 Task: Send an email with the signature Gerald Davis with the subject Update on a vacation and the message We need your assistance with coordinating the logistics for the trade show. from softage.8@softage.net to softage.5@softage.net and softage.6@softage.net
Action: Mouse moved to (1210, 67)
Screenshot: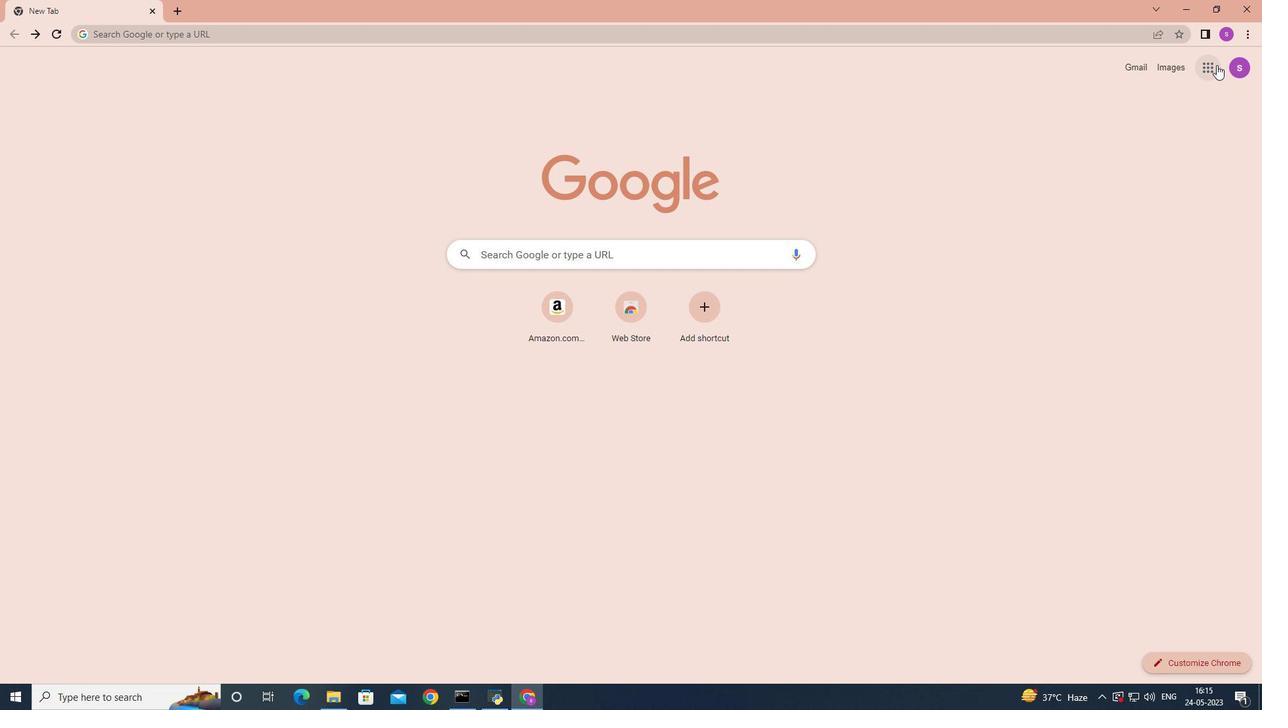 
Action: Mouse pressed left at (1210, 67)
Screenshot: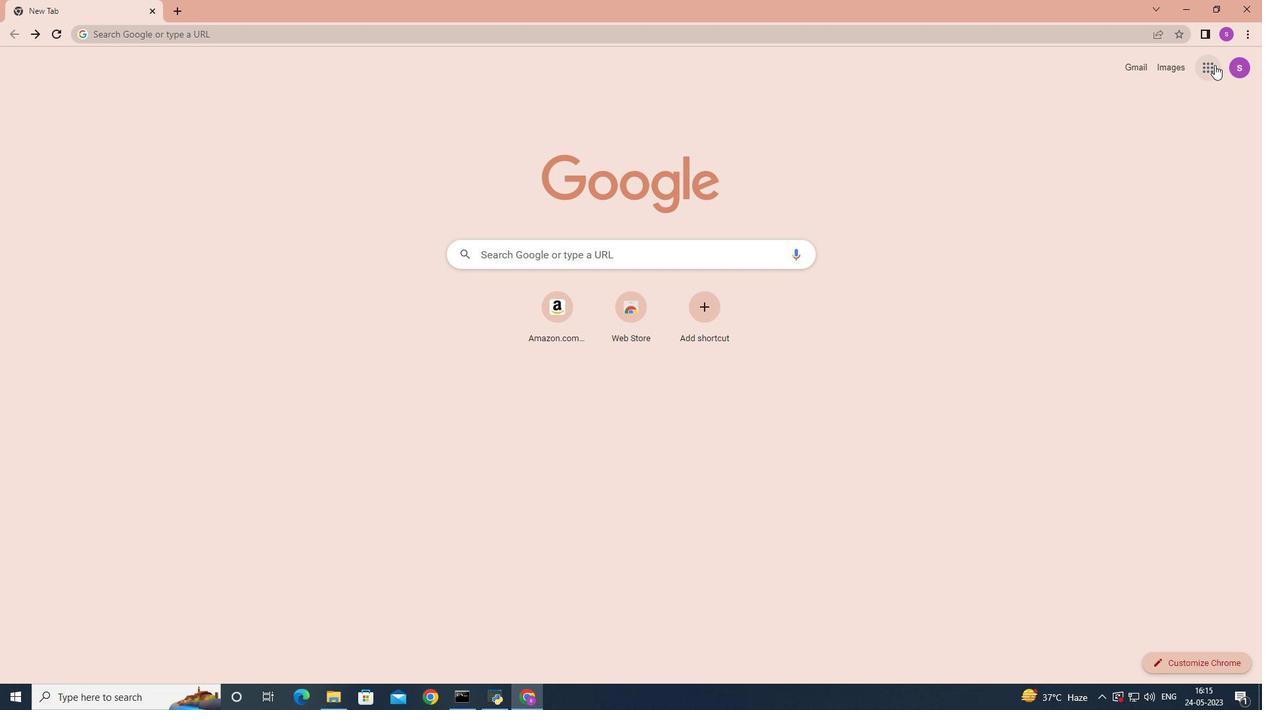 
Action: Mouse moved to (1143, 125)
Screenshot: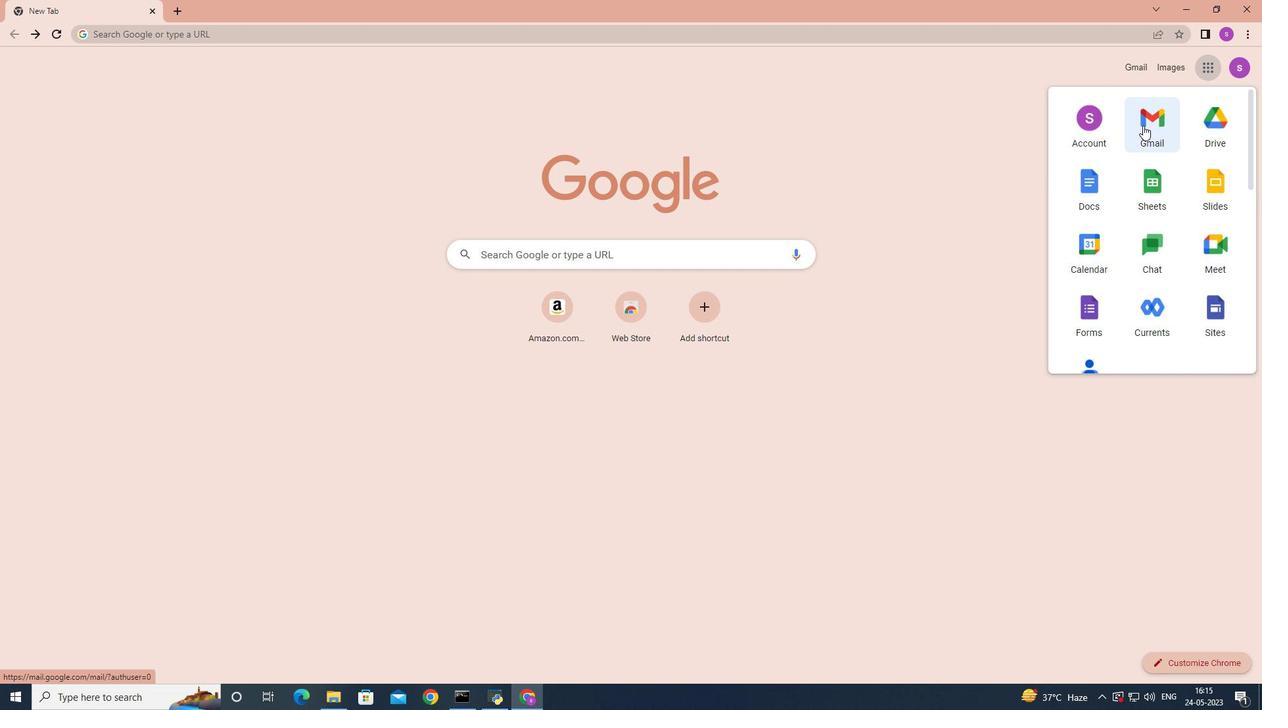 
Action: Mouse pressed left at (1143, 125)
Screenshot: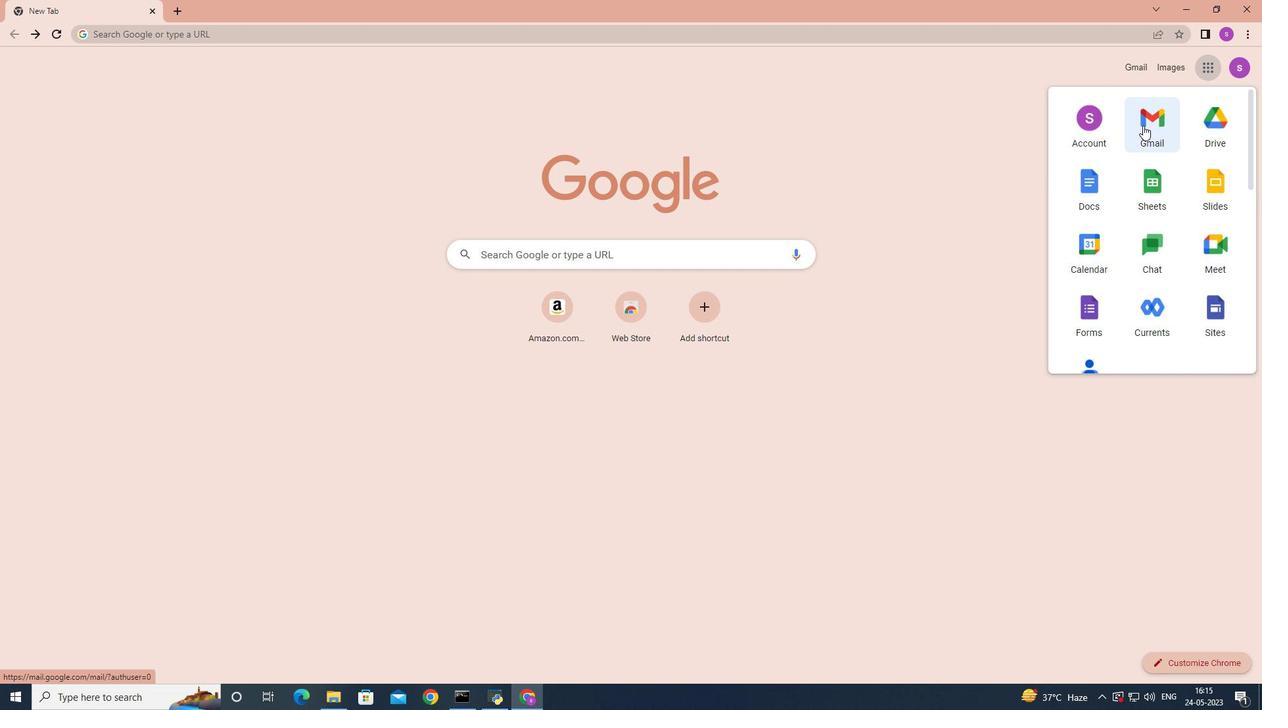 
Action: Mouse moved to (1118, 68)
Screenshot: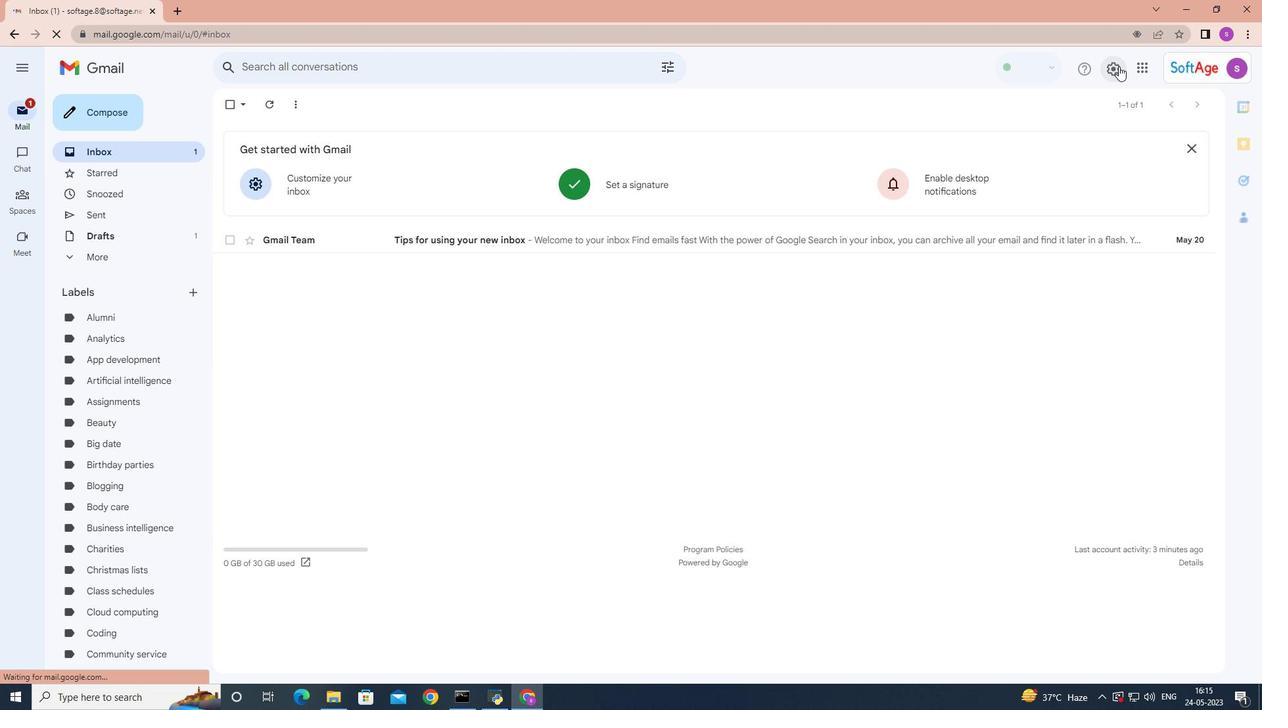 
Action: Mouse pressed left at (1118, 68)
Screenshot: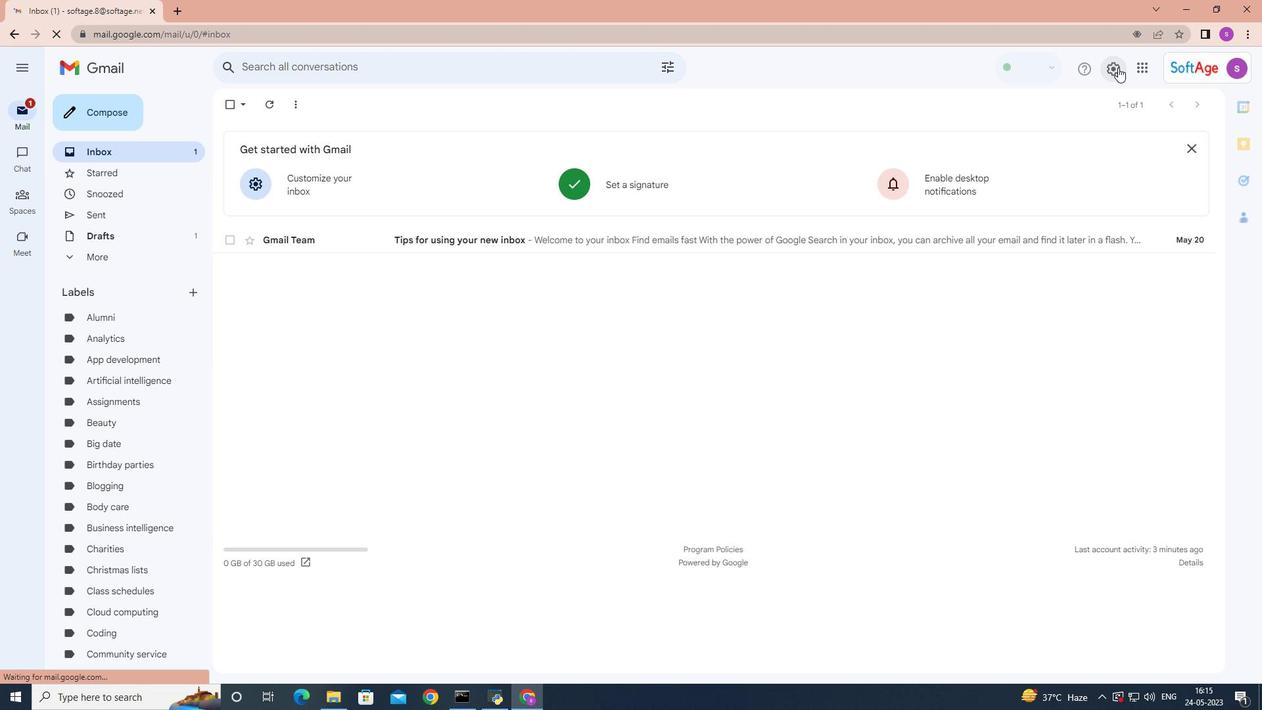 
Action: Mouse moved to (1133, 130)
Screenshot: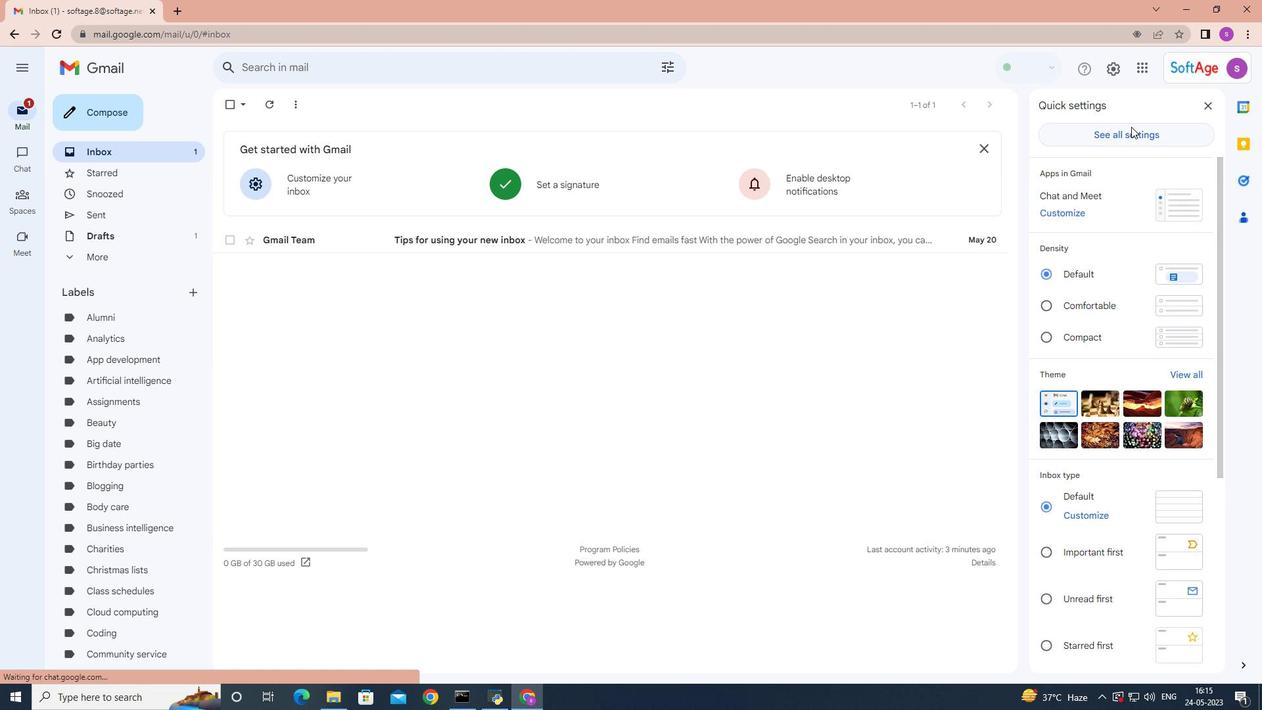 
Action: Mouse pressed left at (1133, 130)
Screenshot: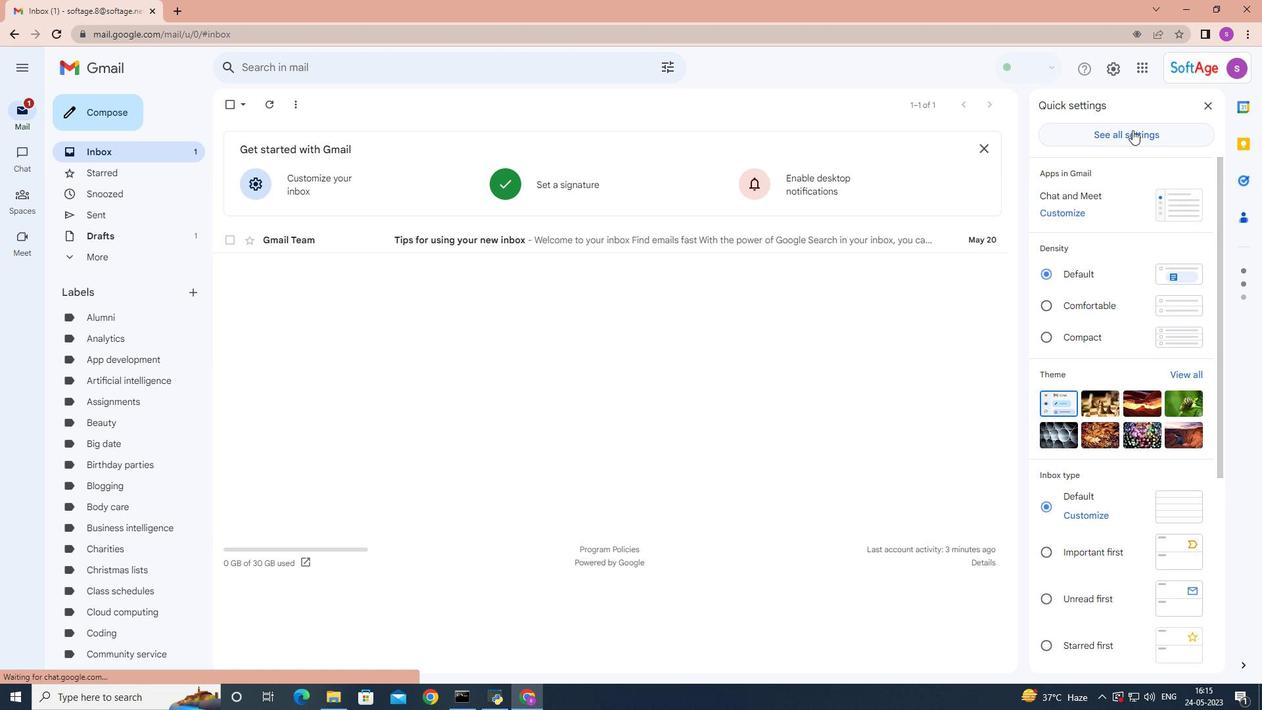 
Action: Mouse moved to (897, 153)
Screenshot: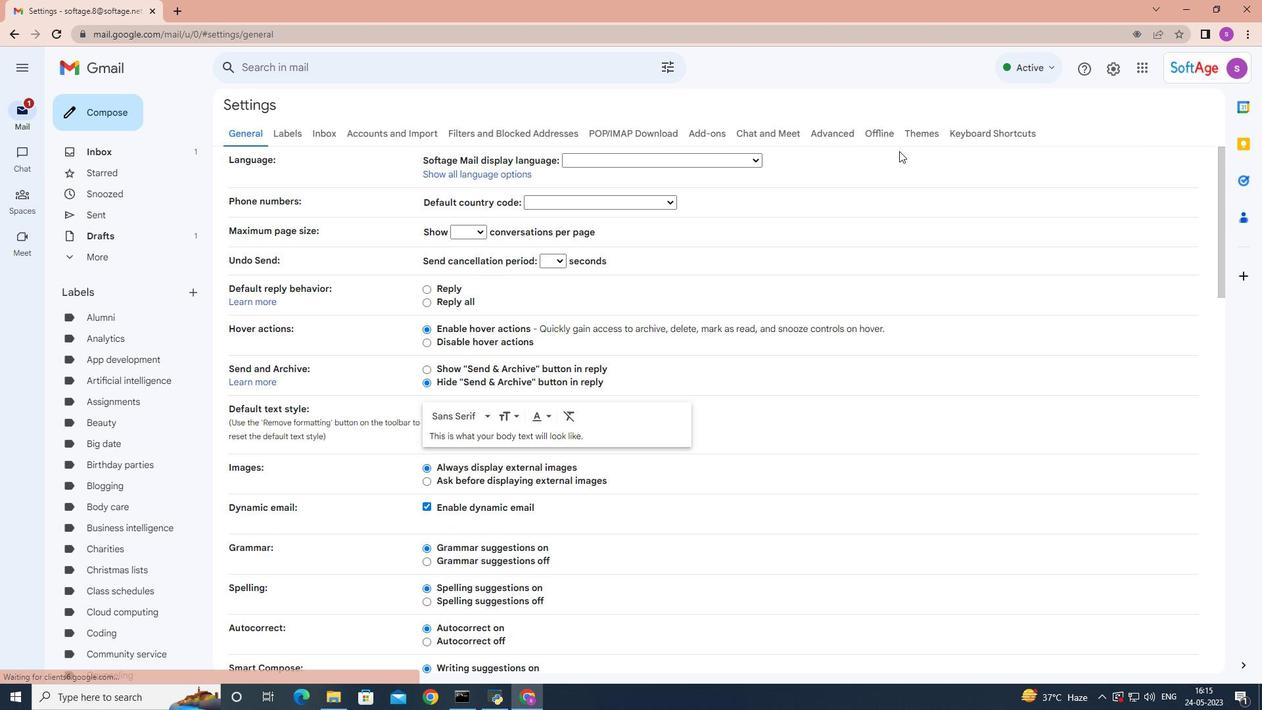 
Action: Mouse scrolled (897, 152) with delta (0, 0)
Screenshot: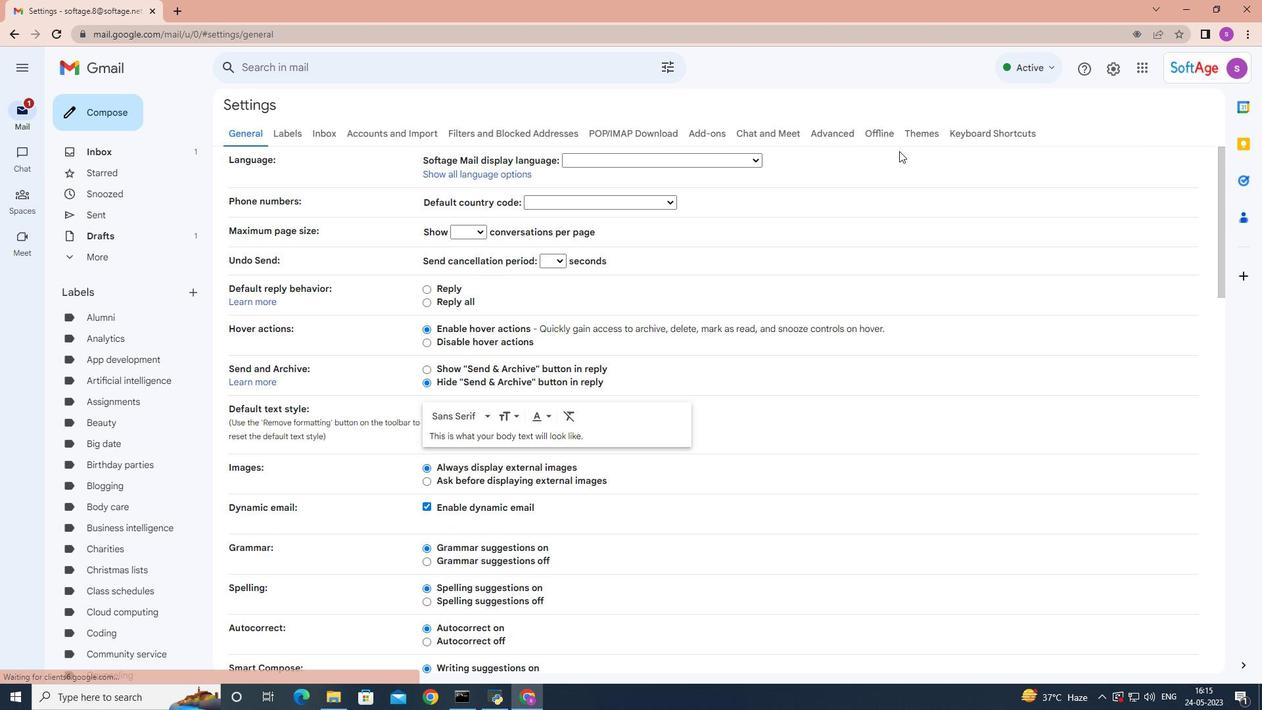 
Action: Mouse moved to (895, 155)
Screenshot: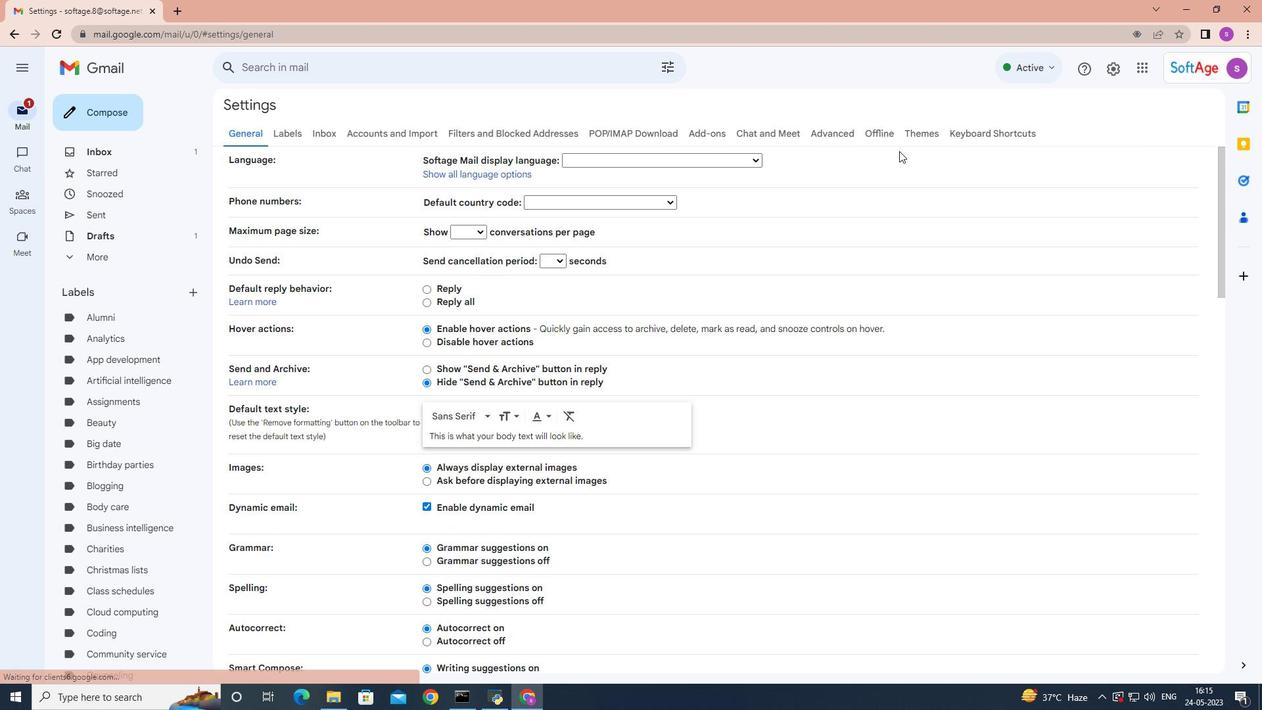 
Action: Mouse scrolled (895, 155) with delta (0, 0)
Screenshot: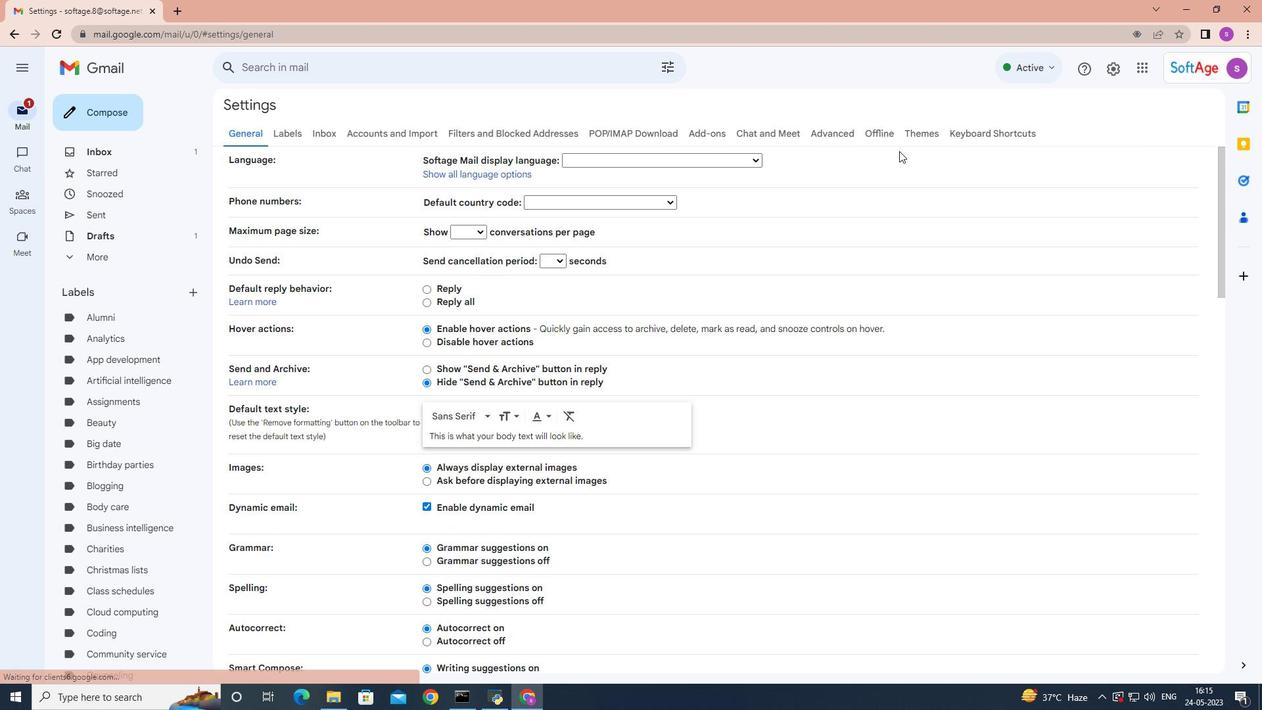 
Action: Mouse moved to (895, 156)
Screenshot: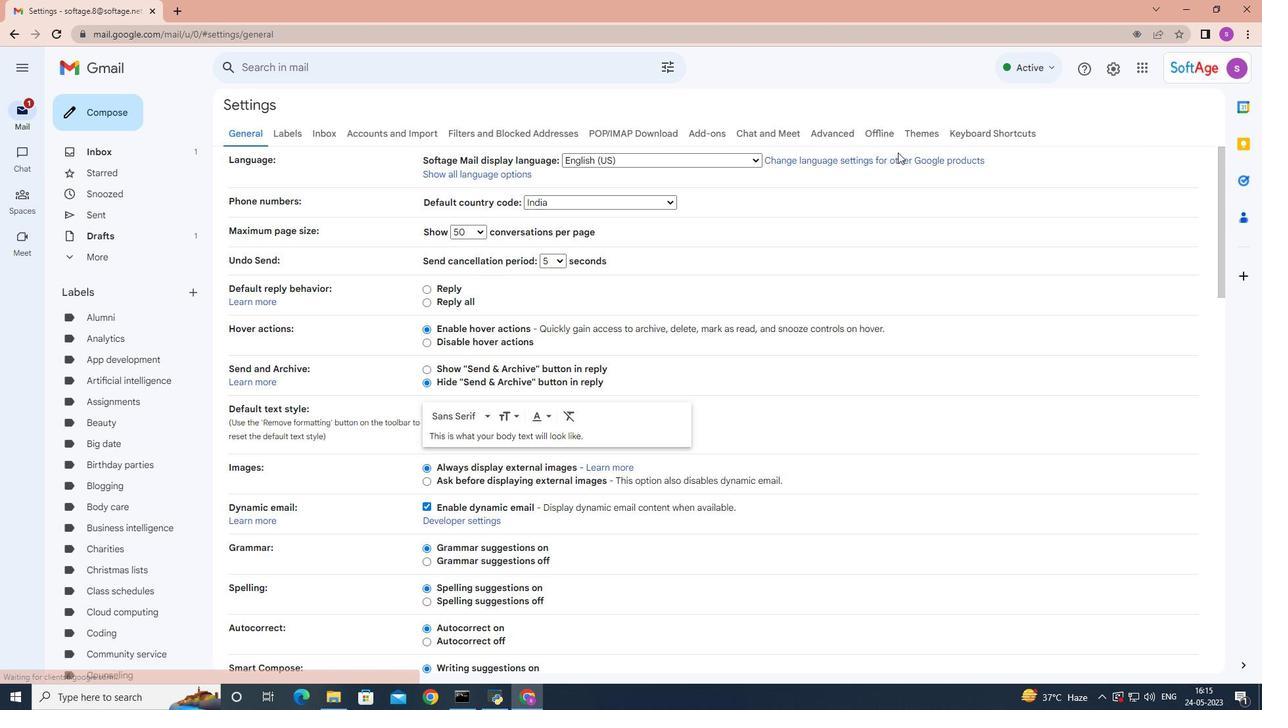 
Action: Mouse scrolled (895, 155) with delta (0, 0)
Screenshot: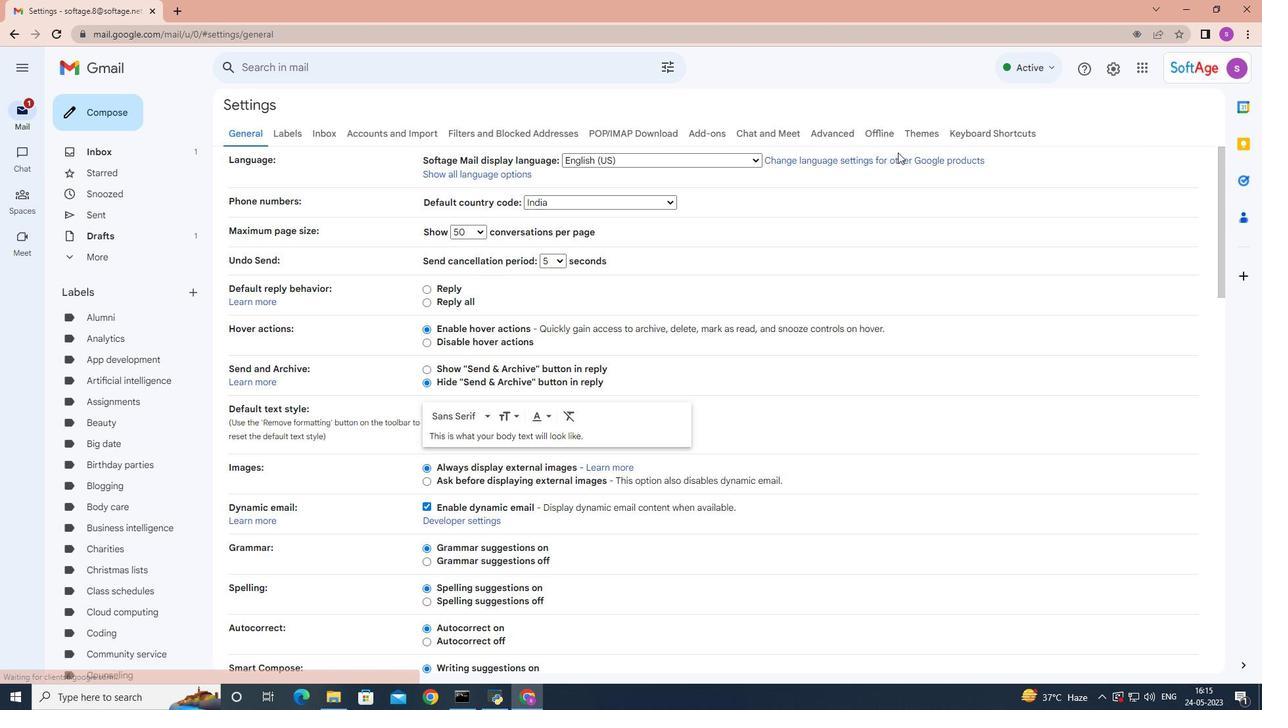 
Action: Mouse moved to (895, 156)
Screenshot: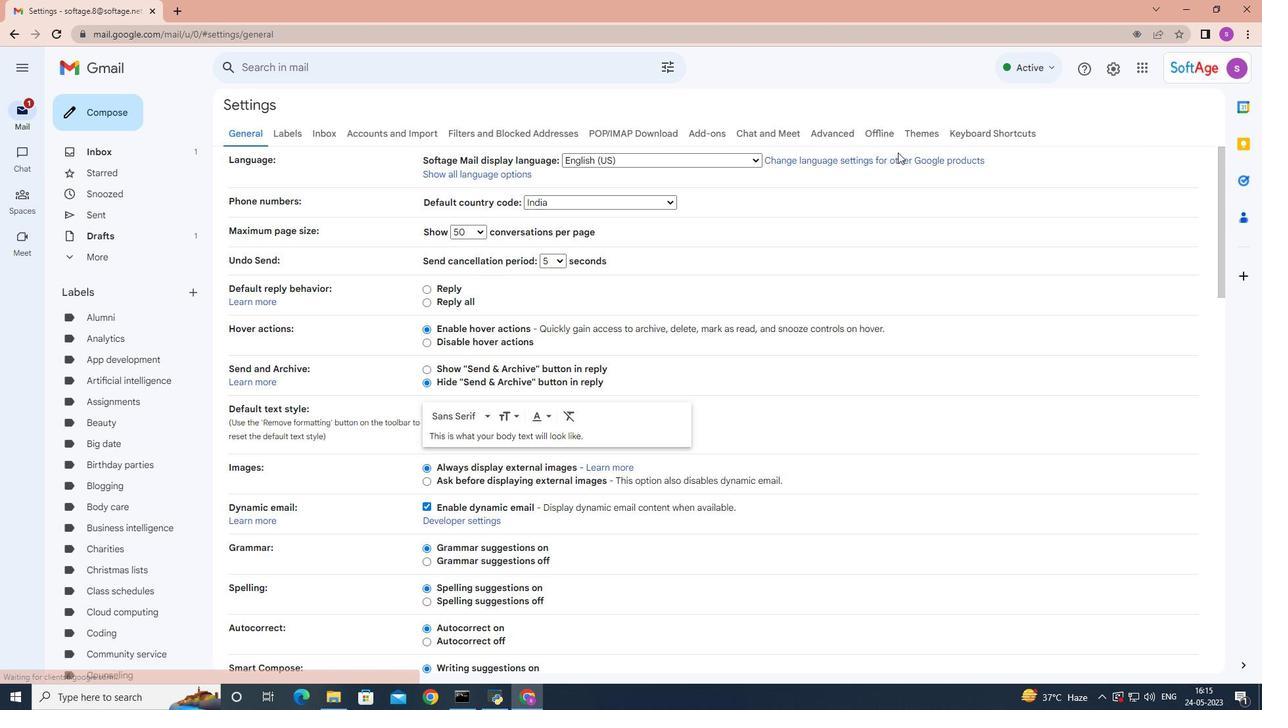 
Action: Mouse scrolled (895, 155) with delta (0, 0)
Screenshot: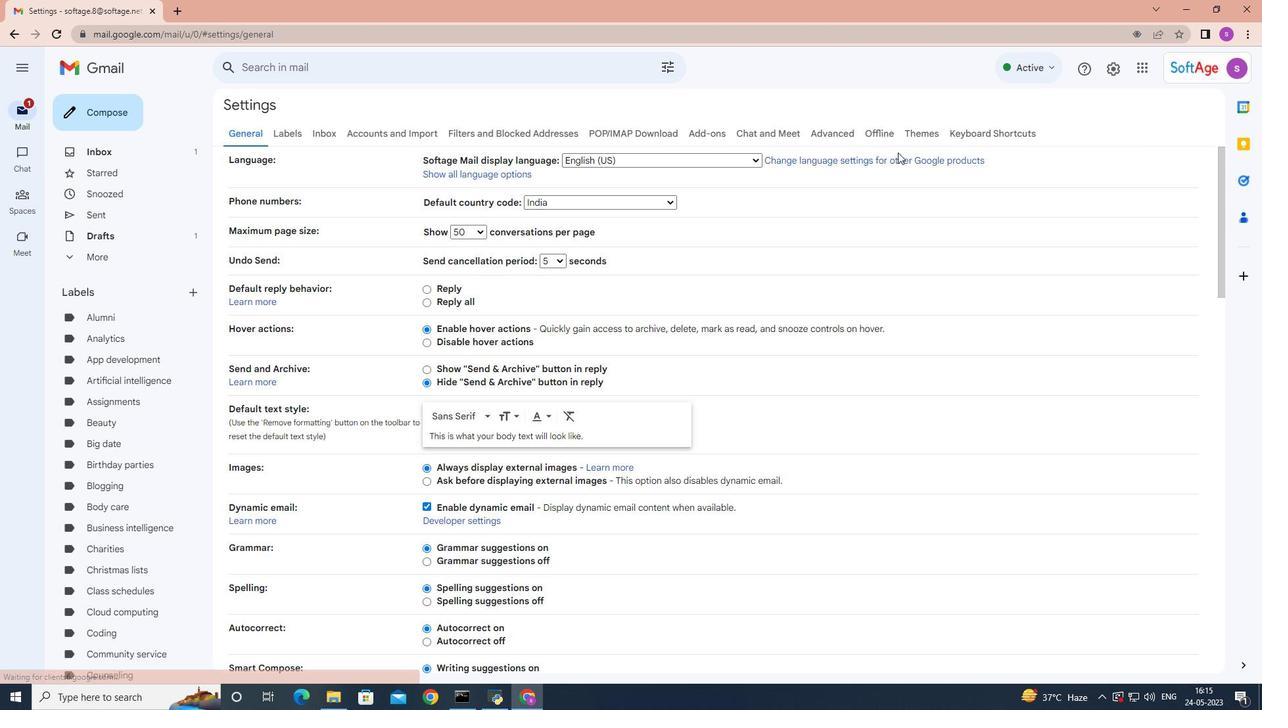 
Action: Mouse moved to (894, 156)
Screenshot: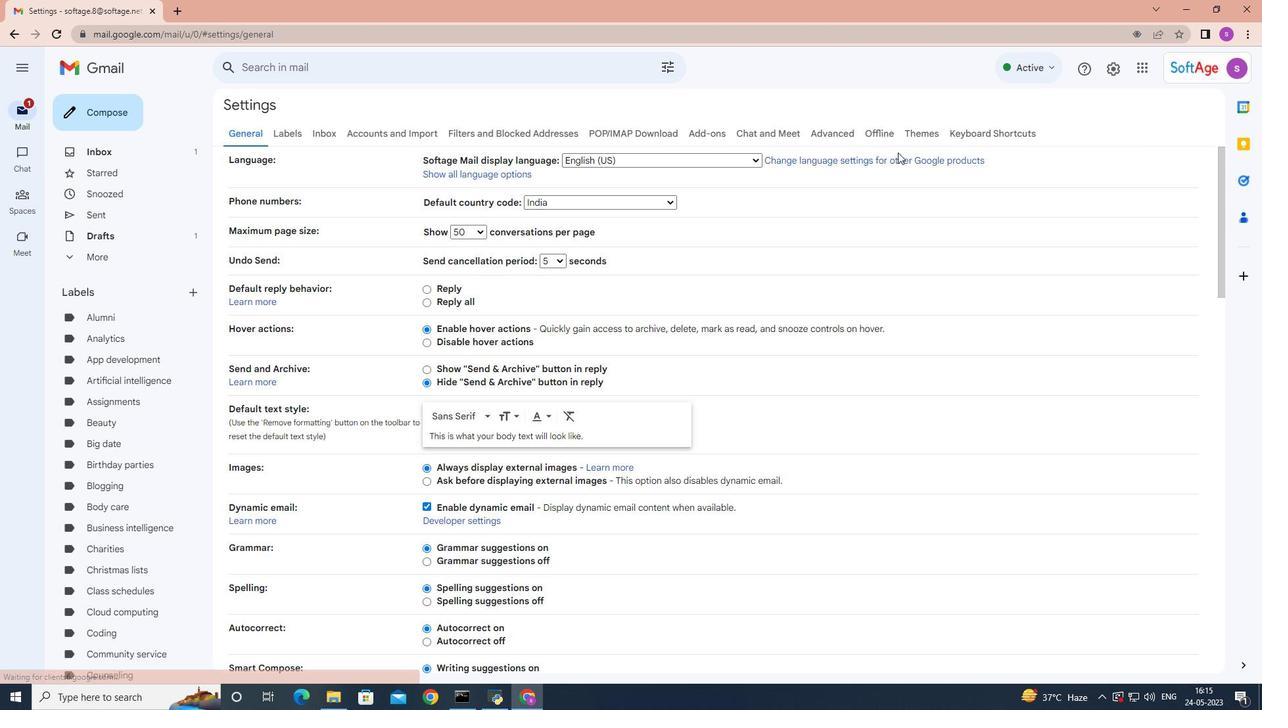
Action: Mouse scrolled (894, 155) with delta (0, 0)
Screenshot: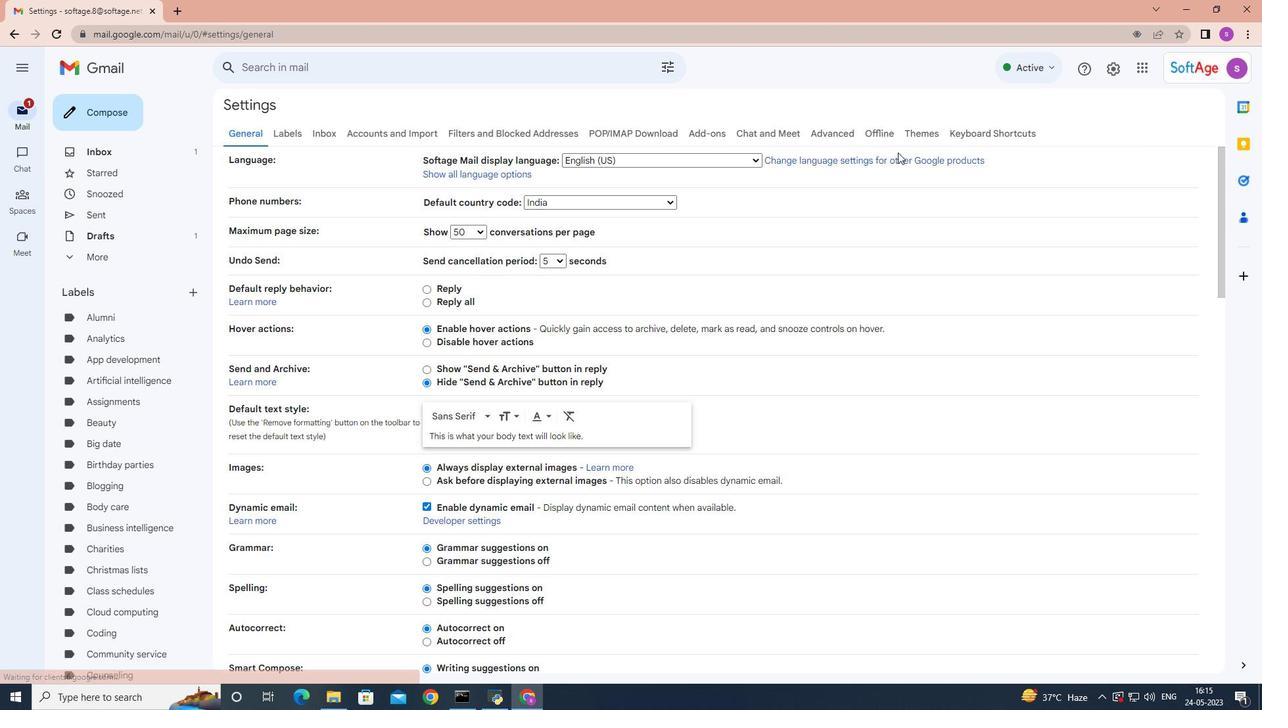 
Action: Mouse scrolled (894, 155) with delta (0, 0)
Screenshot: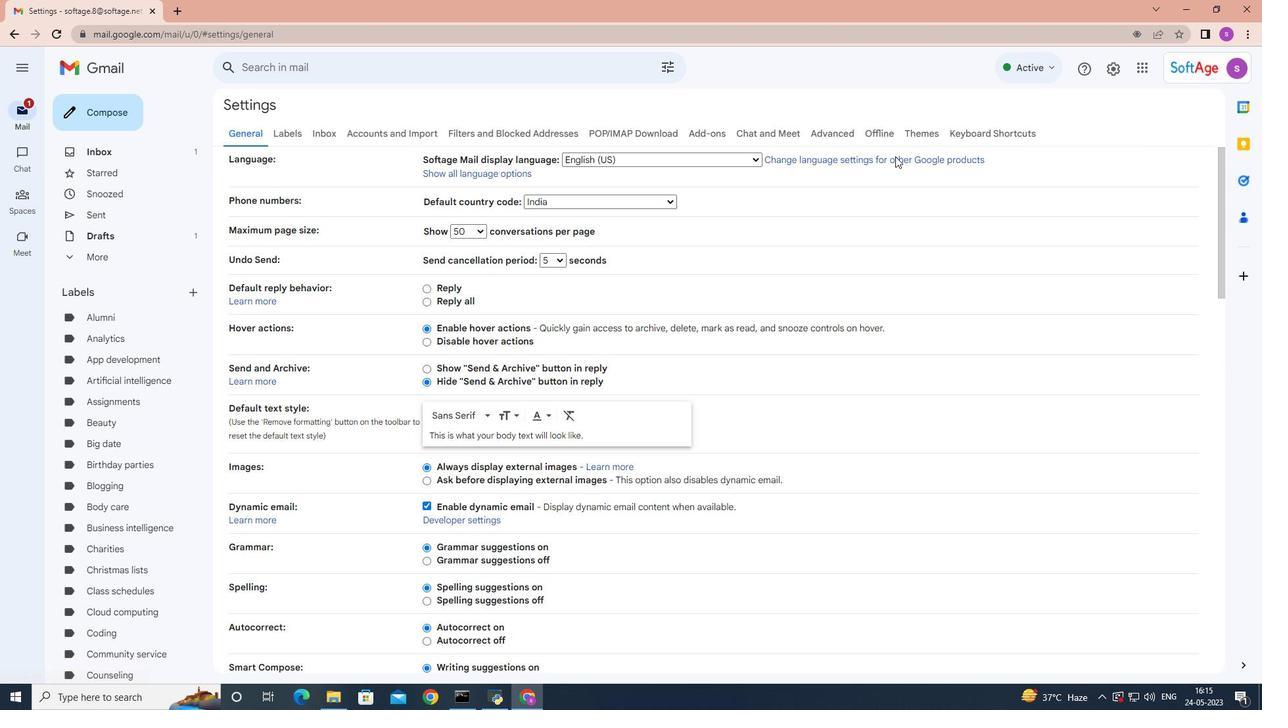 
Action: Mouse moved to (810, 218)
Screenshot: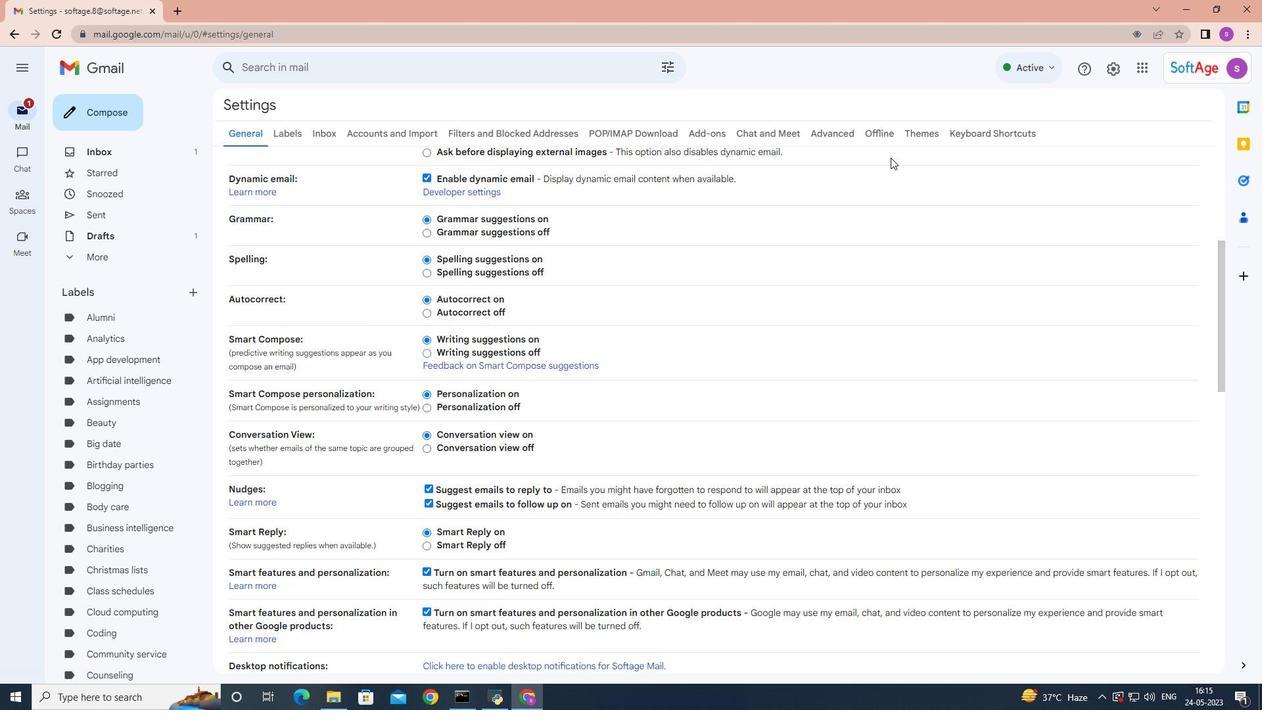 
Action: Mouse scrolled (810, 217) with delta (0, 0)
Screenshot: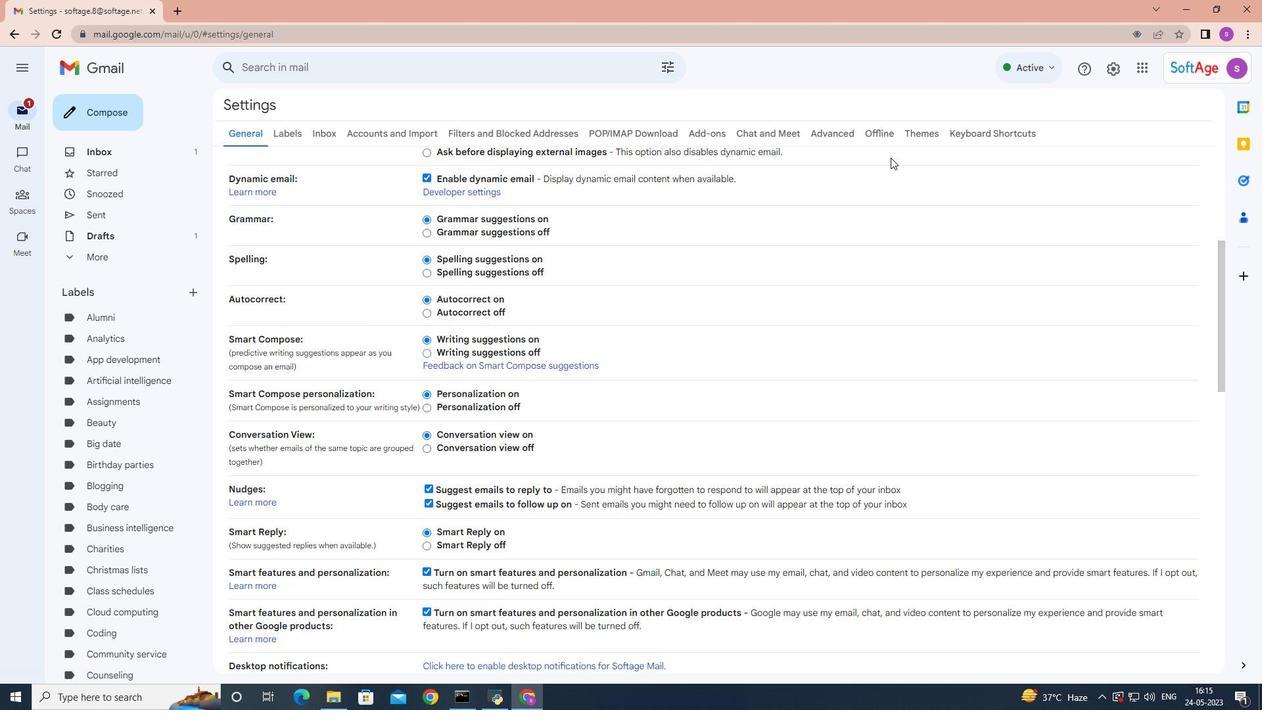
Action: Mouse moved to (798, 231)
Screenshot: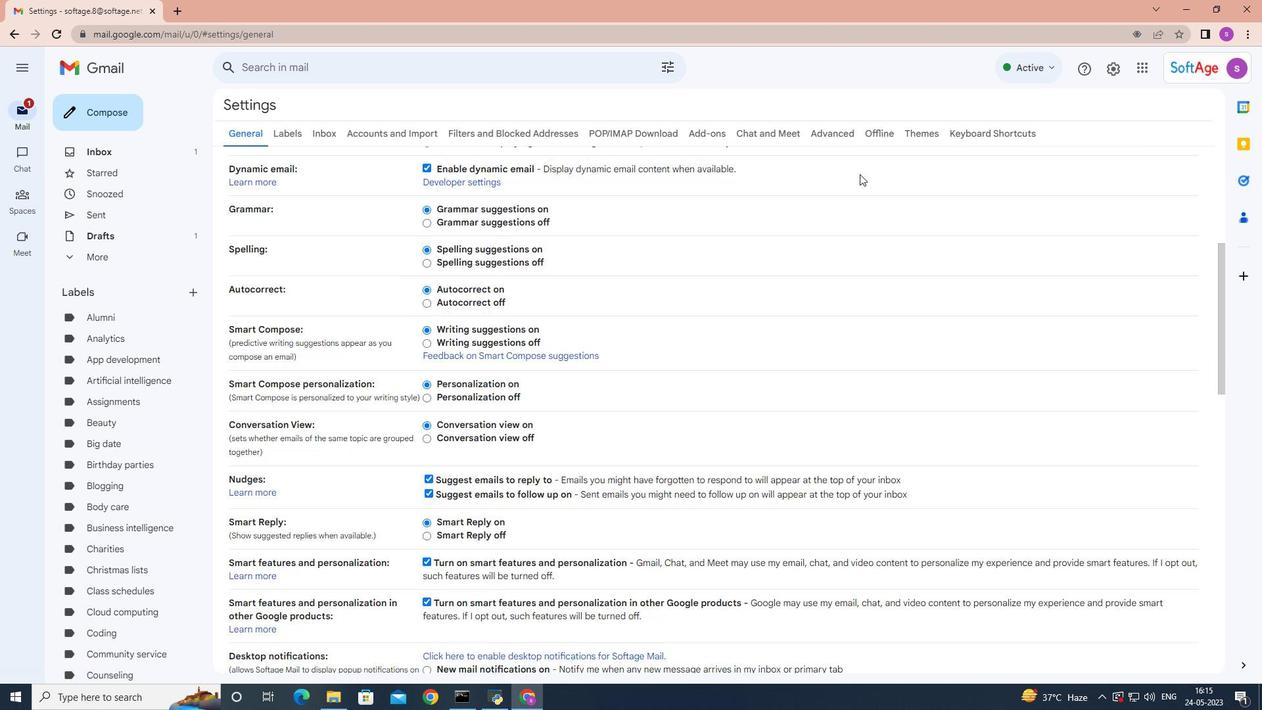 
Action: Mouse scrolled (798, 230) with delta (0, 0)
Screenshot: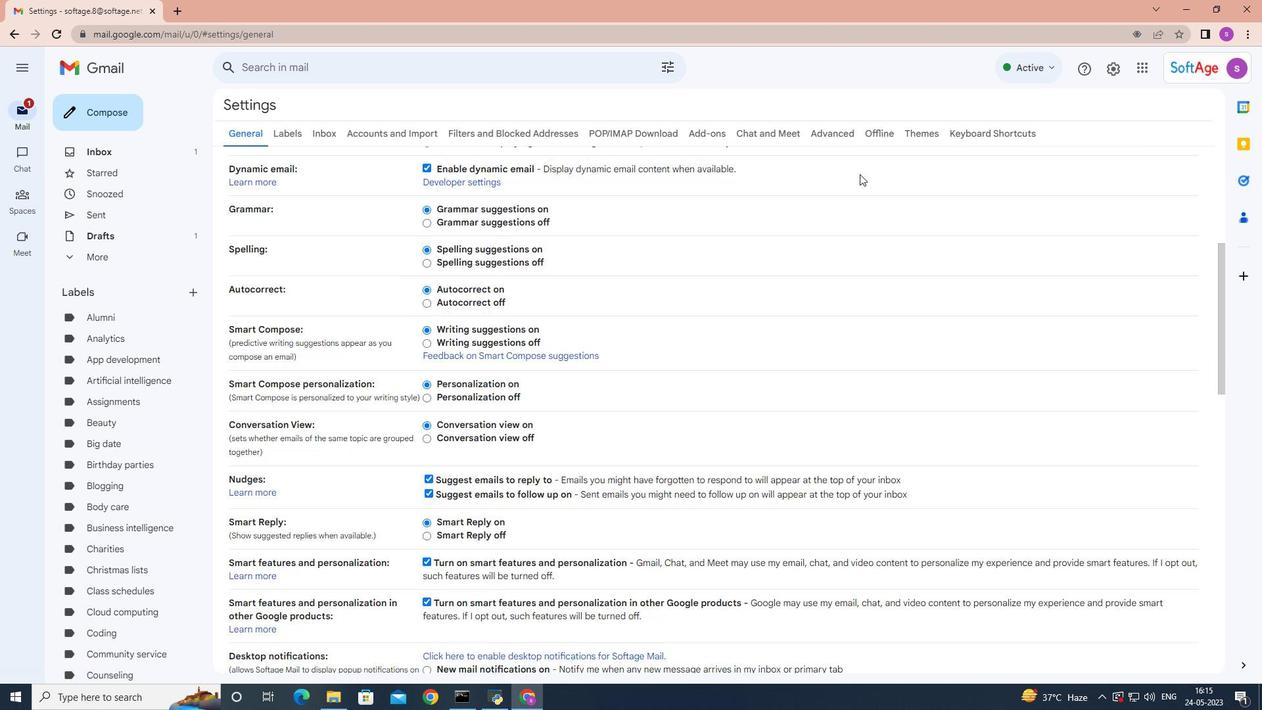 
Action: Mouse moved to (791, 238)
Screenshot: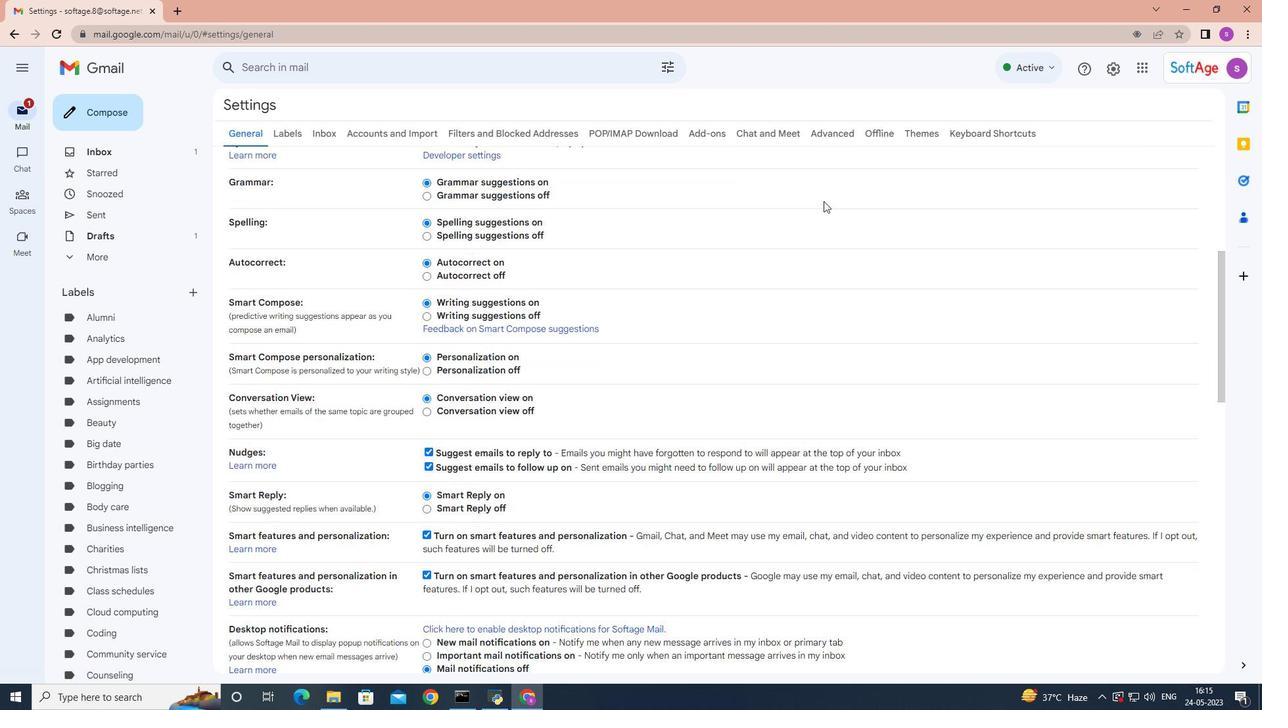 
Action: Mouse scrolled (791, 237) with delta (0, 0)
Screenshot: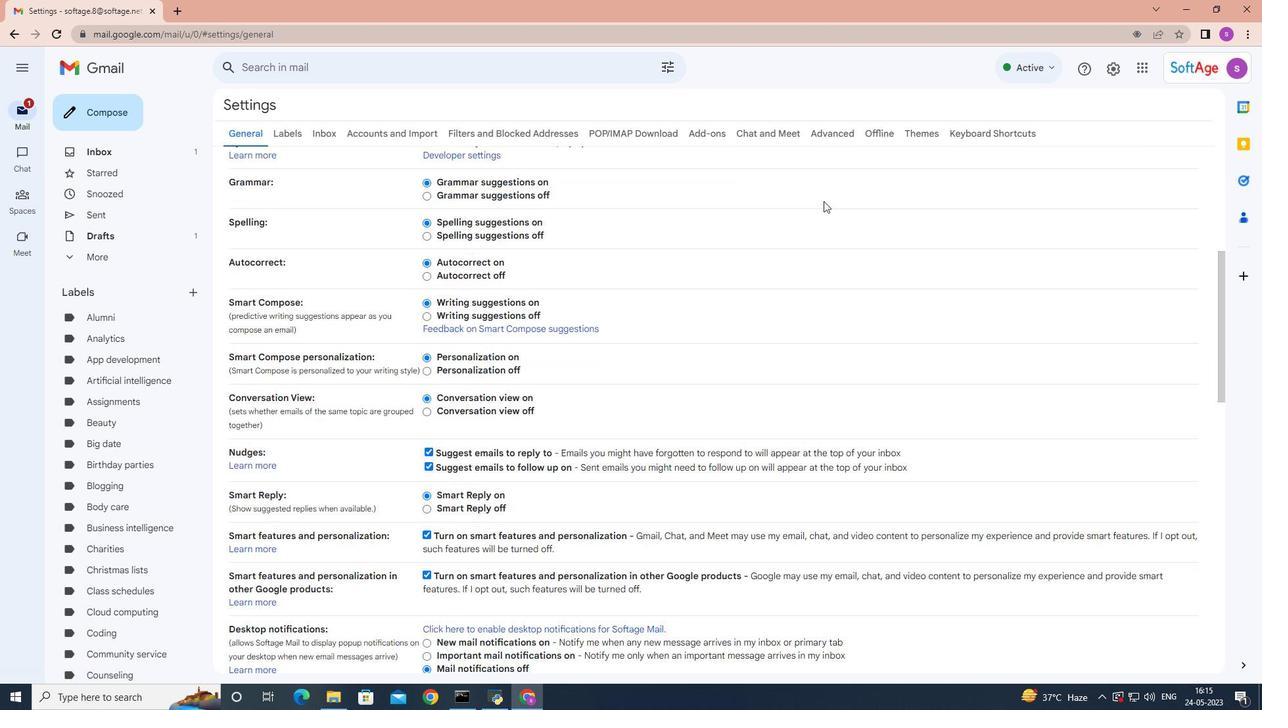 
Action: Mouse moved to (788, 242)
Screenshot: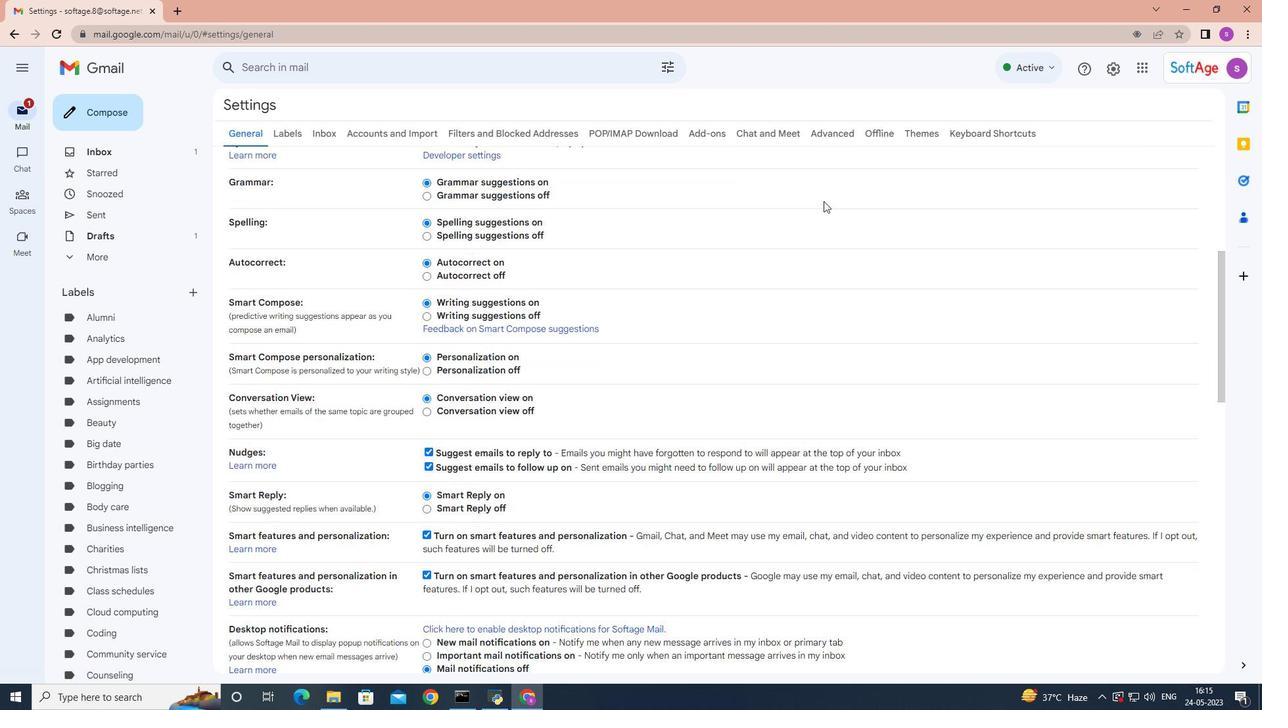 
Action: Mouse scrolled (788, 242) with delta (0, 0)
Screenshot: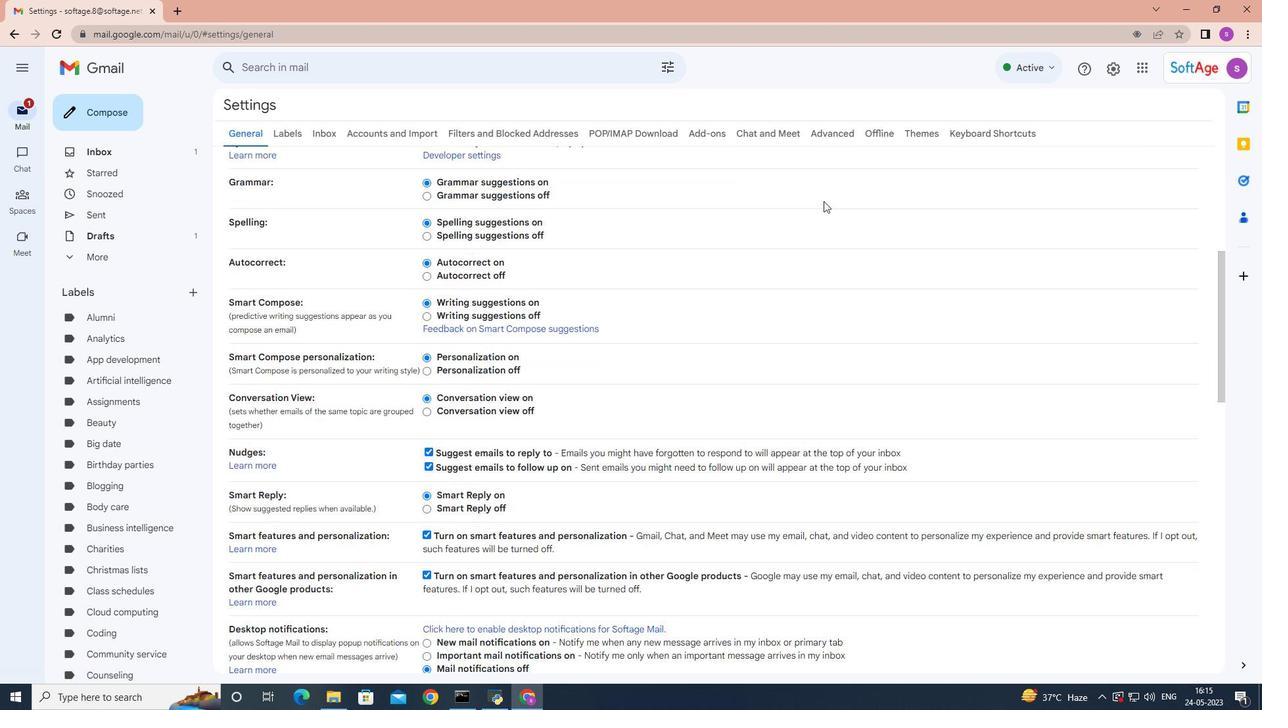 
Action: Mouse moved to (785, 245)
Screenshot: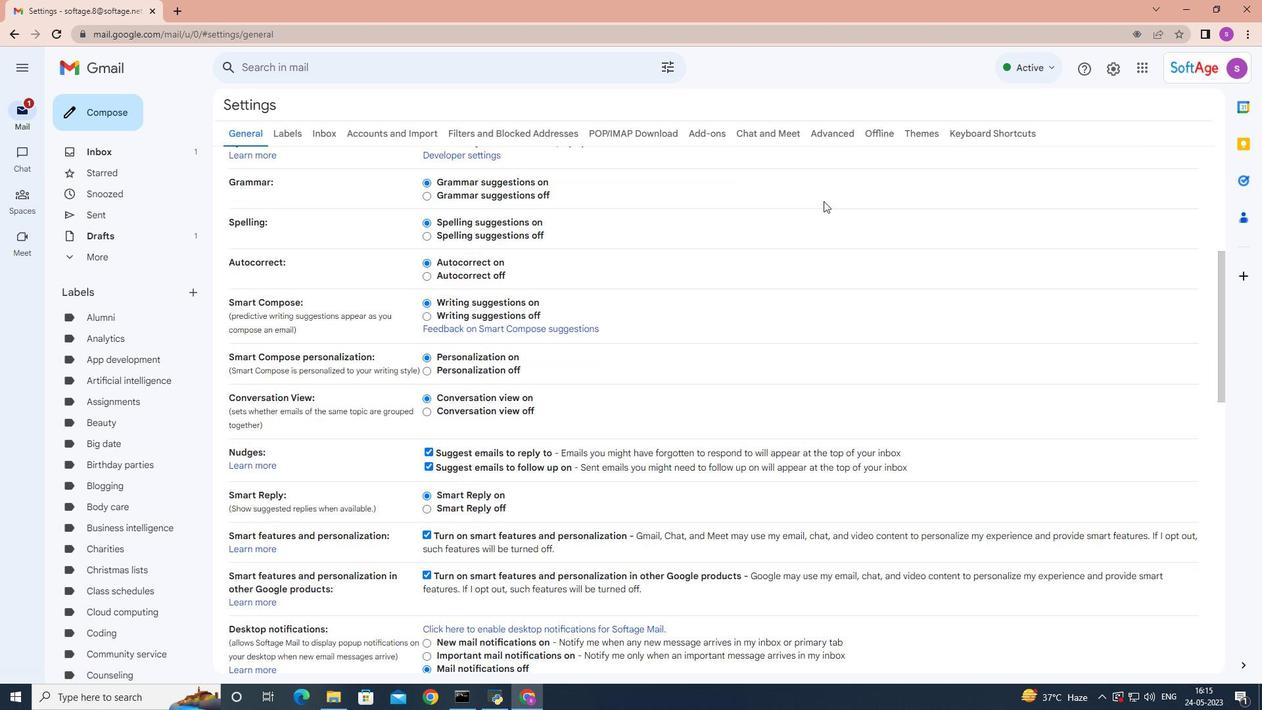 
Action: Mouse scrolled (785, 244) with delta (0, 0)
Screenshot: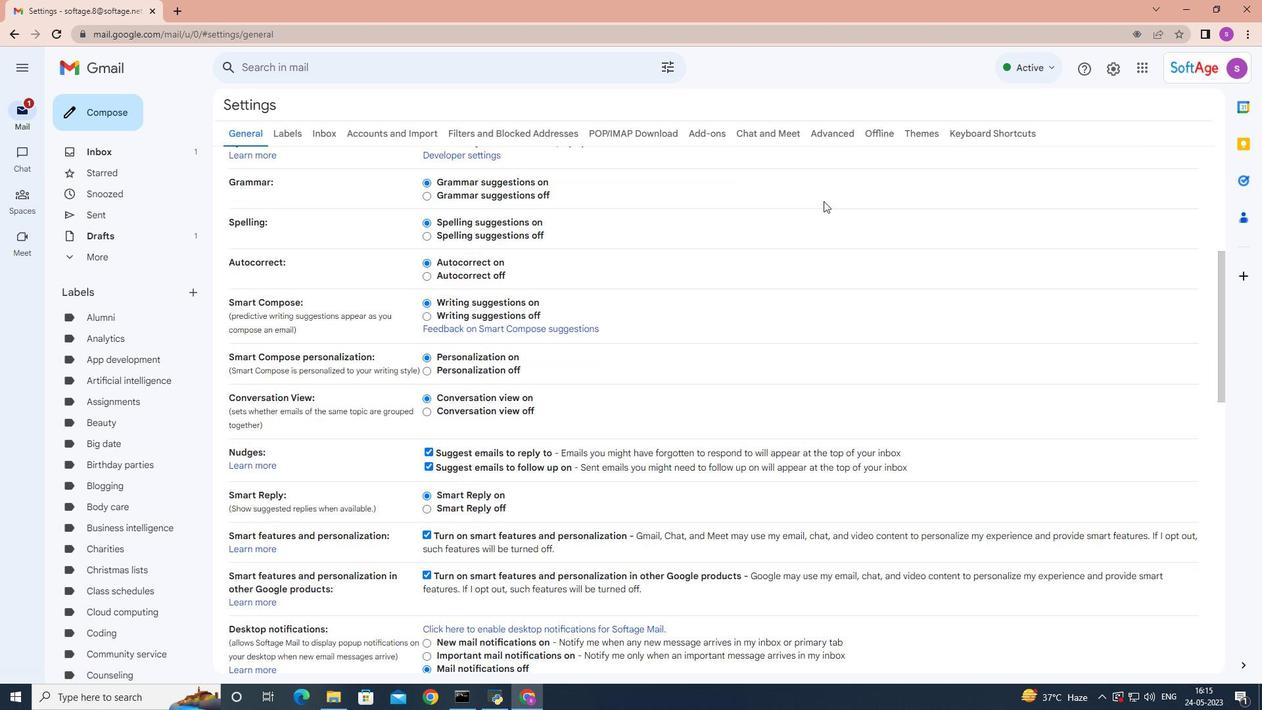 
Action: Mouse moved to (784, 246)
Screenshot: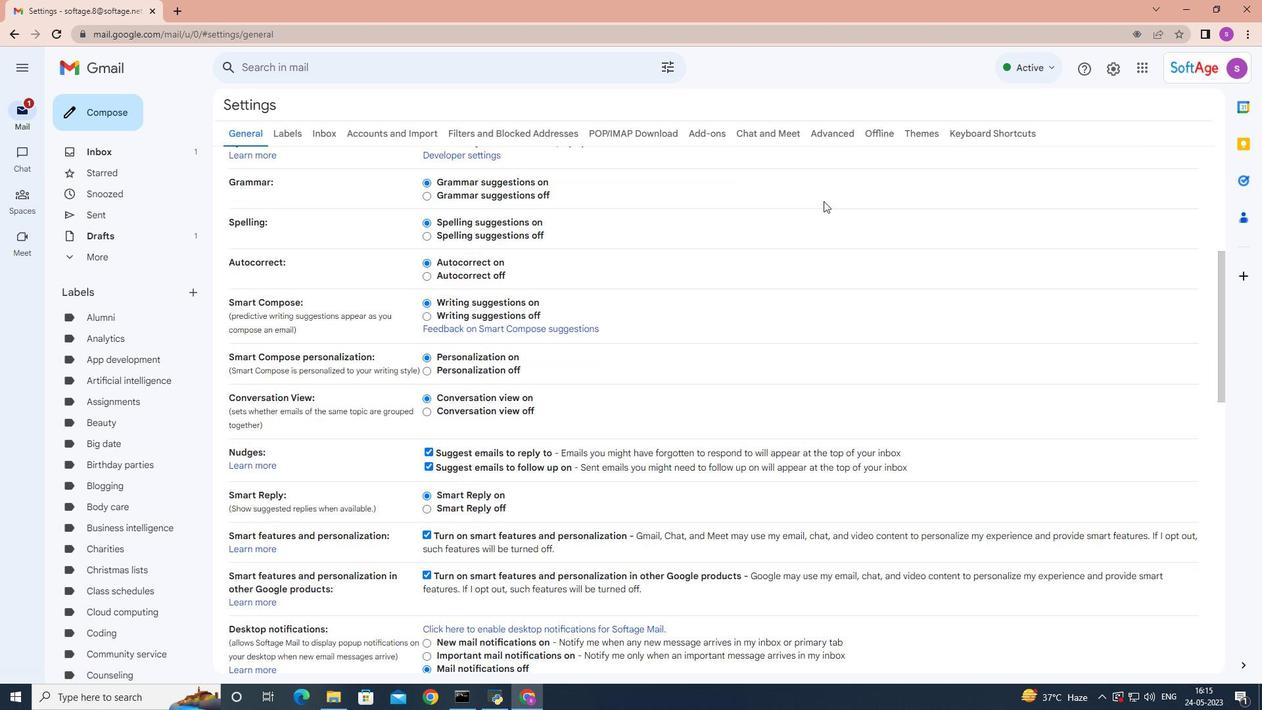 
Action: Mouse scrolled (784, 245) with delta (0, 0)
Screenshot: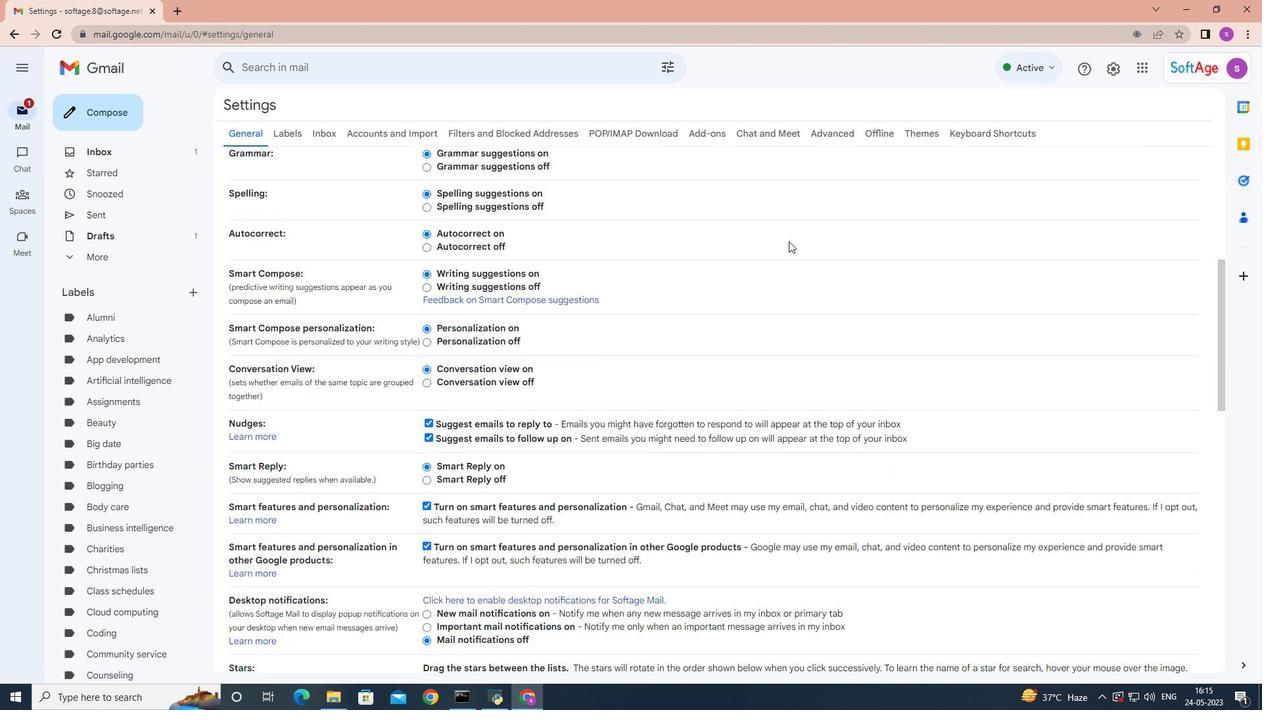 
Action: Mouse moved to (694, 263)
Screenshot: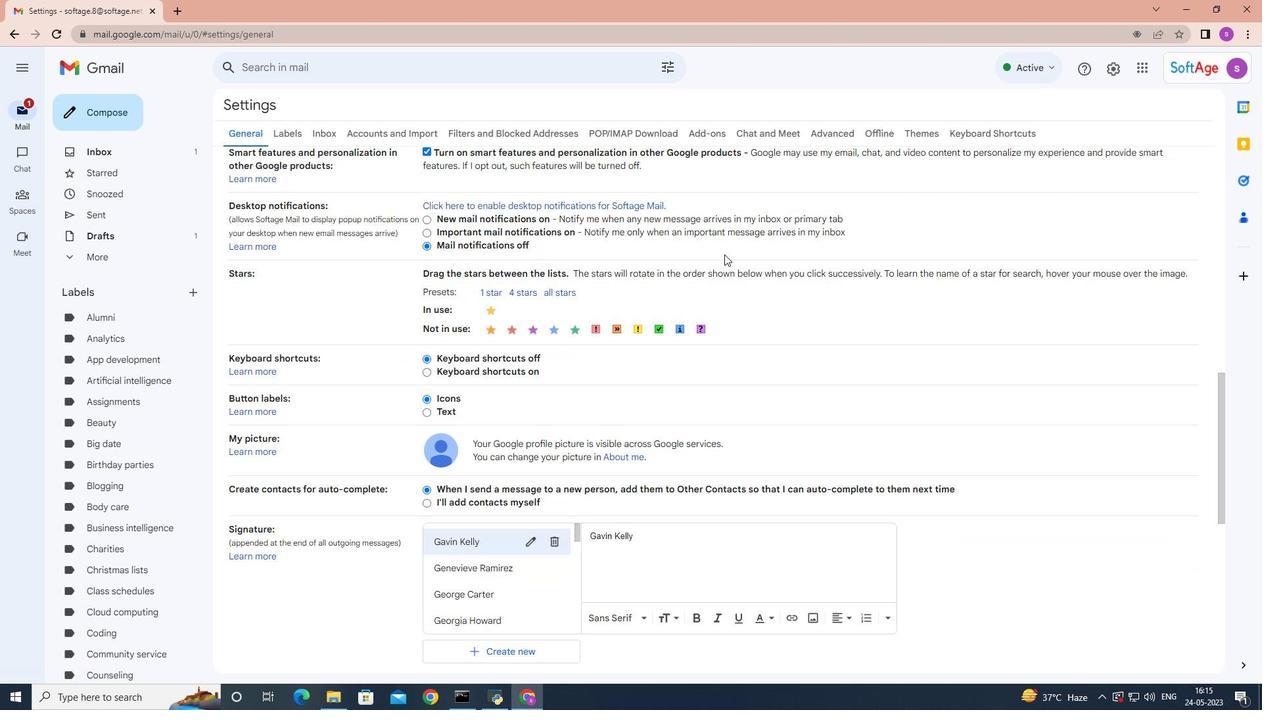 
Action: Mouse scrolled (694, 262) with delta (0, 0)
Screenshot: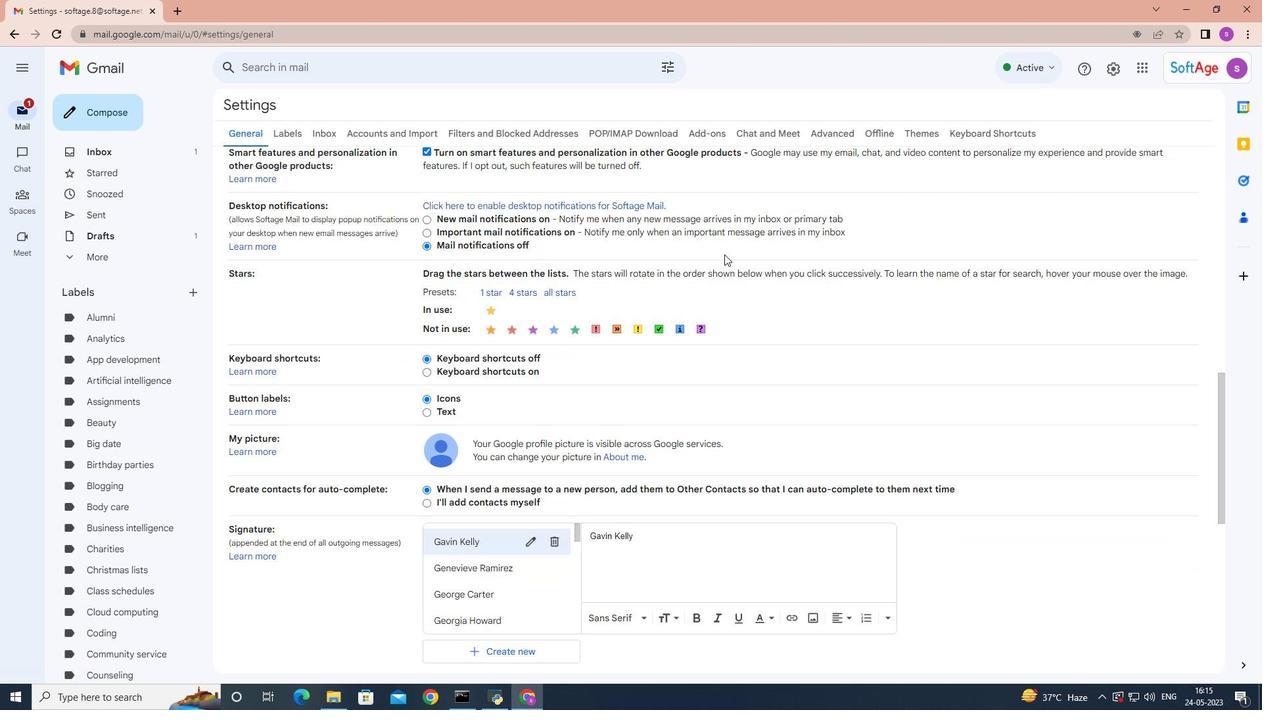 
Action: Mouse scrolled (694, 262) with delta (0, 0)
Screenshot: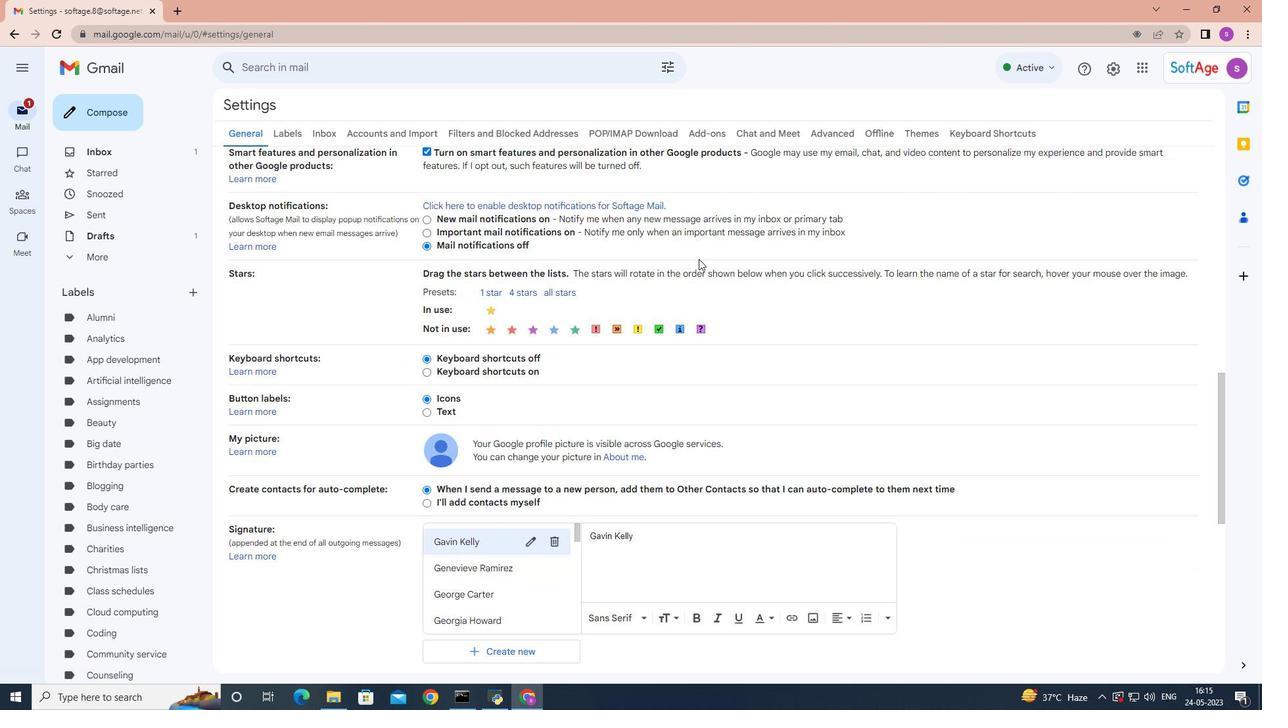 
Action: Mouse scrolled (694, 262) with delta (0, 0)
Screenshot: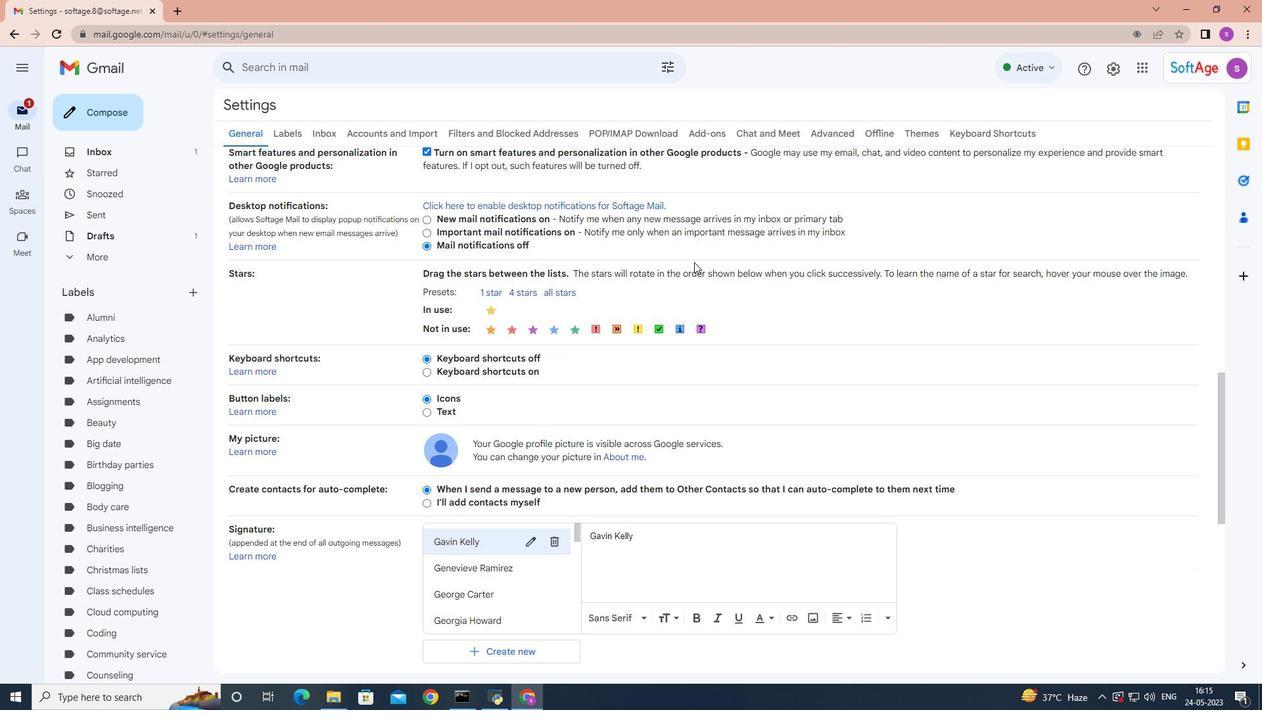 
Action: Mouse scrolled (694, 262) with delta (0, 0)
Screenshot: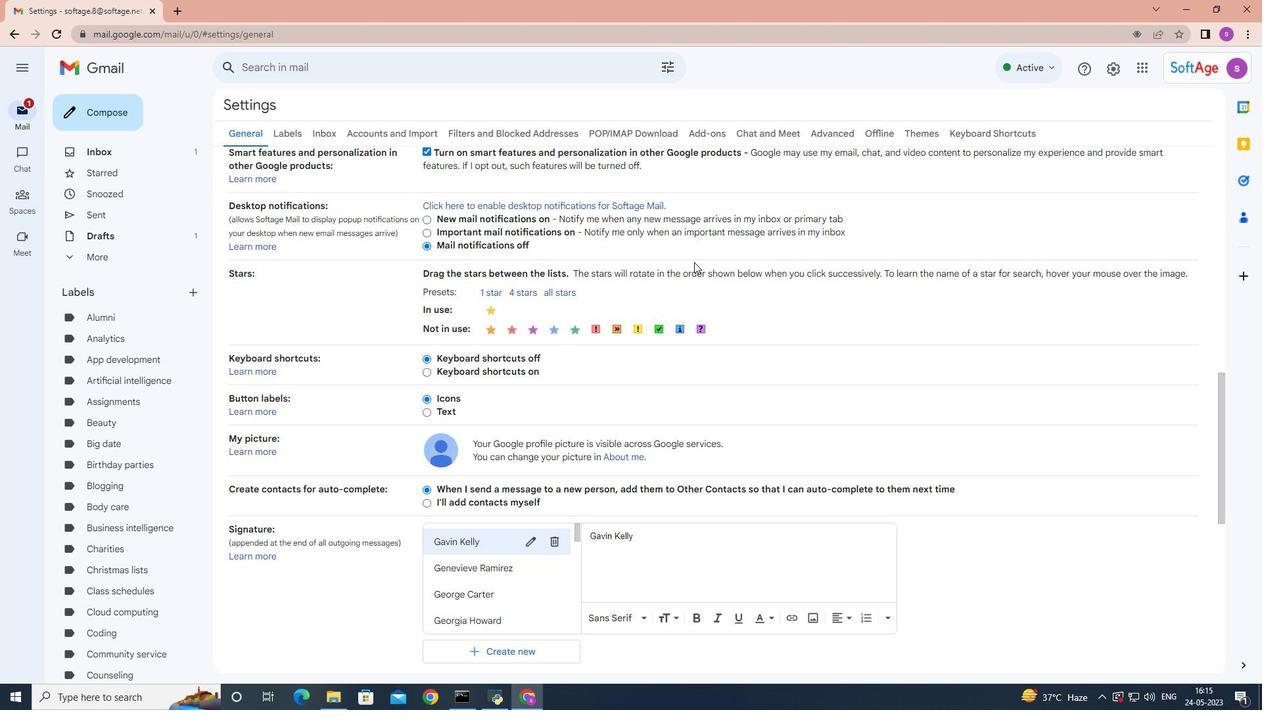 
Action: Mouse scrolled (694, 262) with delta (0, 0)
Screenshot: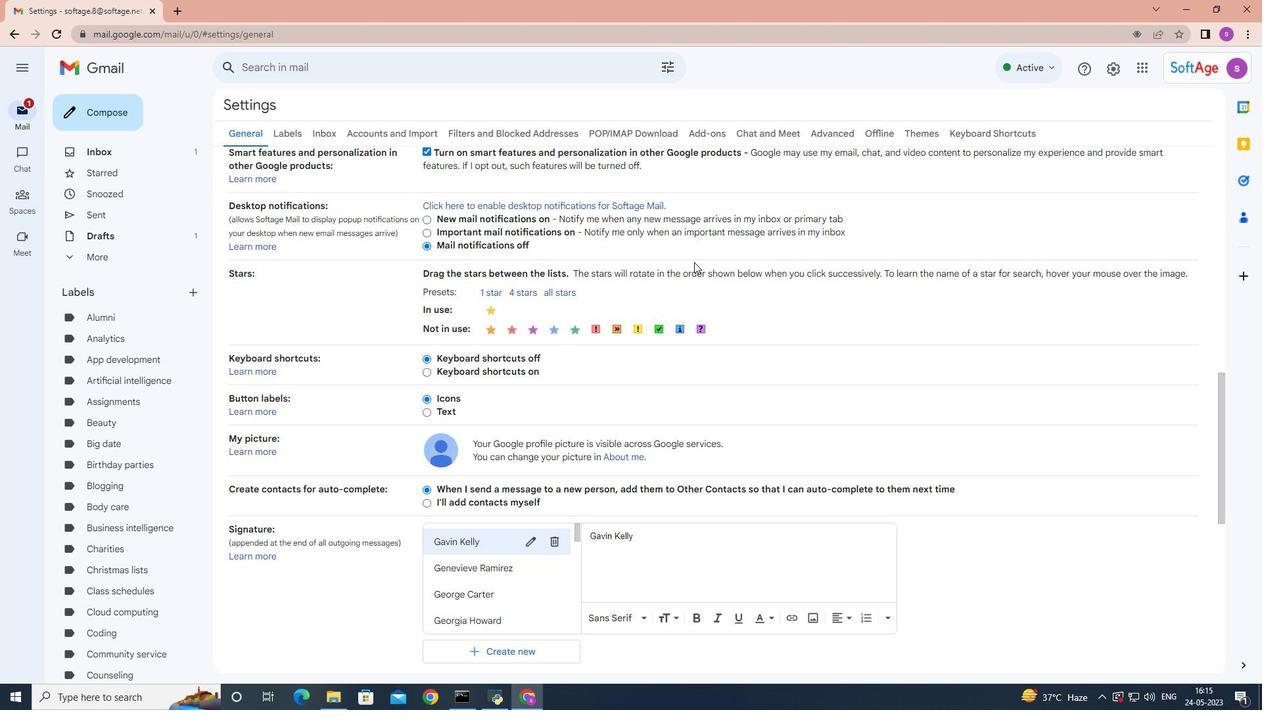 
Action: Mouse moved to (551, 317)
Screenshot: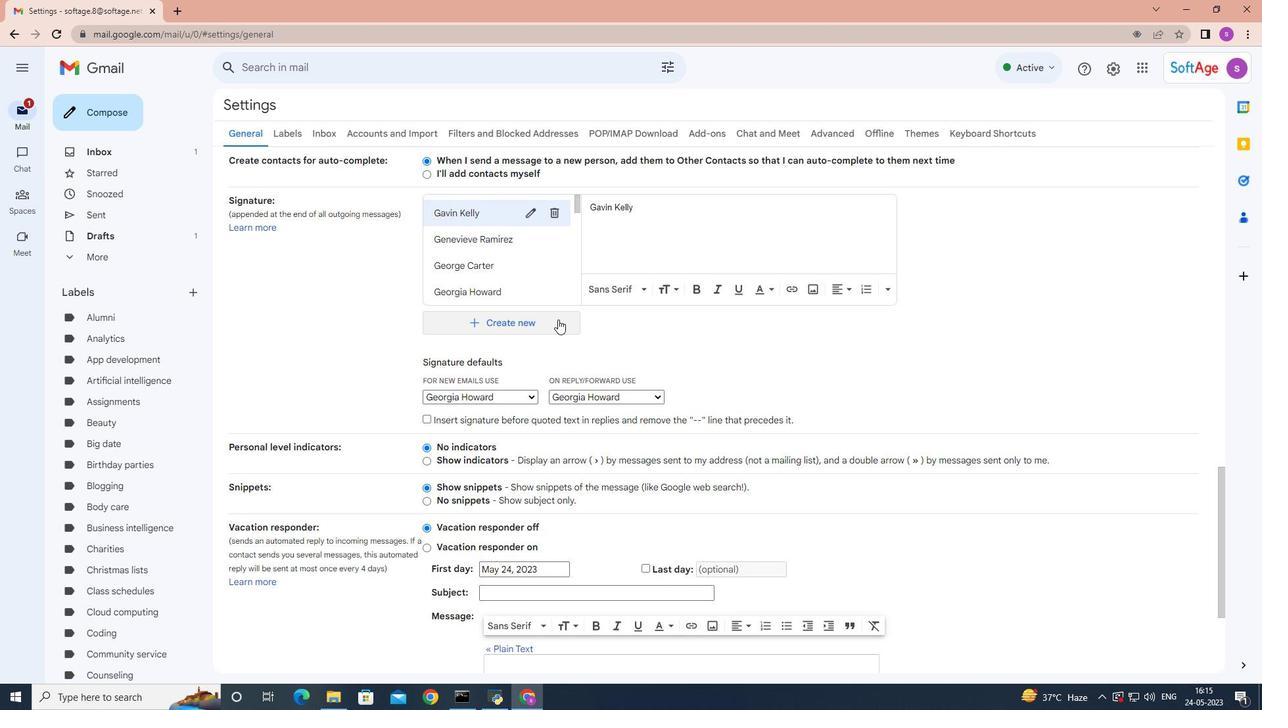 
Action: Mouse pressed left at (551, 317)
Screenshot: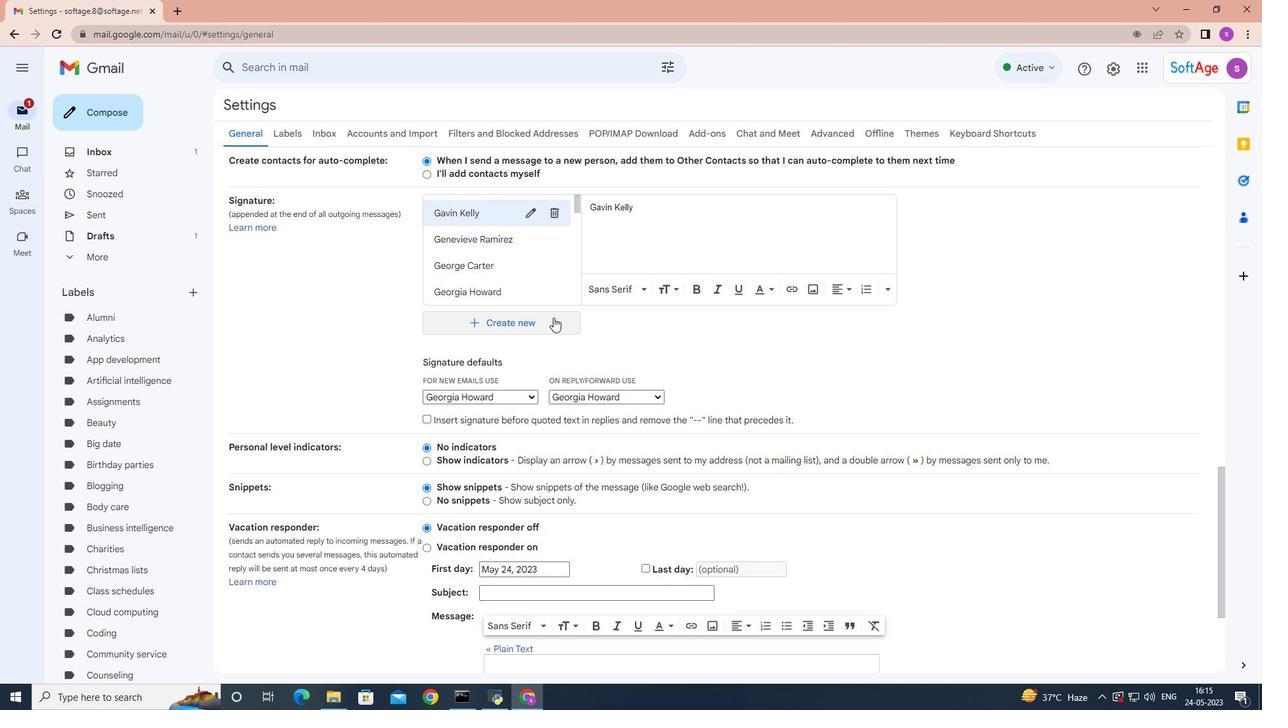 
Action: Mouse moved to (678, 387)
Screenshot: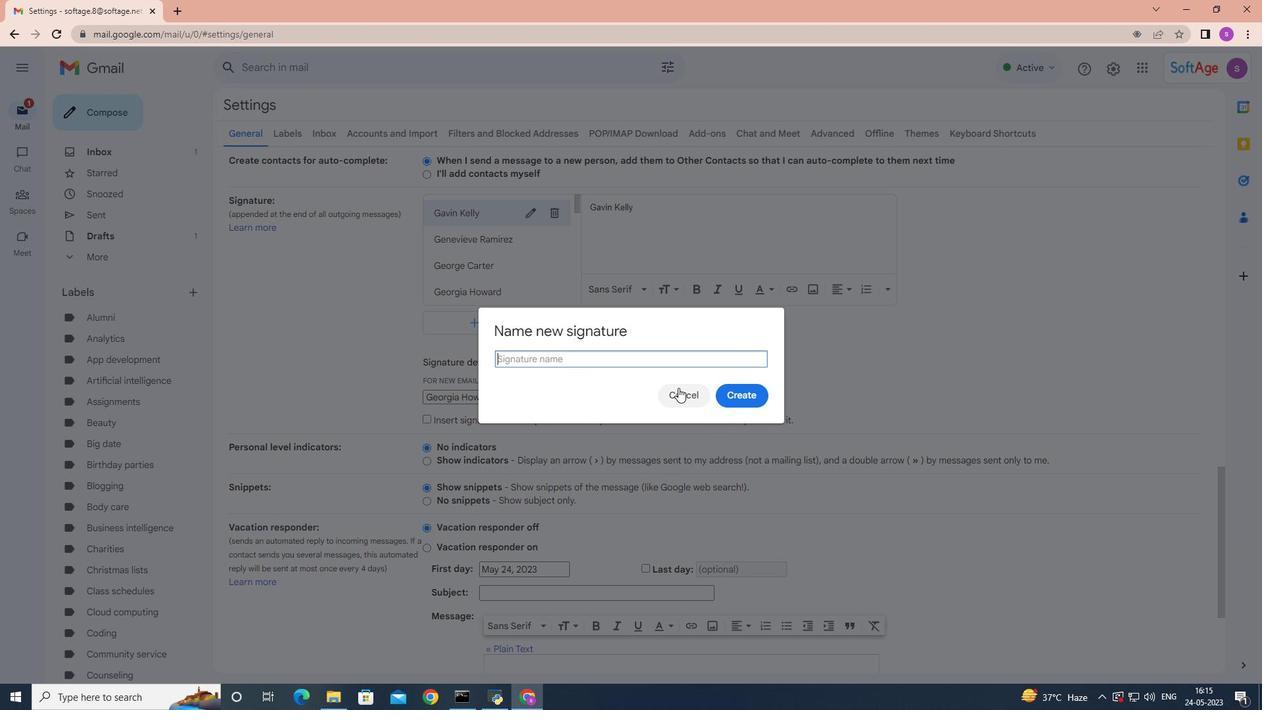 
Action: Mouse pressed left at (678, 387)
Screenshot: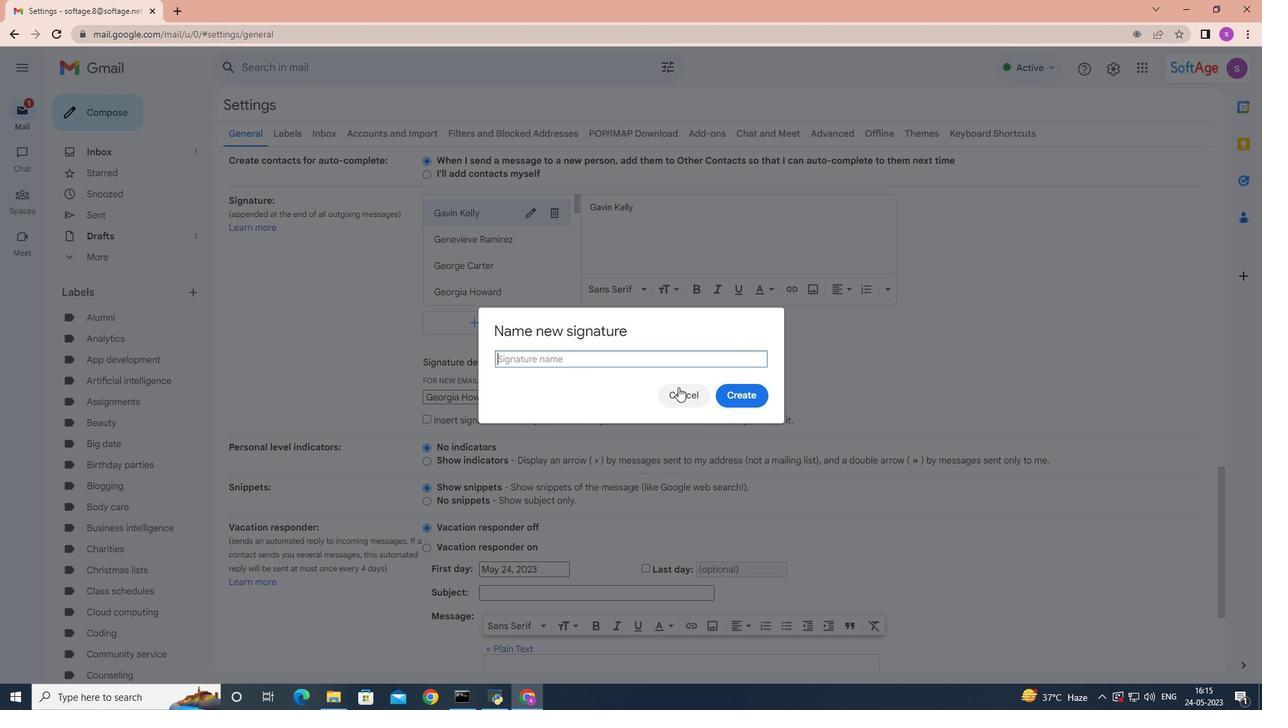 
Action: Mouse moved to (514, 272)
Screenshot: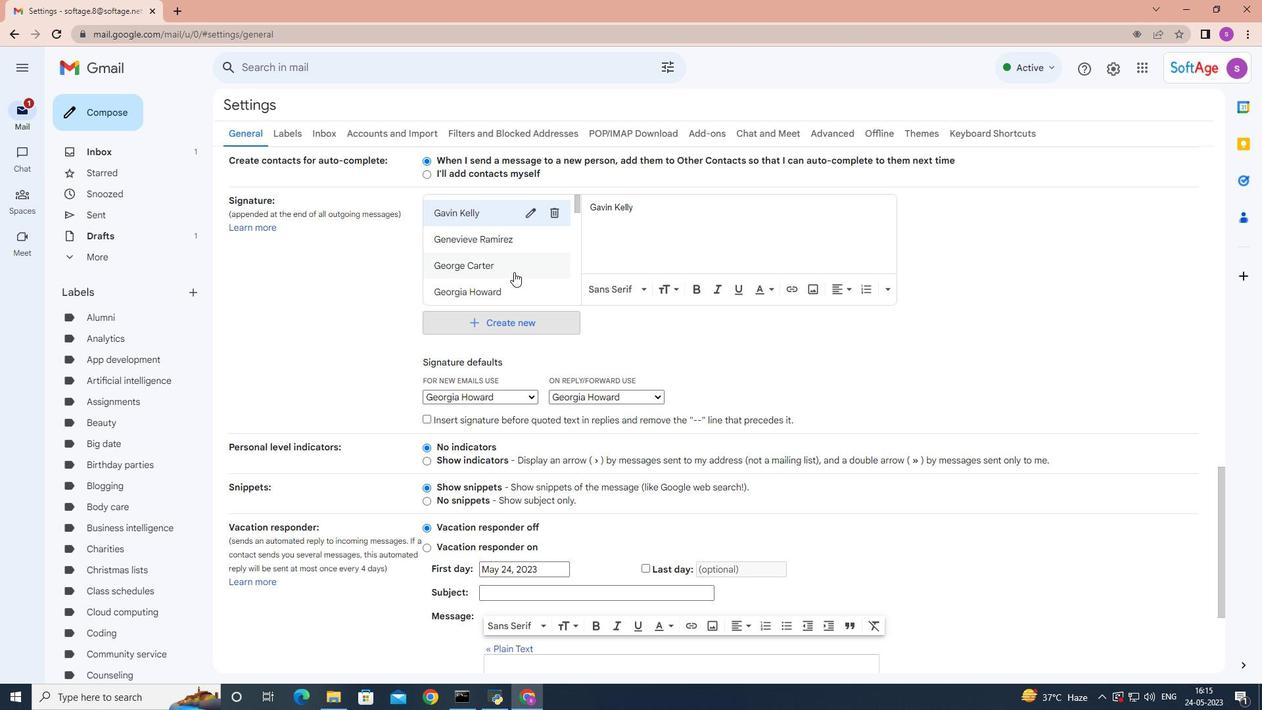 
Action: Mouse scrolled (514, 271) with delta (0, 0)
Screenshot: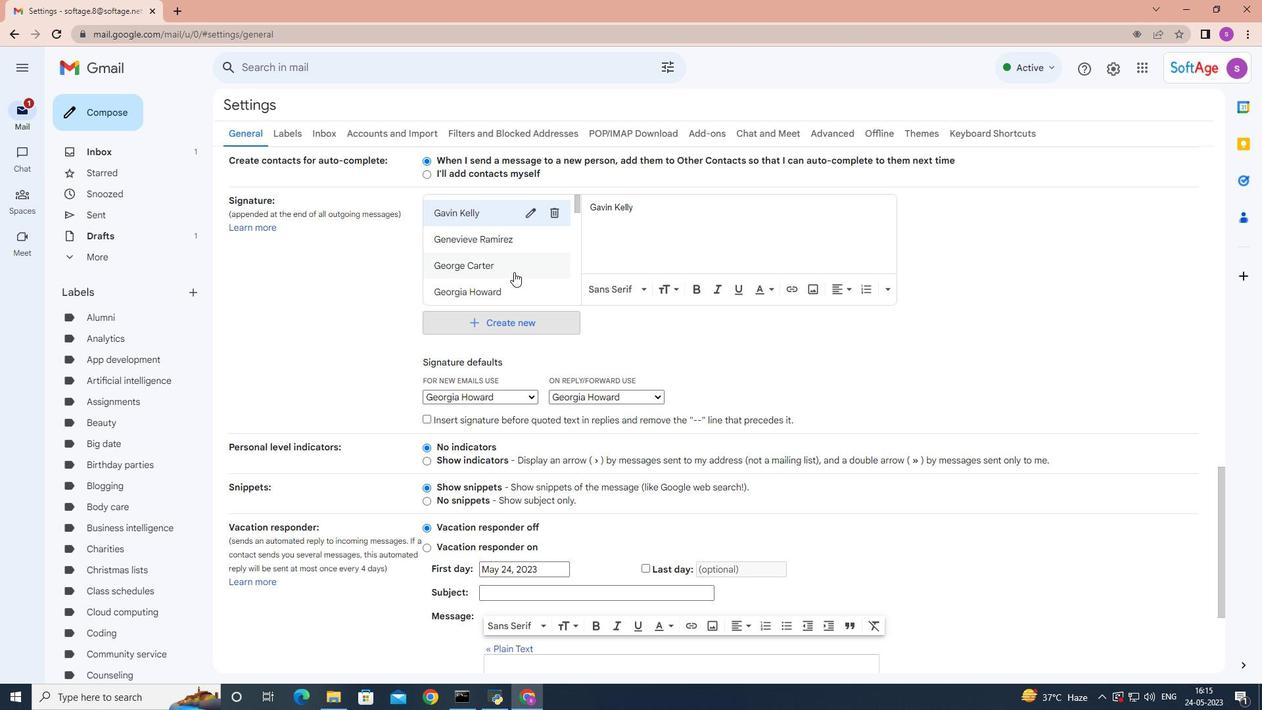 
Action: Mouse moved to (504, 254)
Screenshot: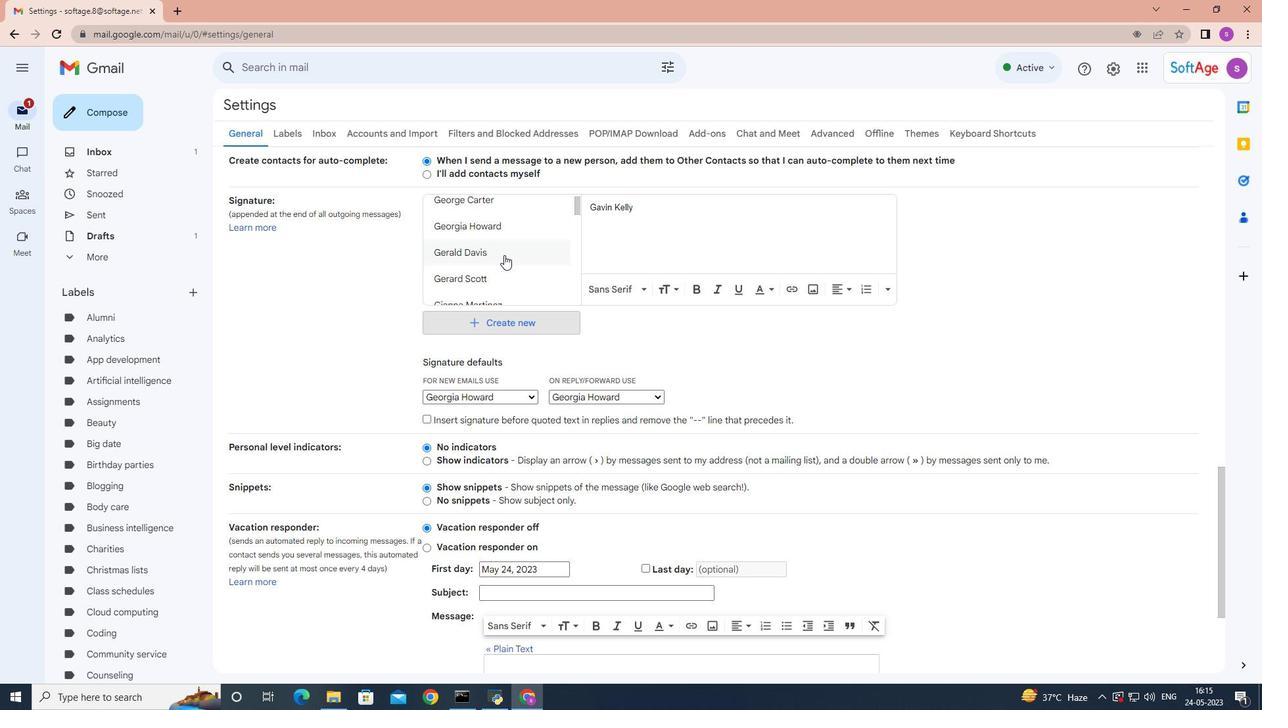 
Action: Mouse pressed left at (504, 254)
Screenshot: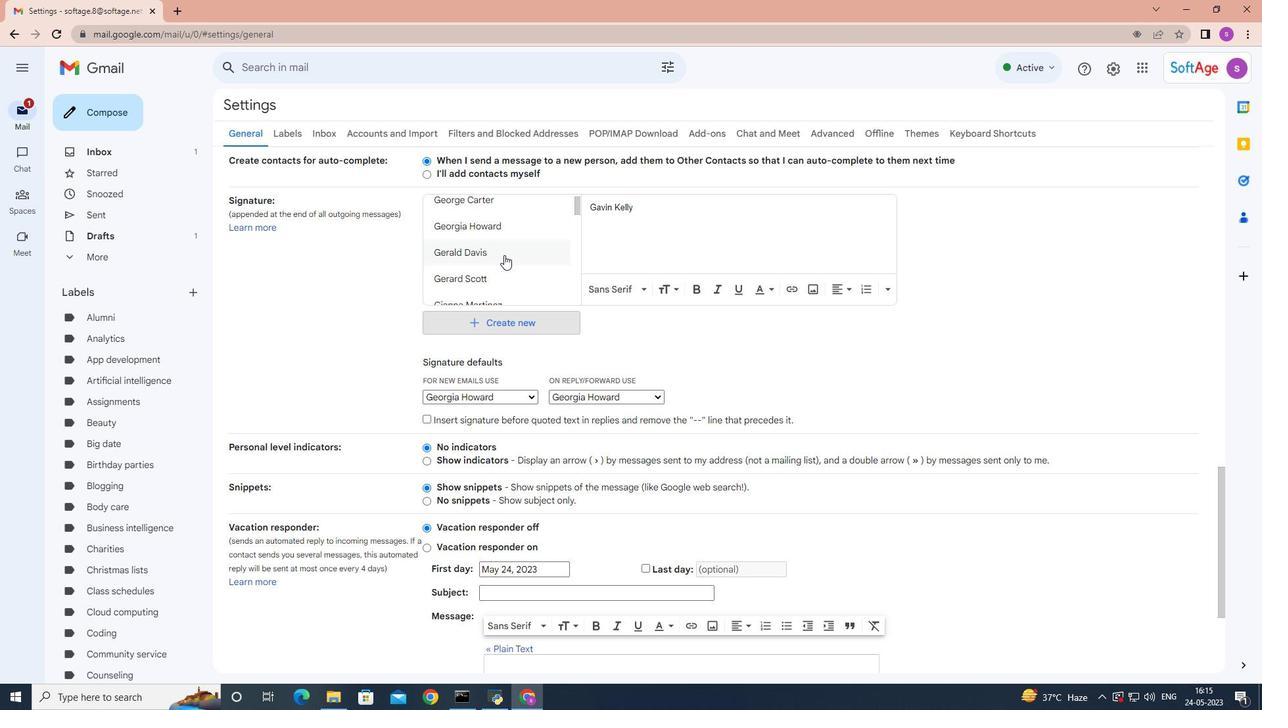 
Action: Mouse moved to (559, 251)
Screenshot: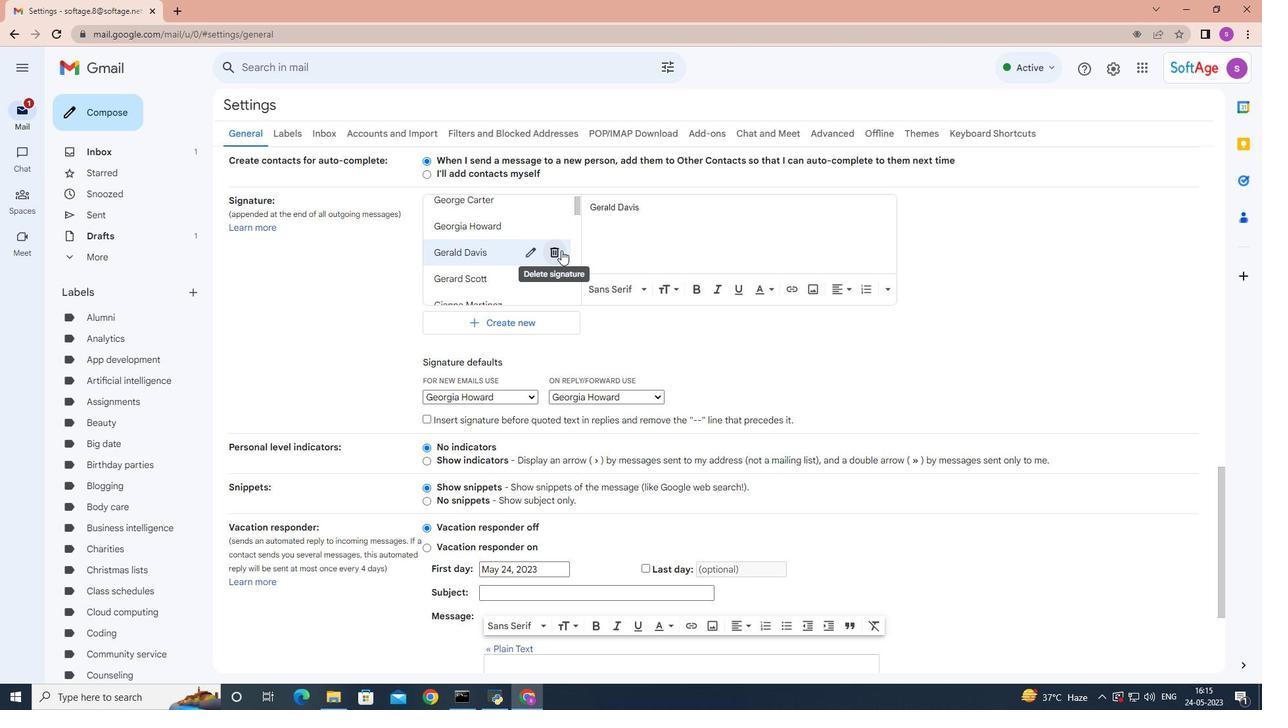 
Action: Mouse pressed left at (559, 251)
Screenshot: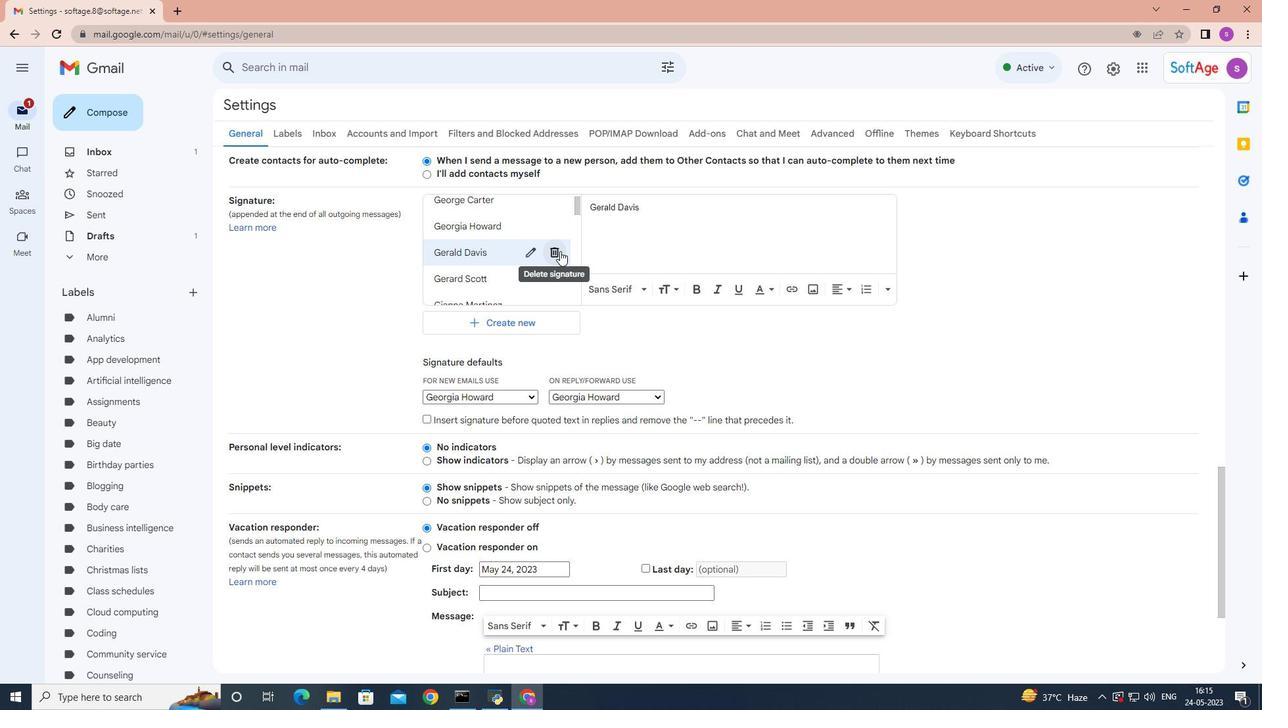 
Action: Mouse moved to (751, 388)
Screenshot: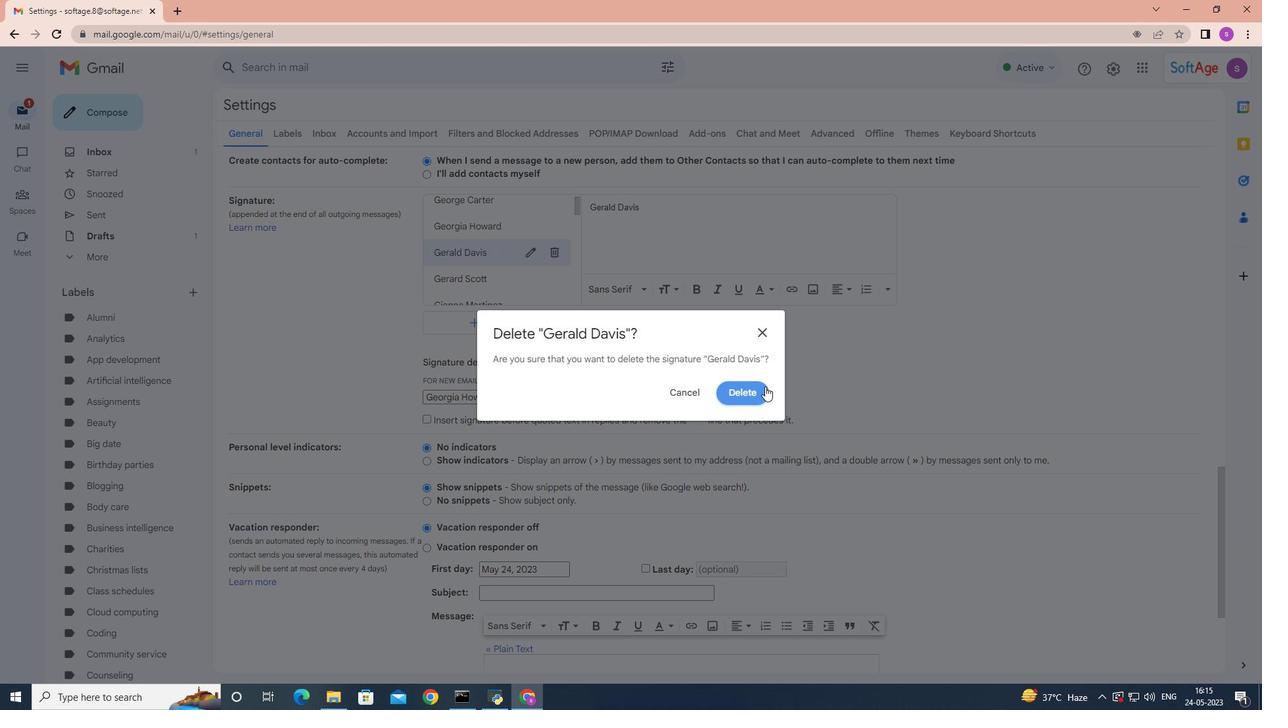 
Action: Mouse pressed left at (751, 388)
Screenshot: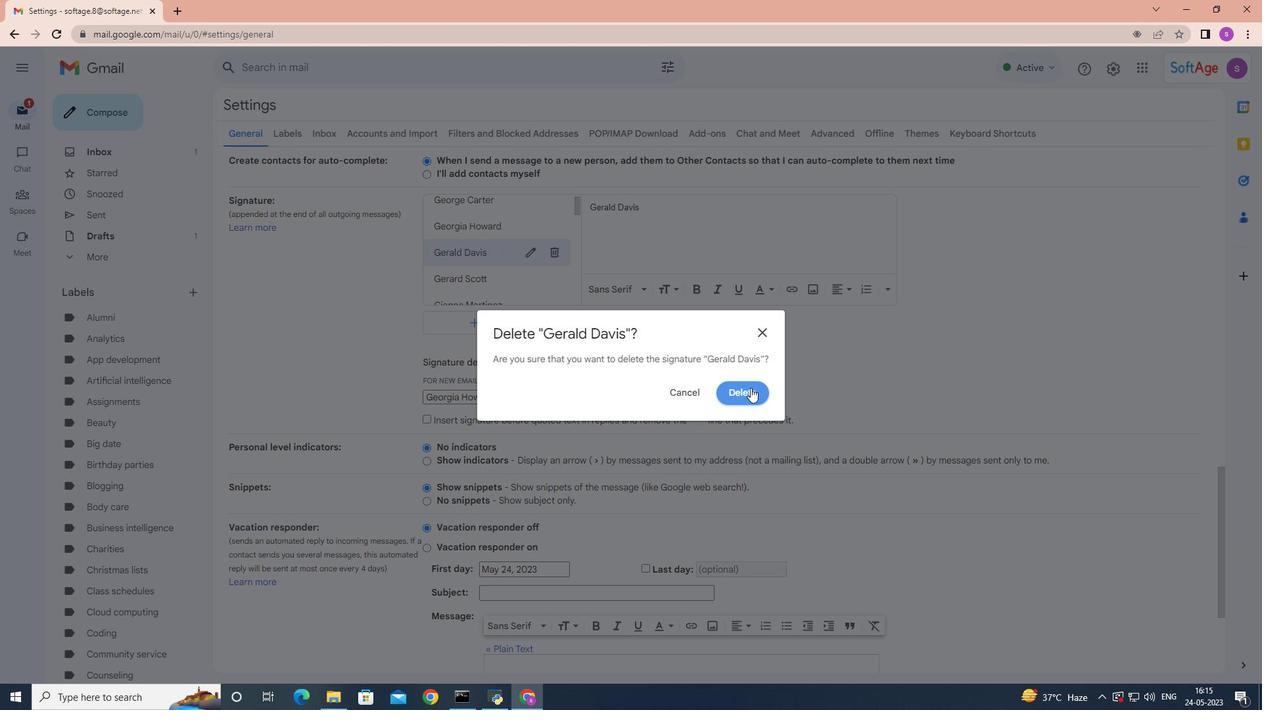 
Action: Mouse moved to (512, 322)
Screenshot: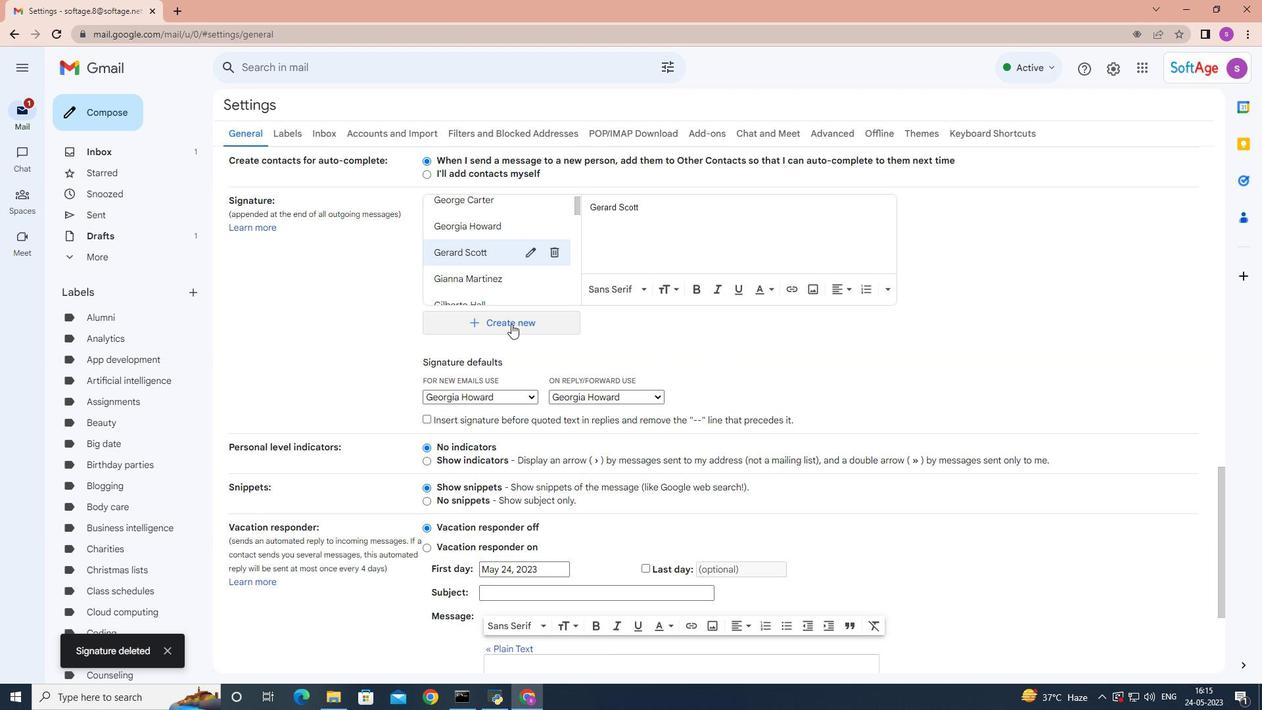 
Action: Mouse pressed left at (512, 322)
Screenshot: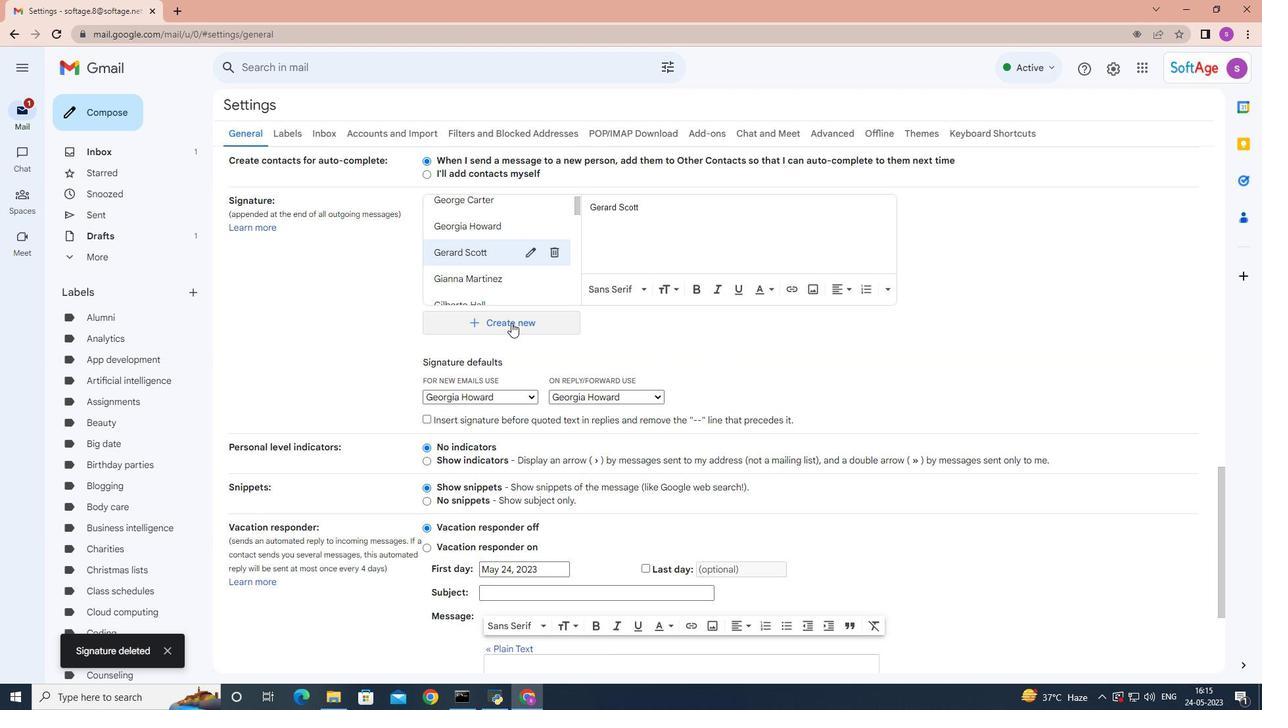 
Action: Mouse moved to (515, 347)
Screenshot: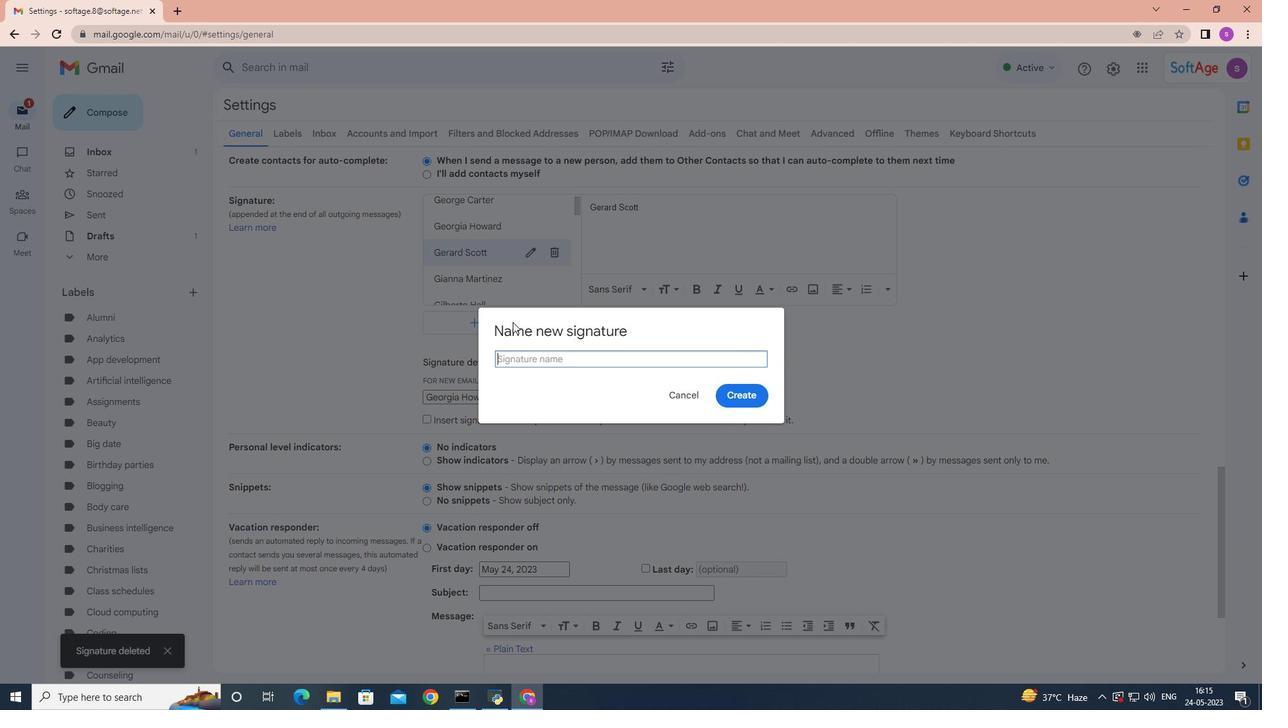 
Action: Key pressed <Key.shift>Gerald<Key.space><Key.shift>Davis
Screenshot: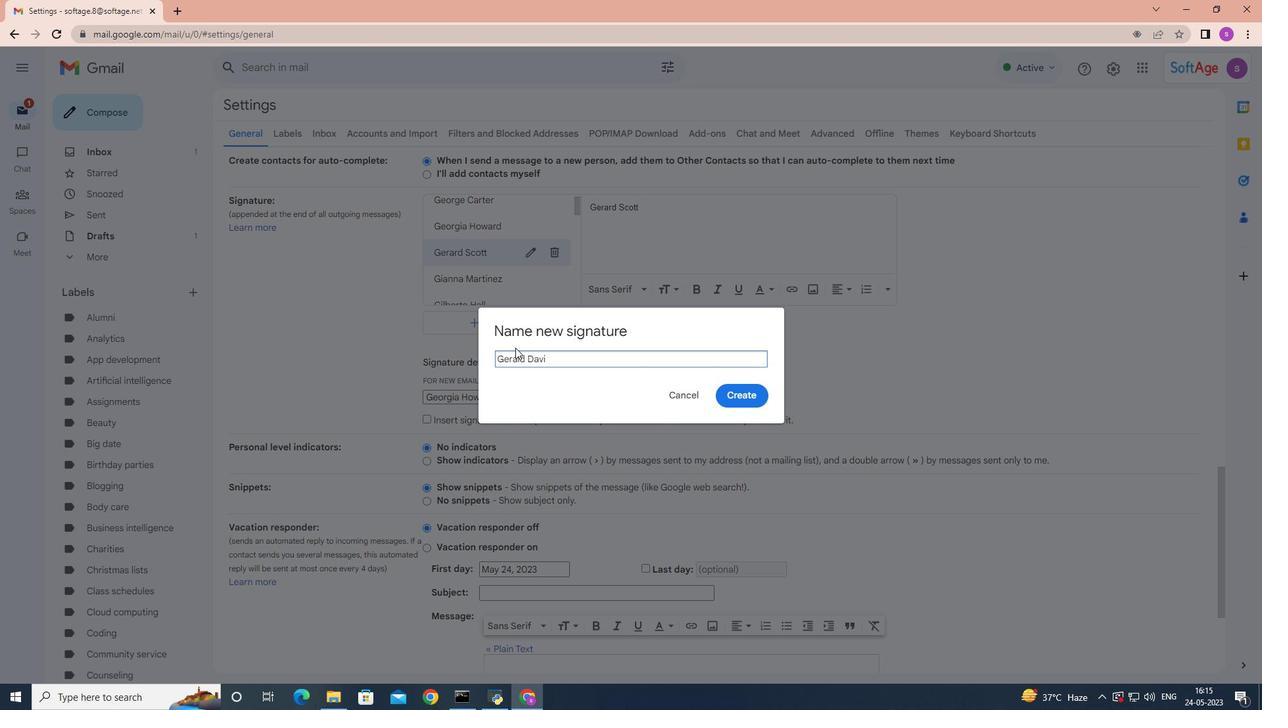 
Action: Mouse moved to (746, 395)
Screenshot: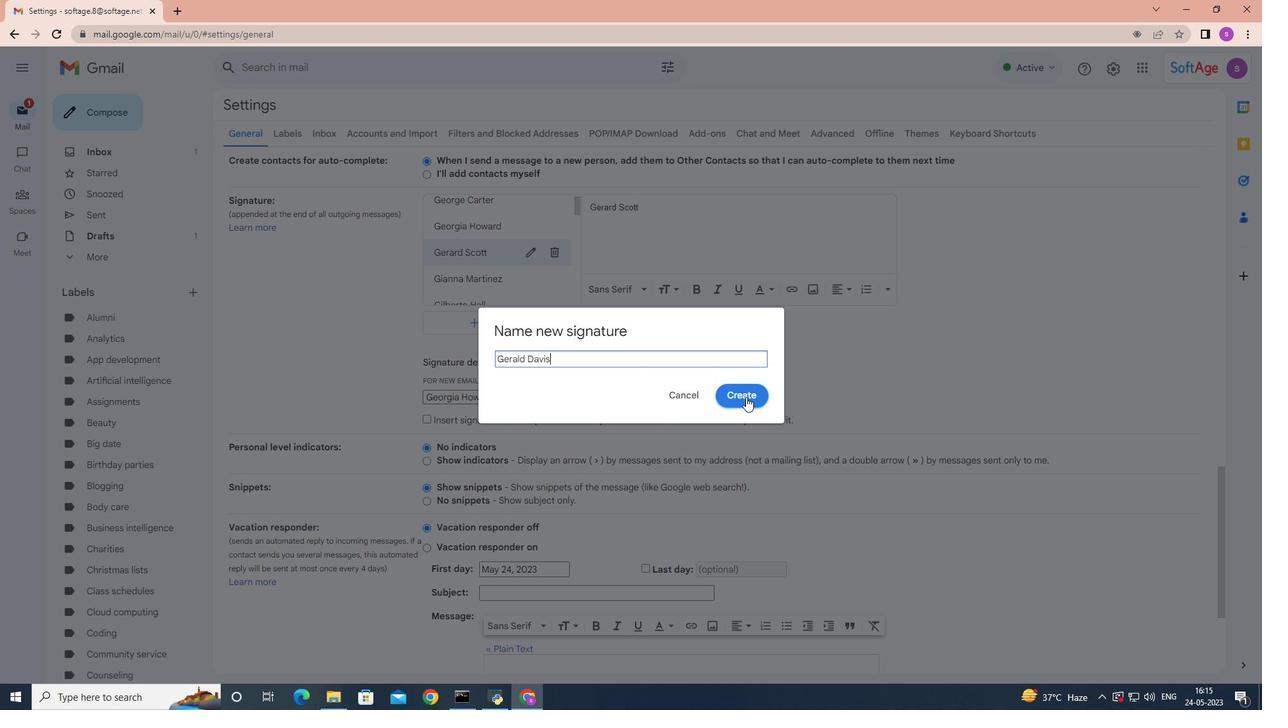 
Action: Mouse pressed left at (746, 395)
Screenshot: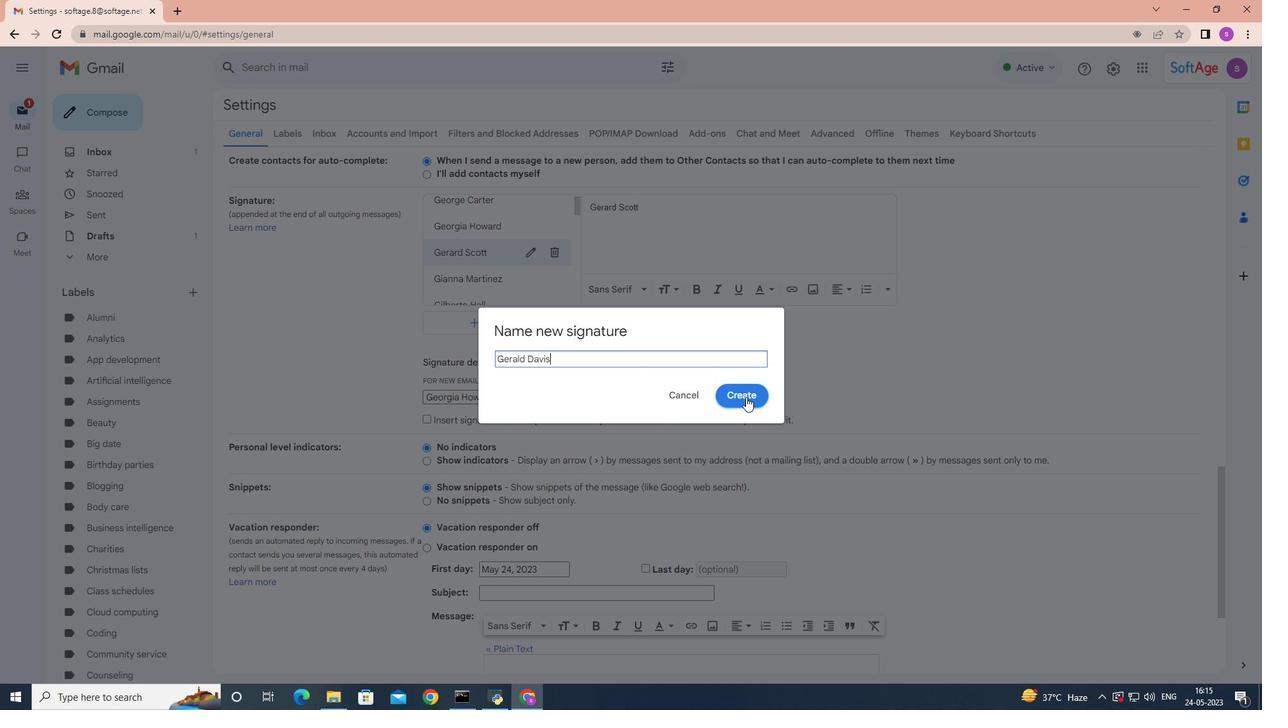 
Action: Mouse moved to (645, 234)
Screenshot: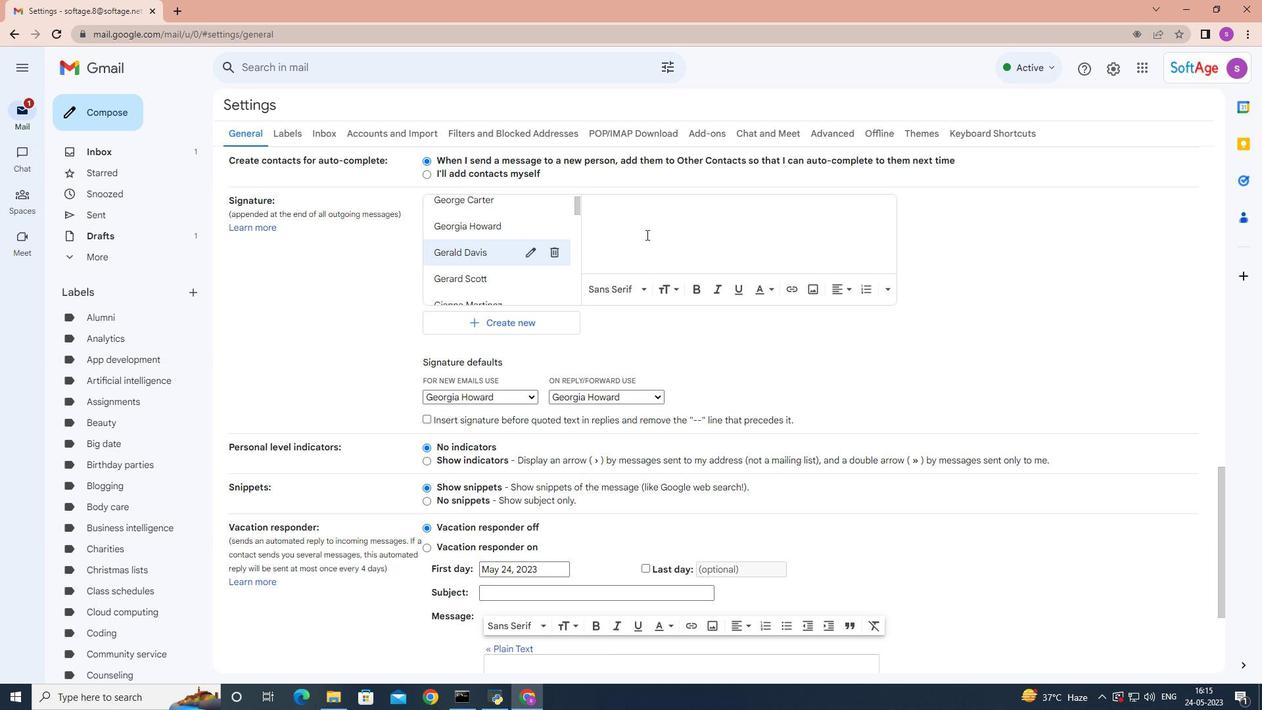 
Action: Key pressed <Key.shift><Key.shift><Key.shift>GRALD<Key.space><Key.shift><Key.shift><Key.shift>Davis
Screenshot: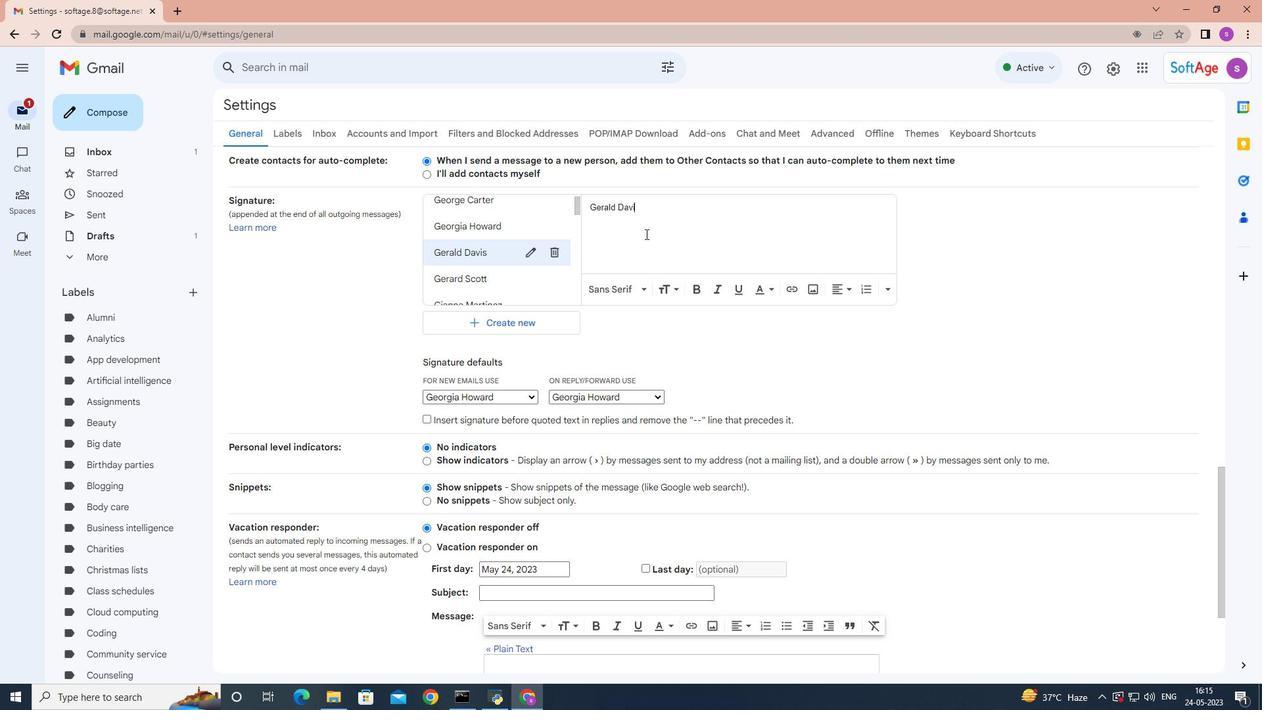 
Action: Mouse moved to (522, 394)
Screenshot: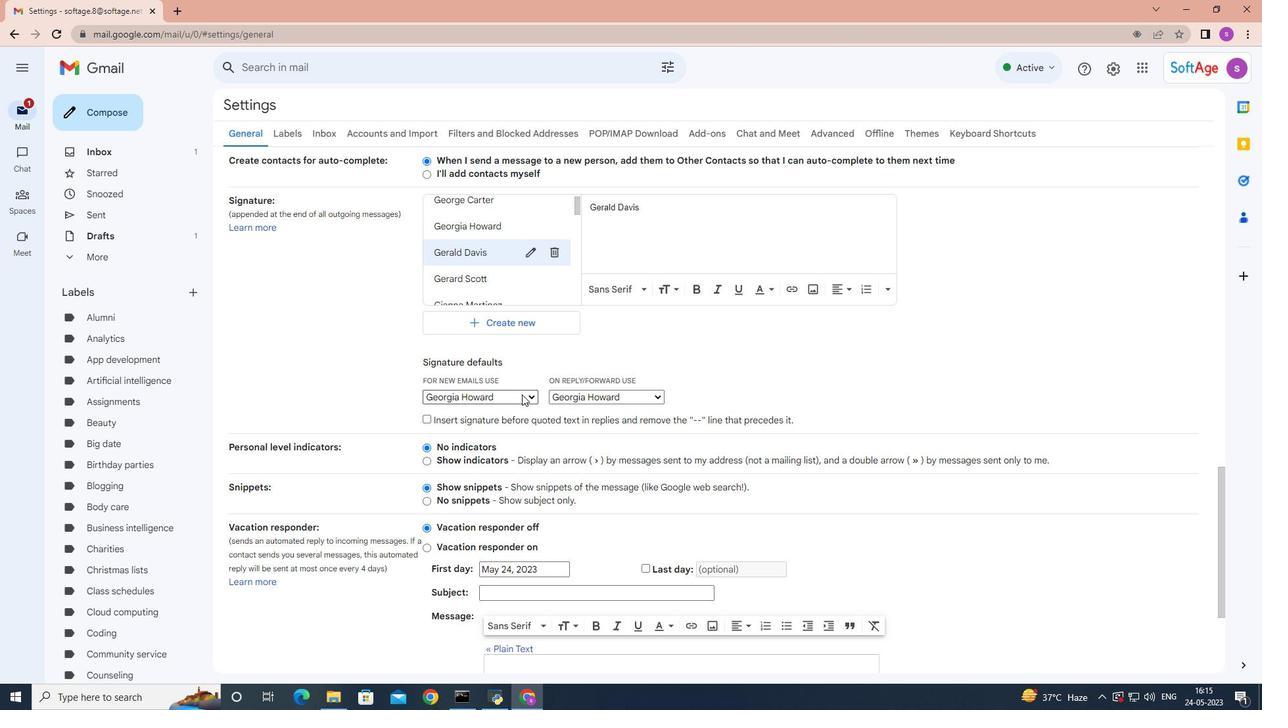 
Action: Mouse pressed left at (522, 394)
Screenshot: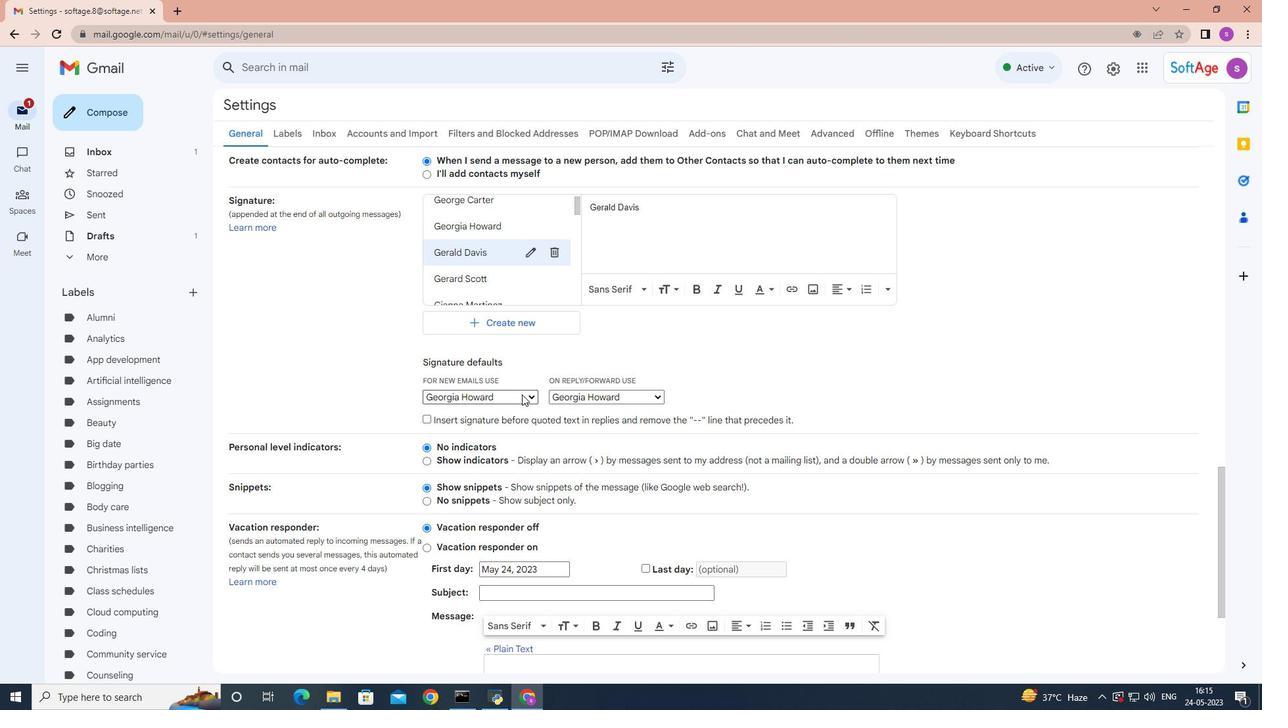 
Action: Mouse moved to (490, 474)
Screenshot: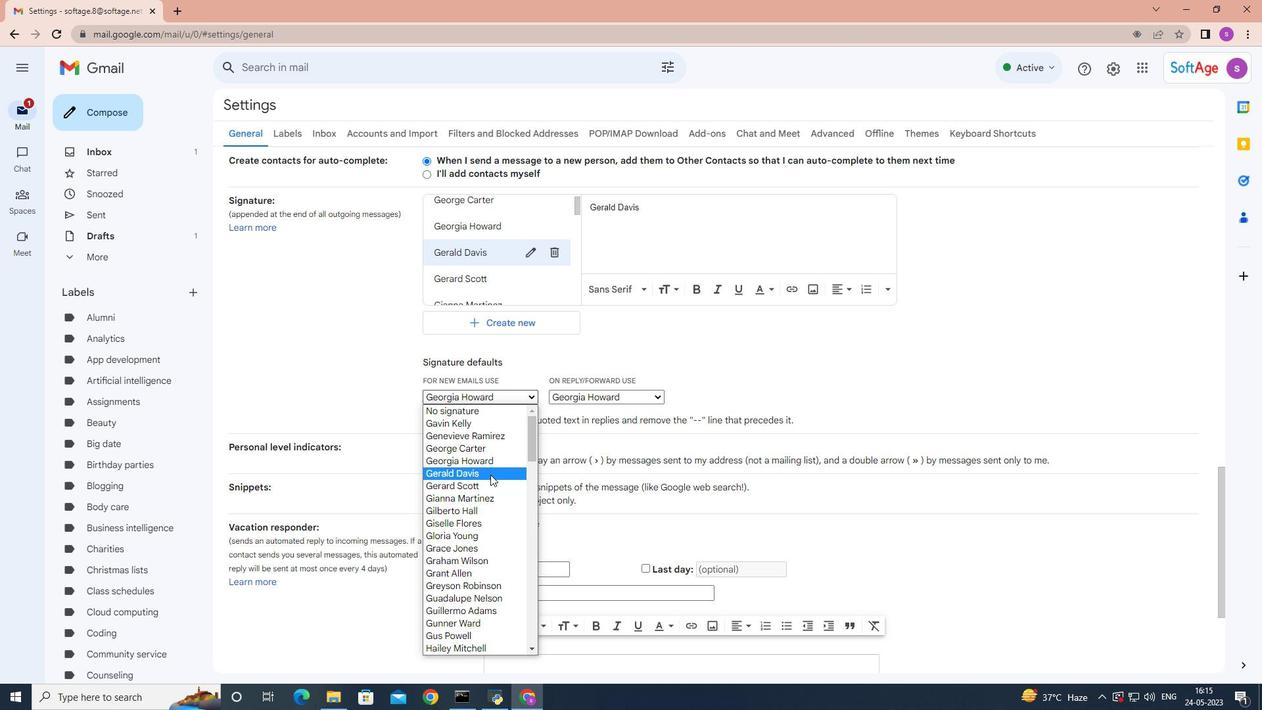 
Action: Mouse pressed left at (490, 474)
Screenshot: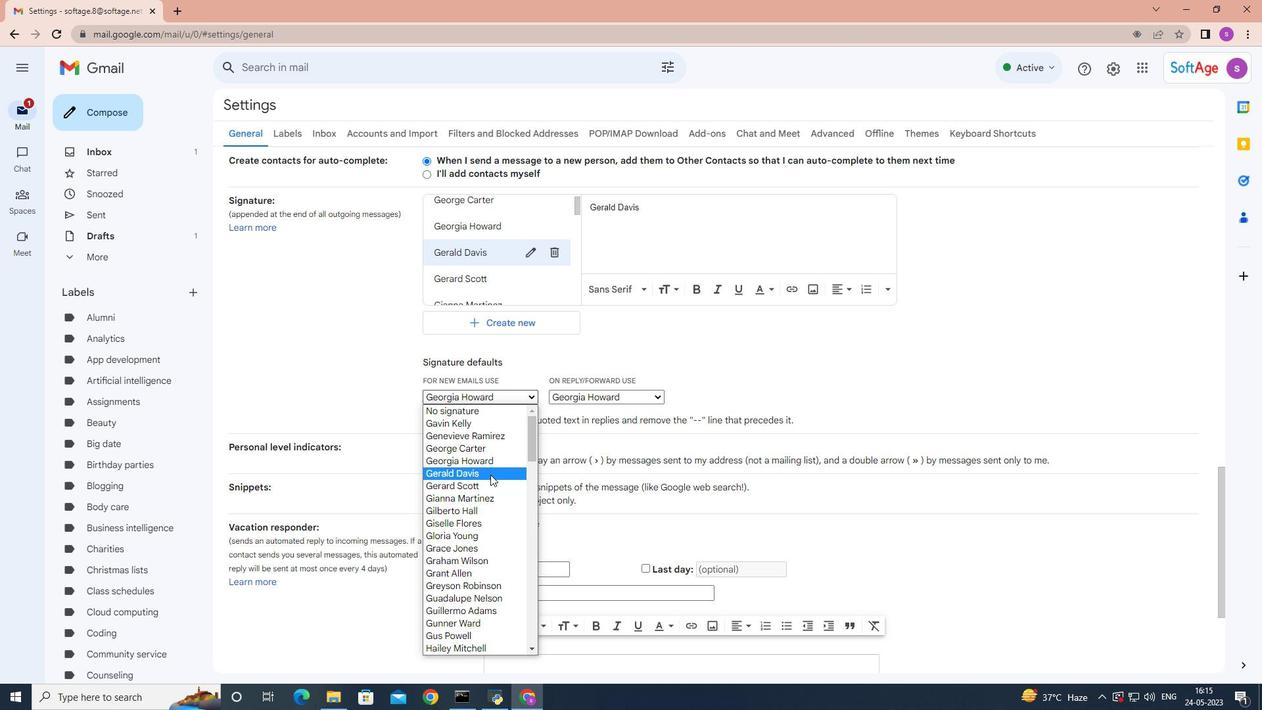 
Action: Mouse moved to (653, 397)
Screenshot: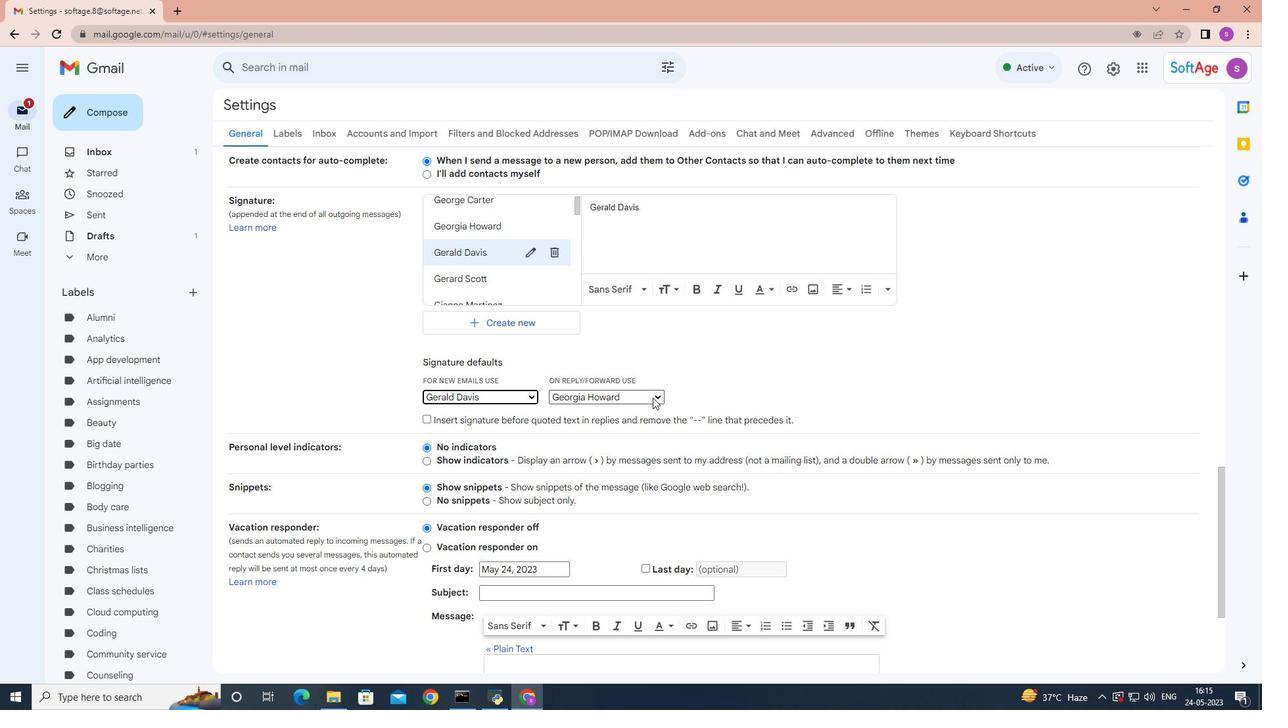 
Action: Mouse pressed left at (653, 397)
Screenshot: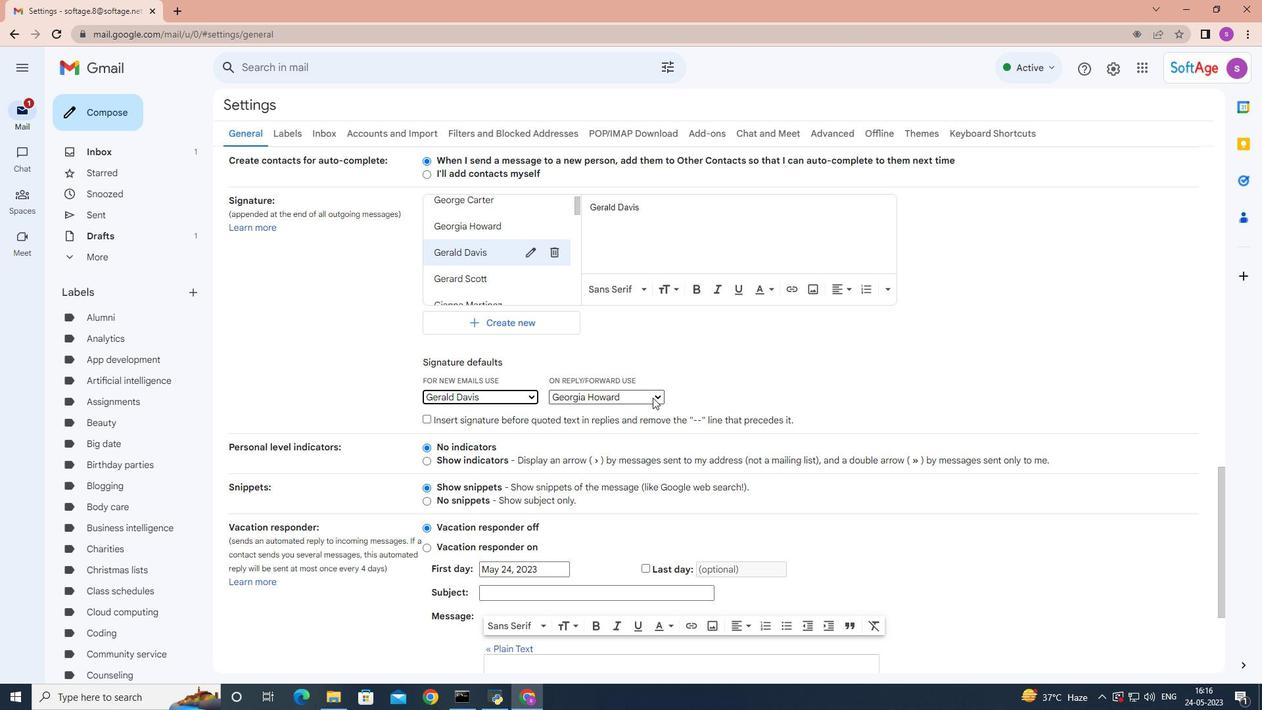 
Action: Mouse moved to (626, 468)
Screenshot: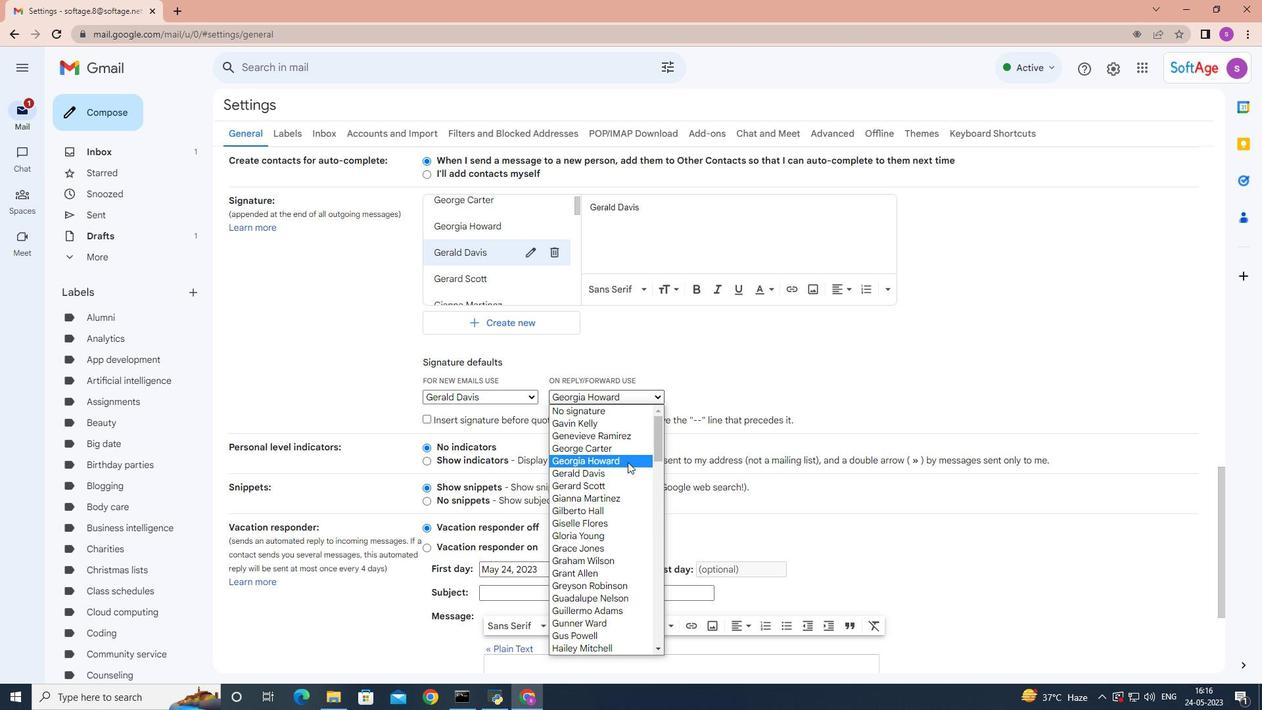 
Action: Mouse pressed left at (626, 468)
Screenshot: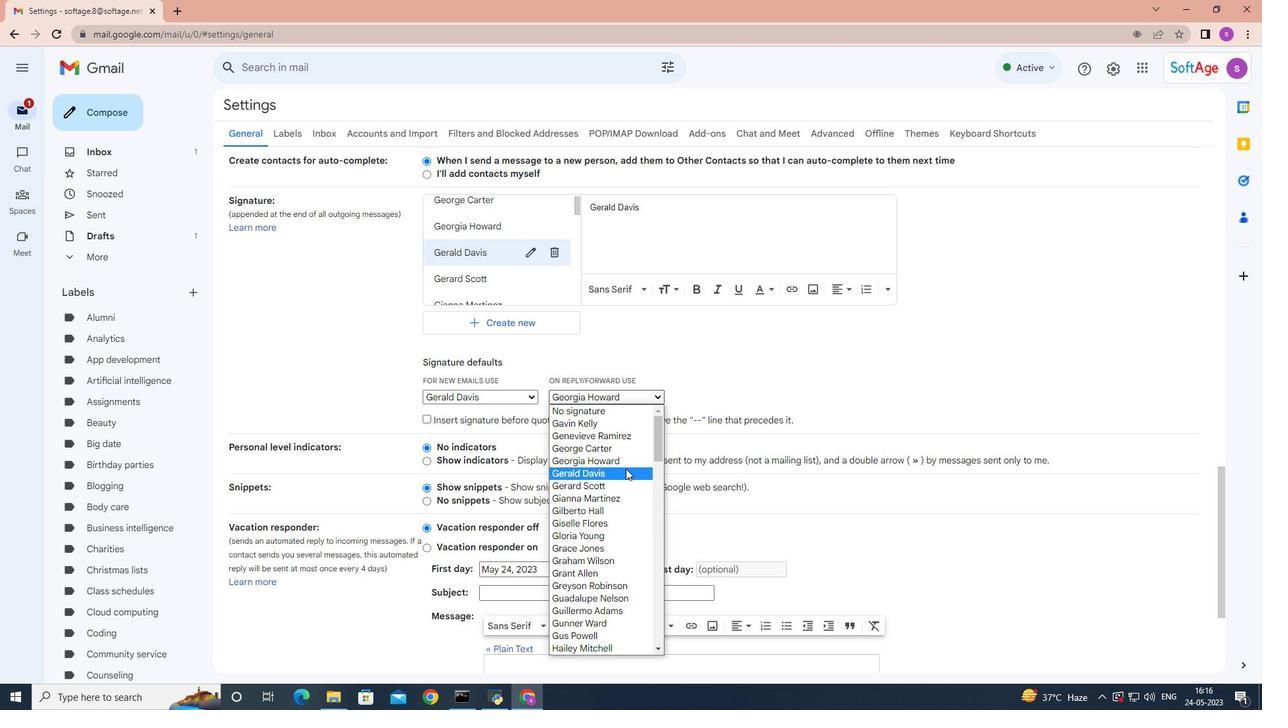 
Action: Mouse moved to (719, 361)
Screenshot: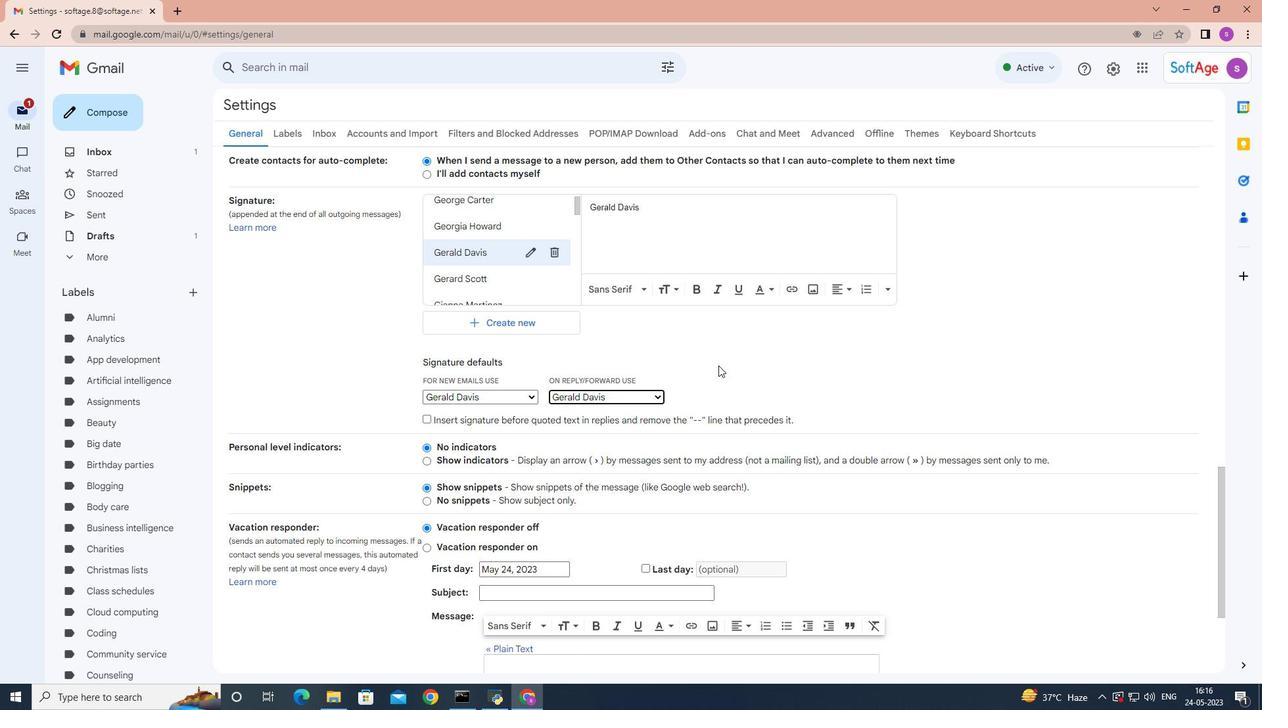 
Action: Mouse scrolled (719, 361) with delta (0, 0)
Screenshot: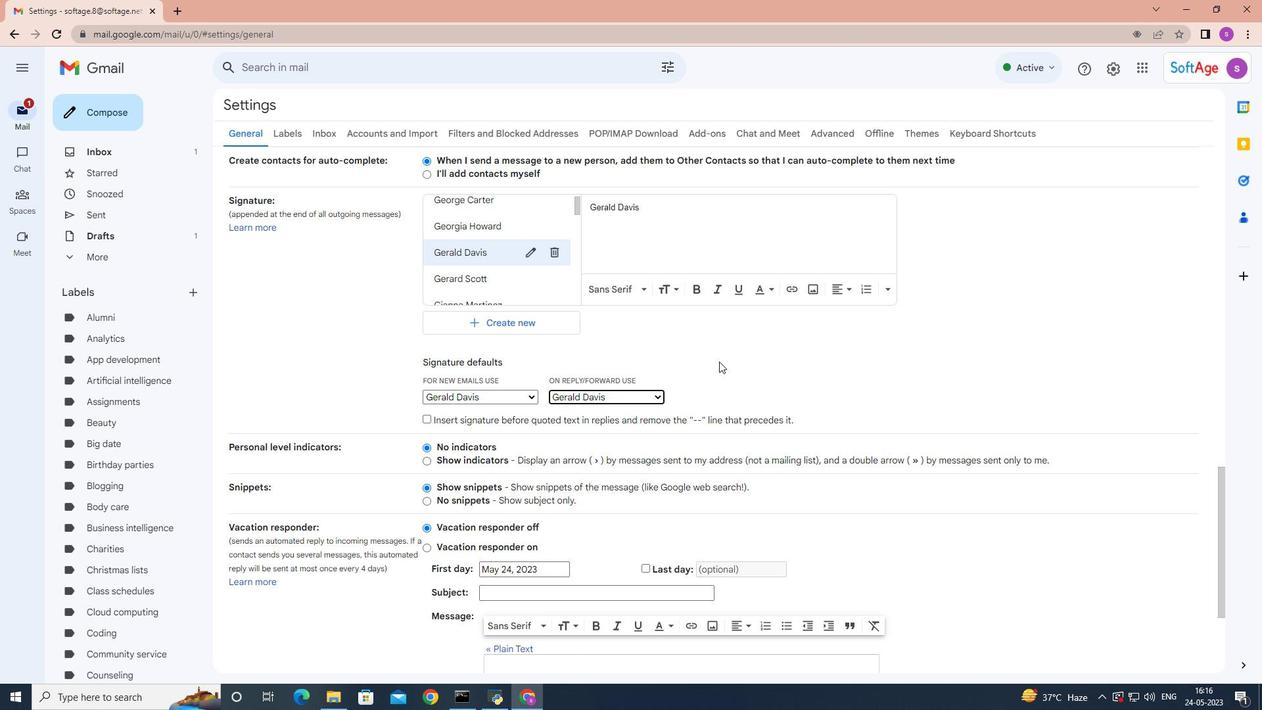 
Action: Mouse scrolled (719, 361) with delta (0, 0)
Screenshot: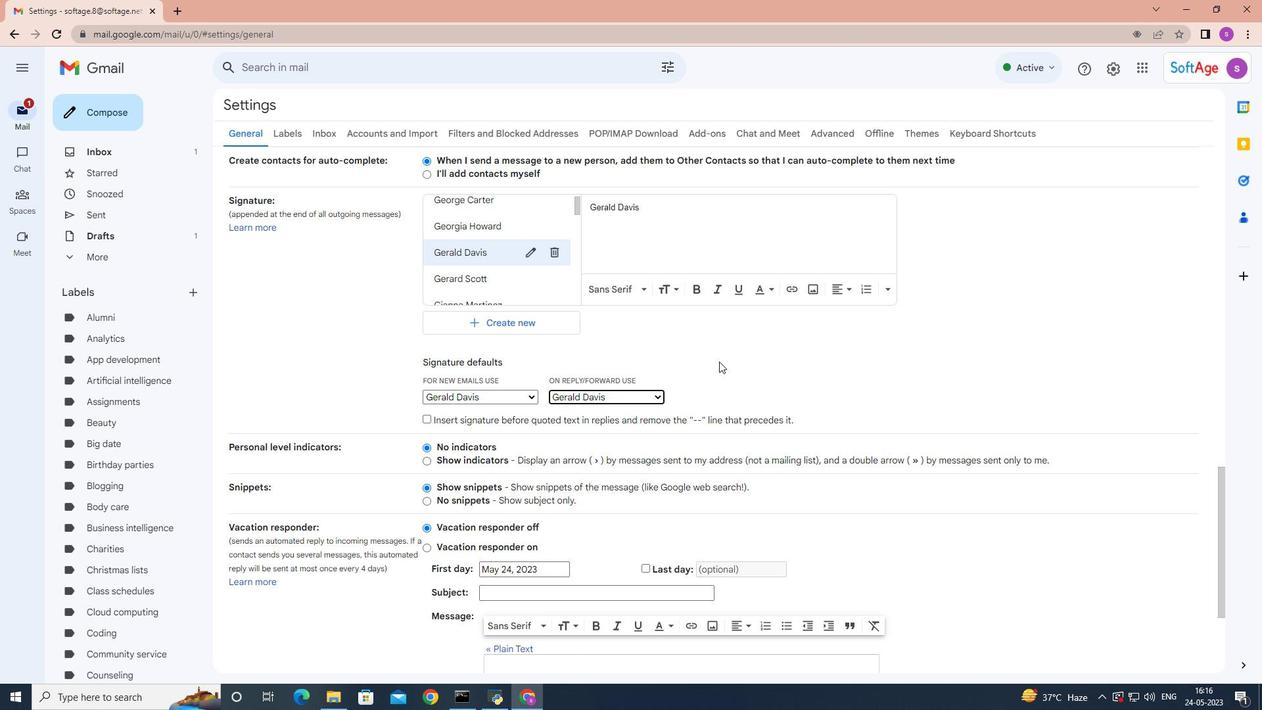 
Action: Mouse scrolled (719, 361) with delta (0, 0)
Screenshot: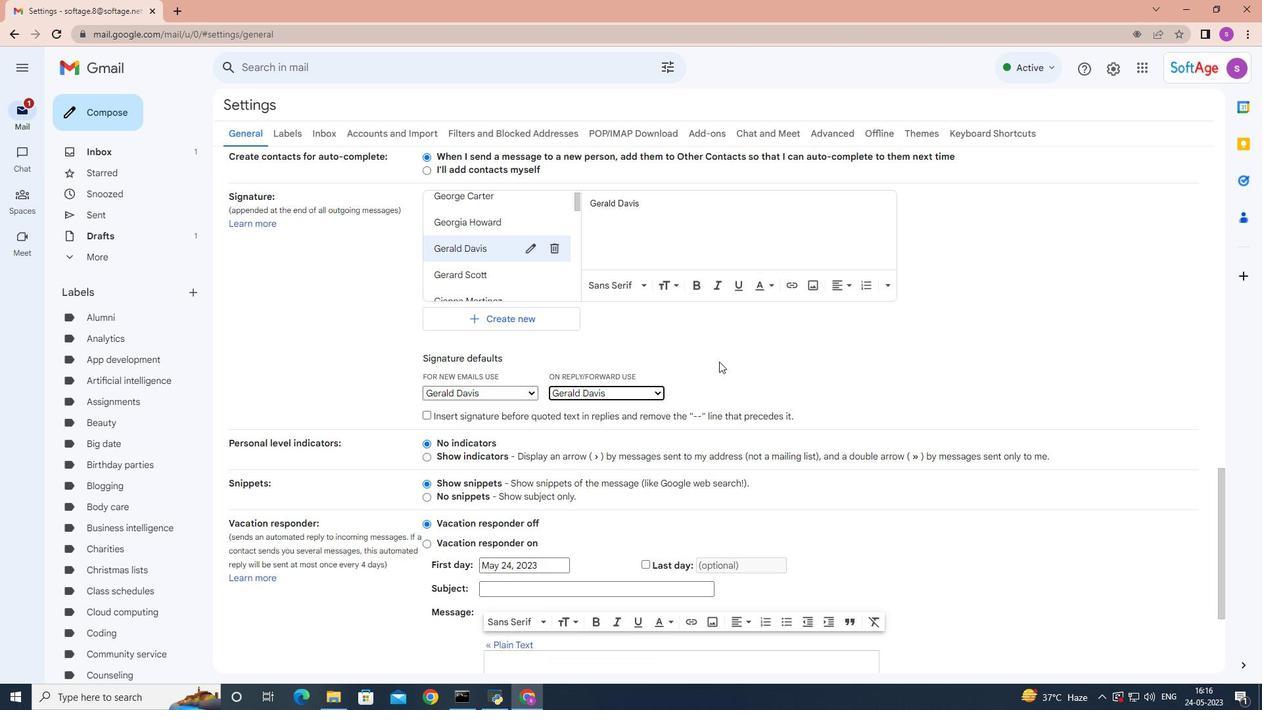 
Action: Mouse moved to (691, 604)
Screenshot: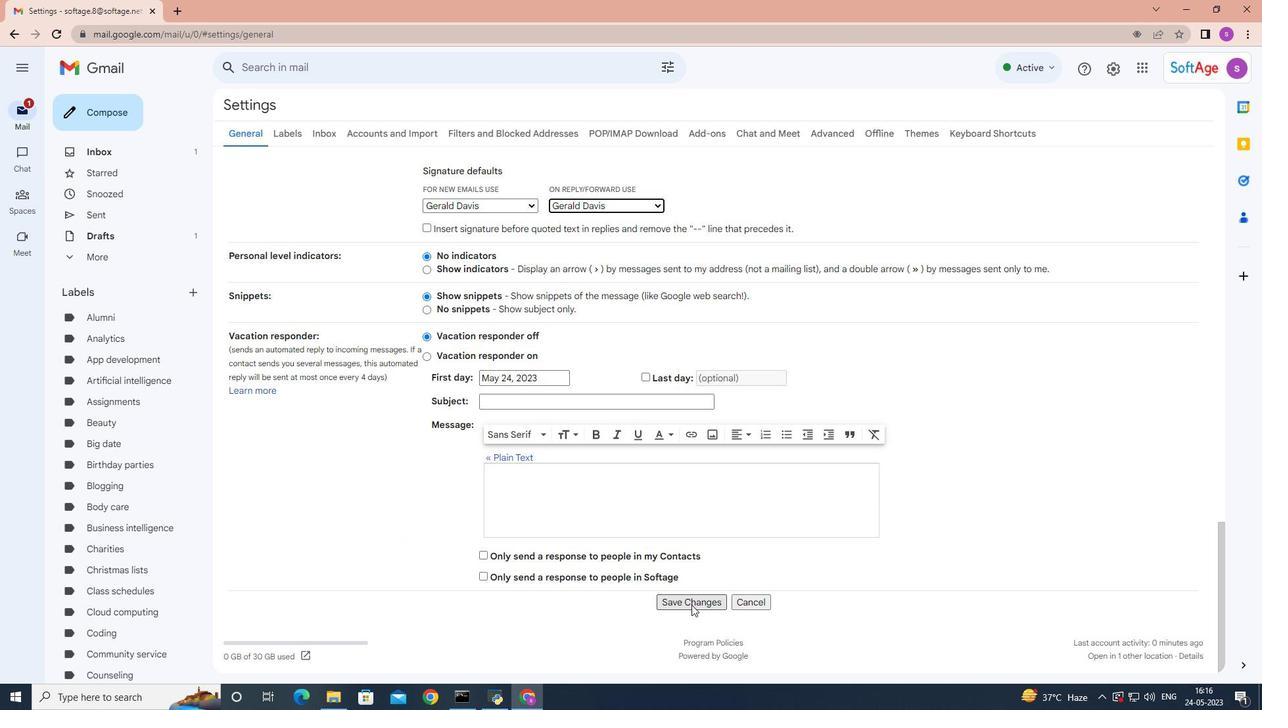 
Action: Mouse pressed left at (691, 604)
Screenshot: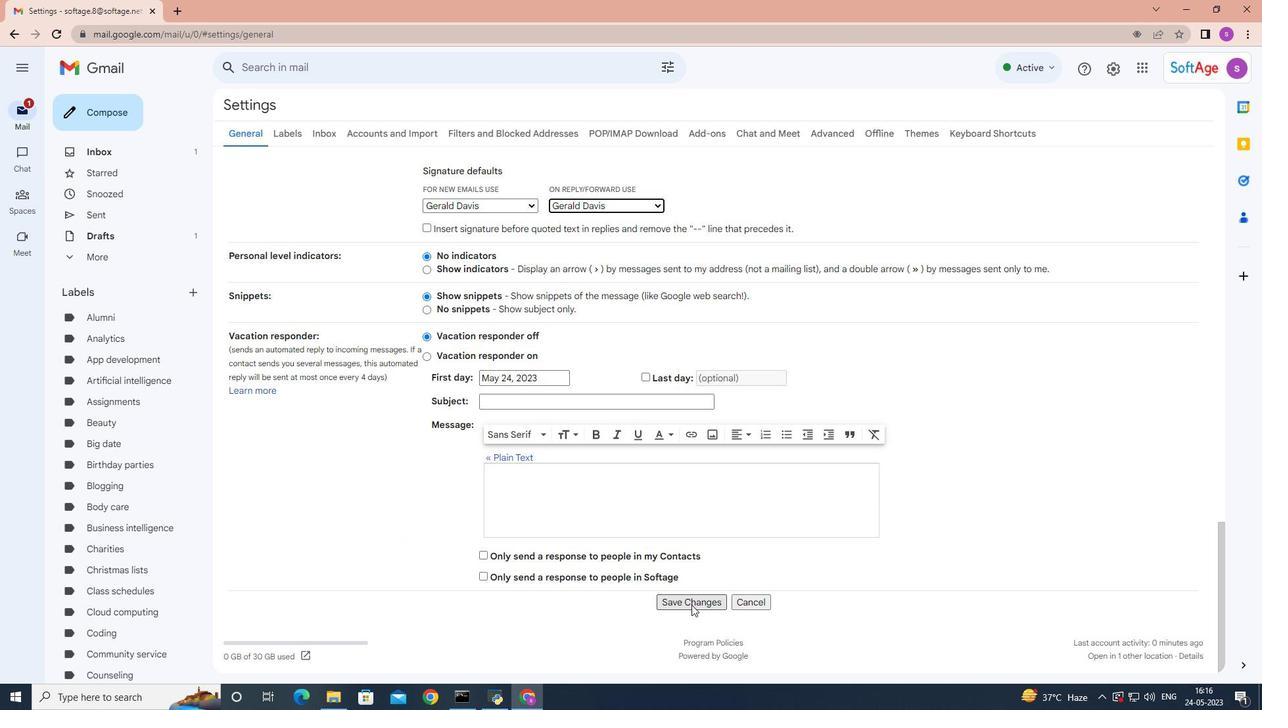 
Action: Mouse moved to (106, 121)
Screenshot: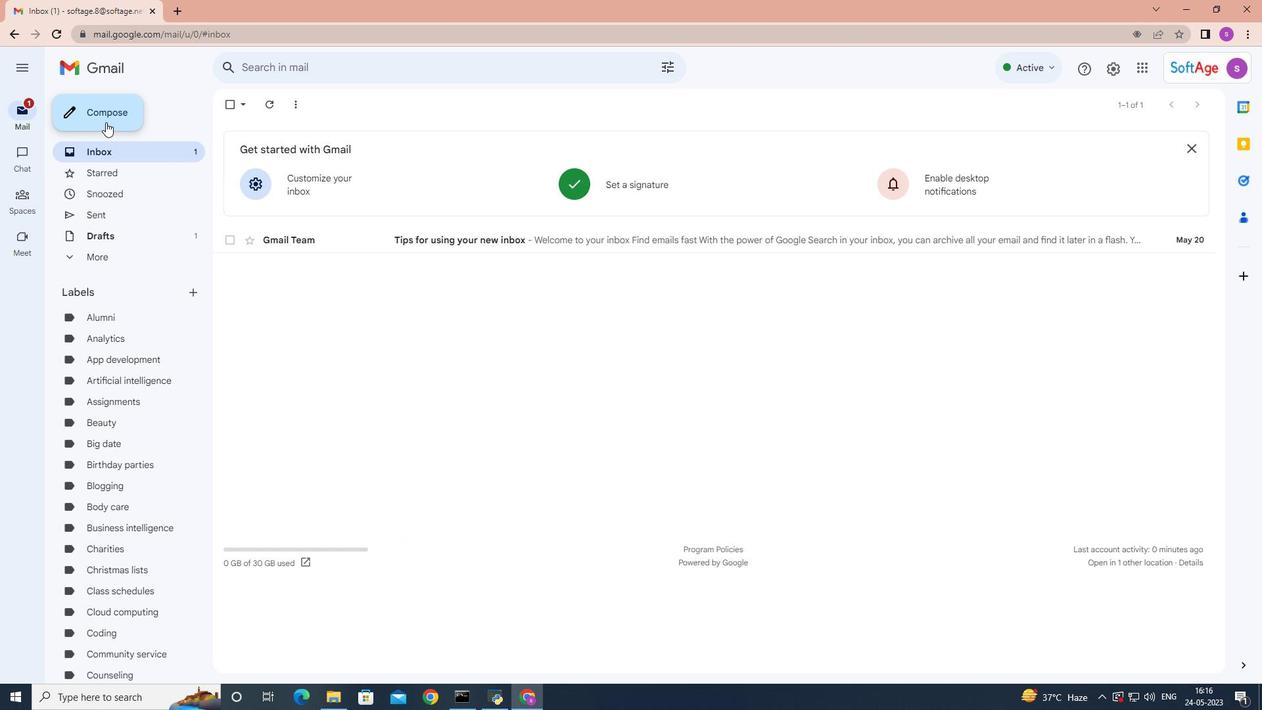 
Action: Mouse pressed left at (106, 121)
Screenshot: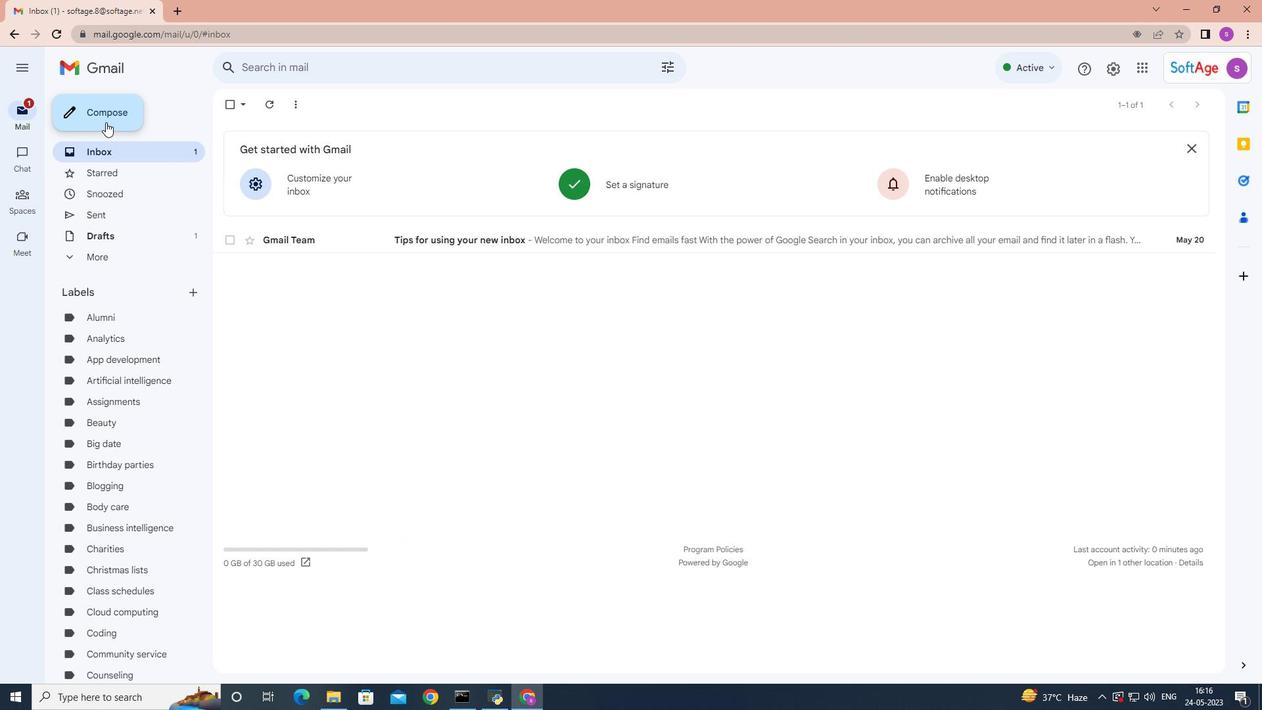 
Action: Mouse moved to (850, 343)
Screenshot: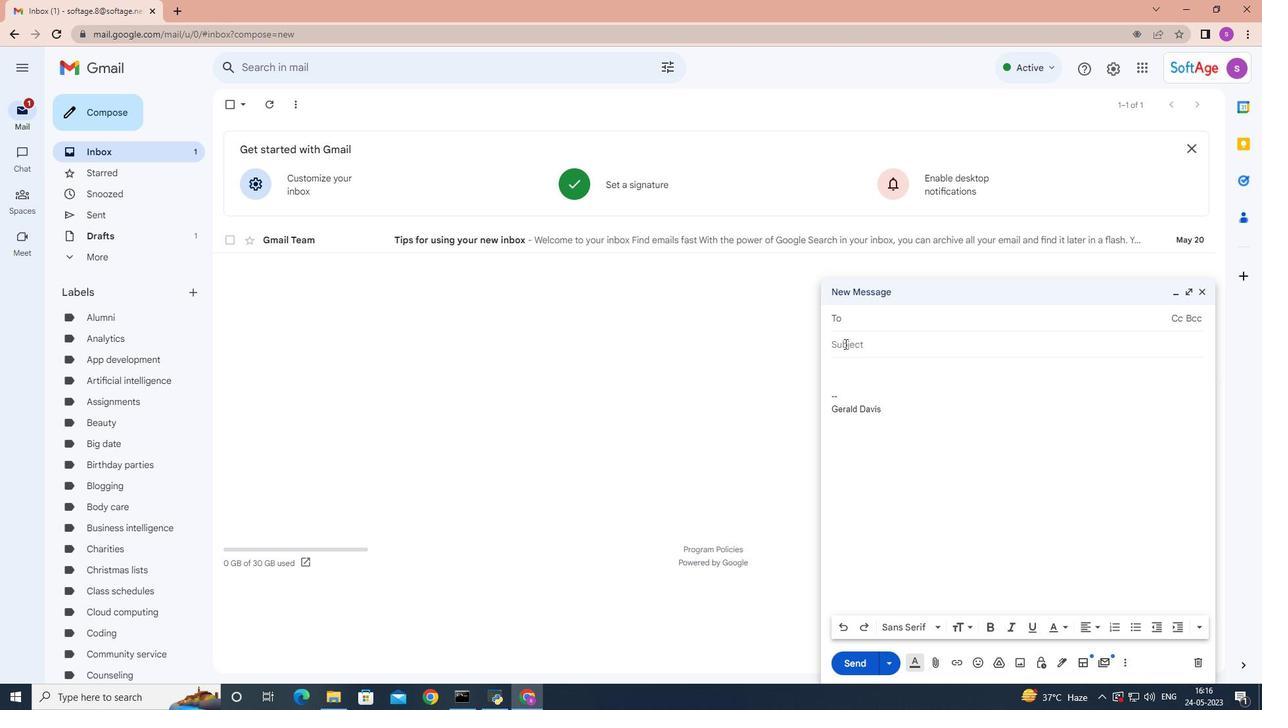 
Action: Mouse pressed left at (850, 343)
Screenshot: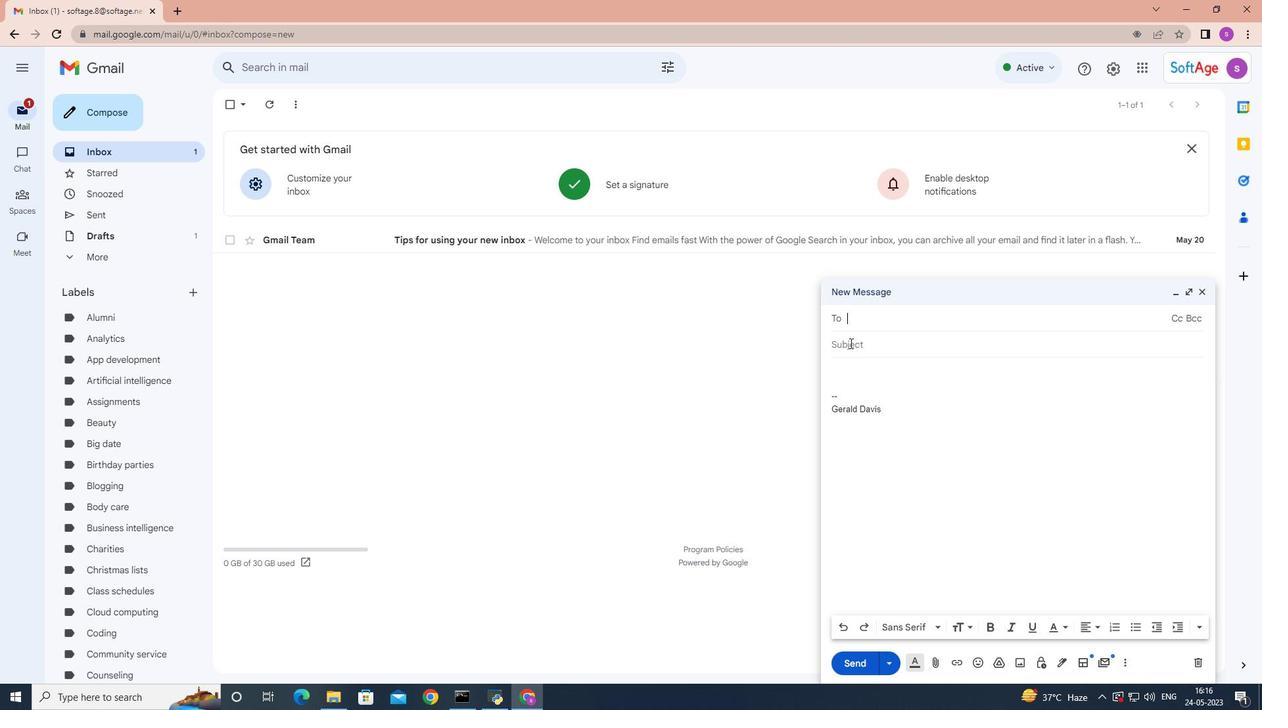 
Action: Mouse moved to (847, 344)
Screenshot: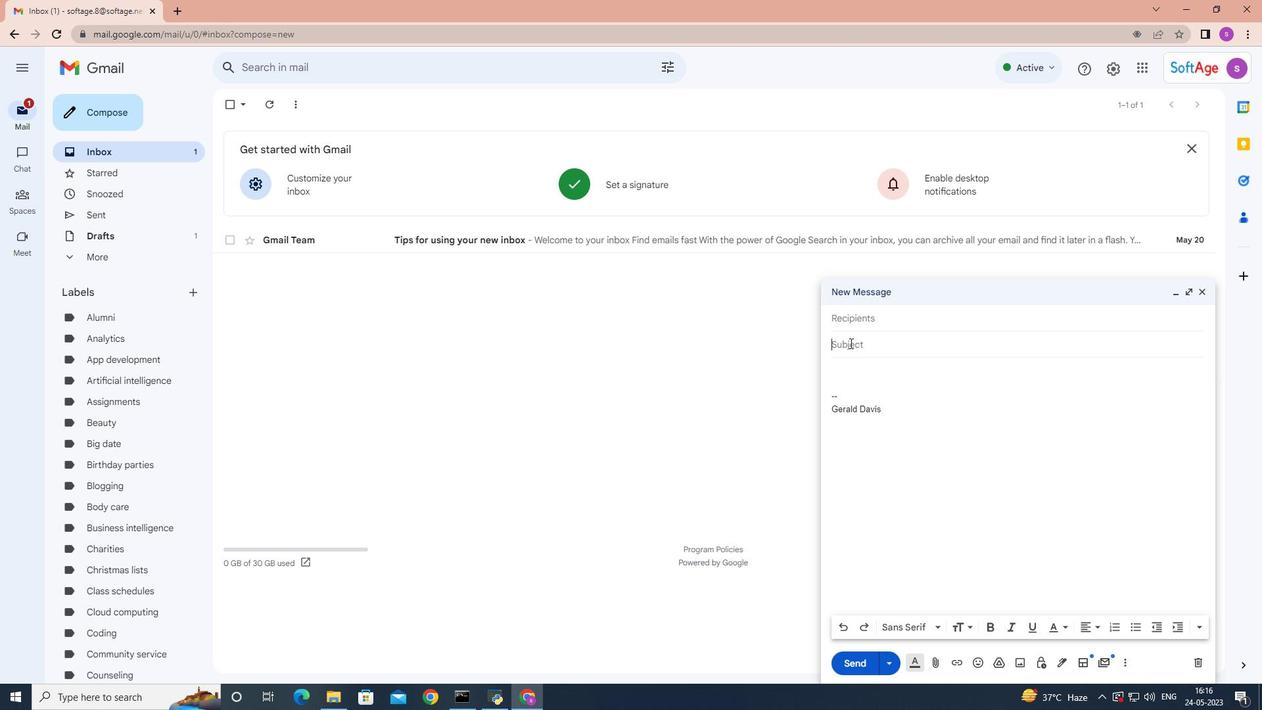 
Action: Key pressed <Key.shift>Update<Key.space>on<Key.space>a<Key.space>vacation<Key.space>
Screenshot: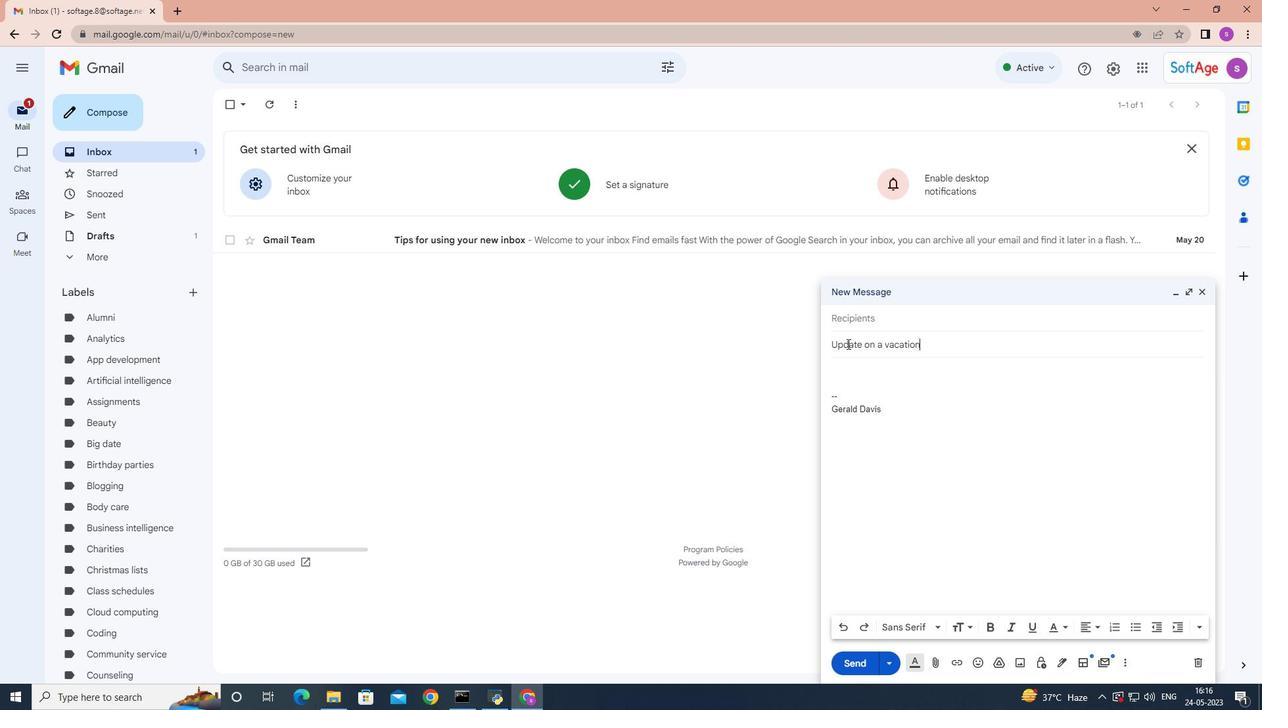 
Action: Mouse moved to (827, 365)
Screenshot: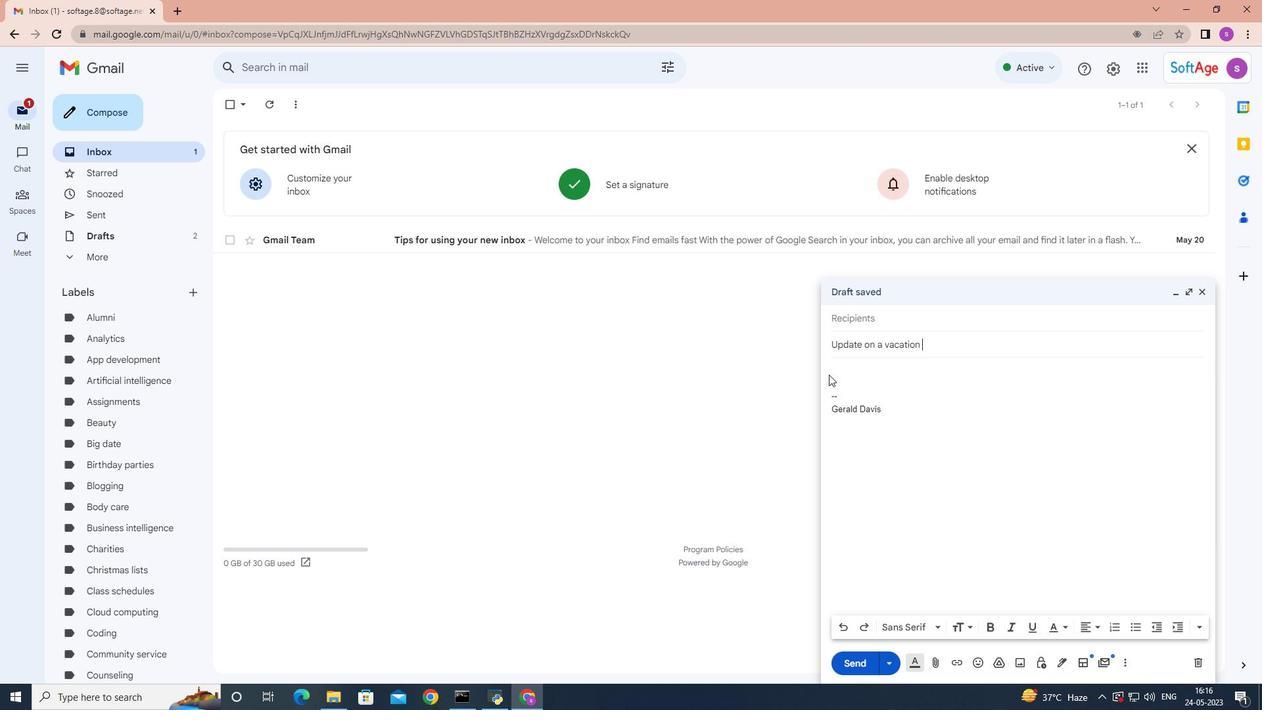 
Action: Mouse pressed left at (827, 365)
Screenshot: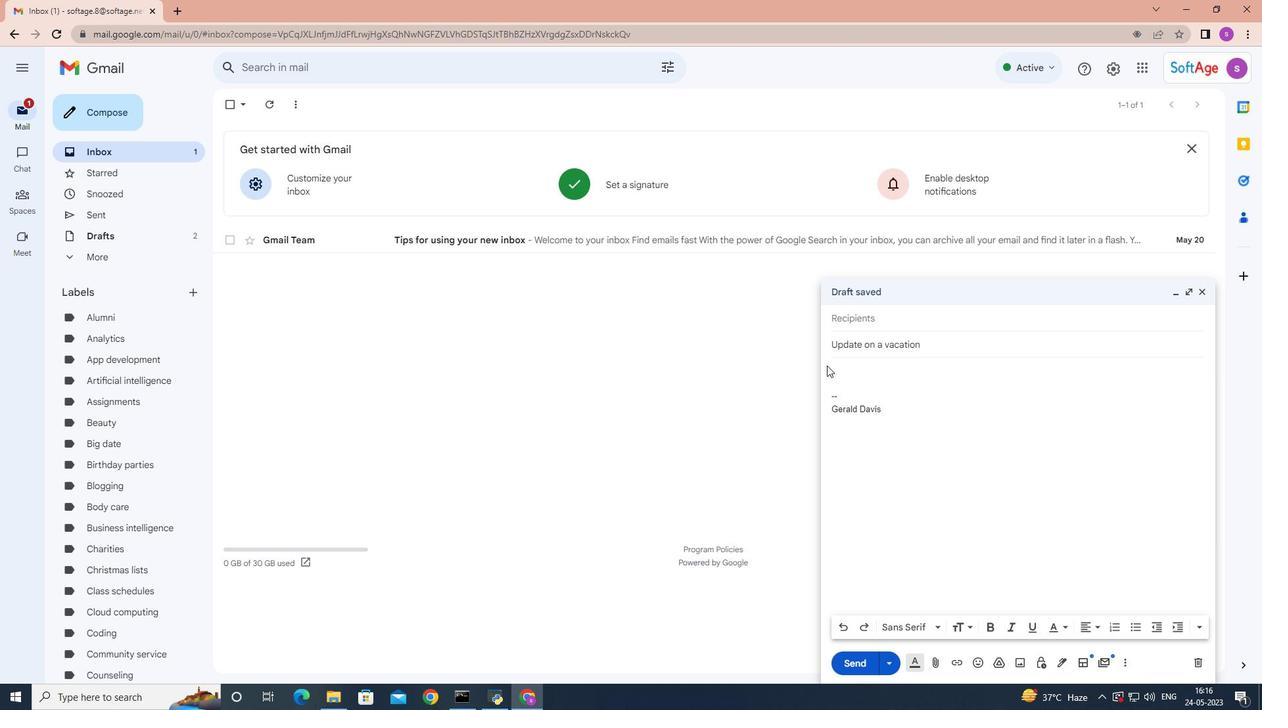 
Action: Mouse moved to (832, 366)
Screenshot: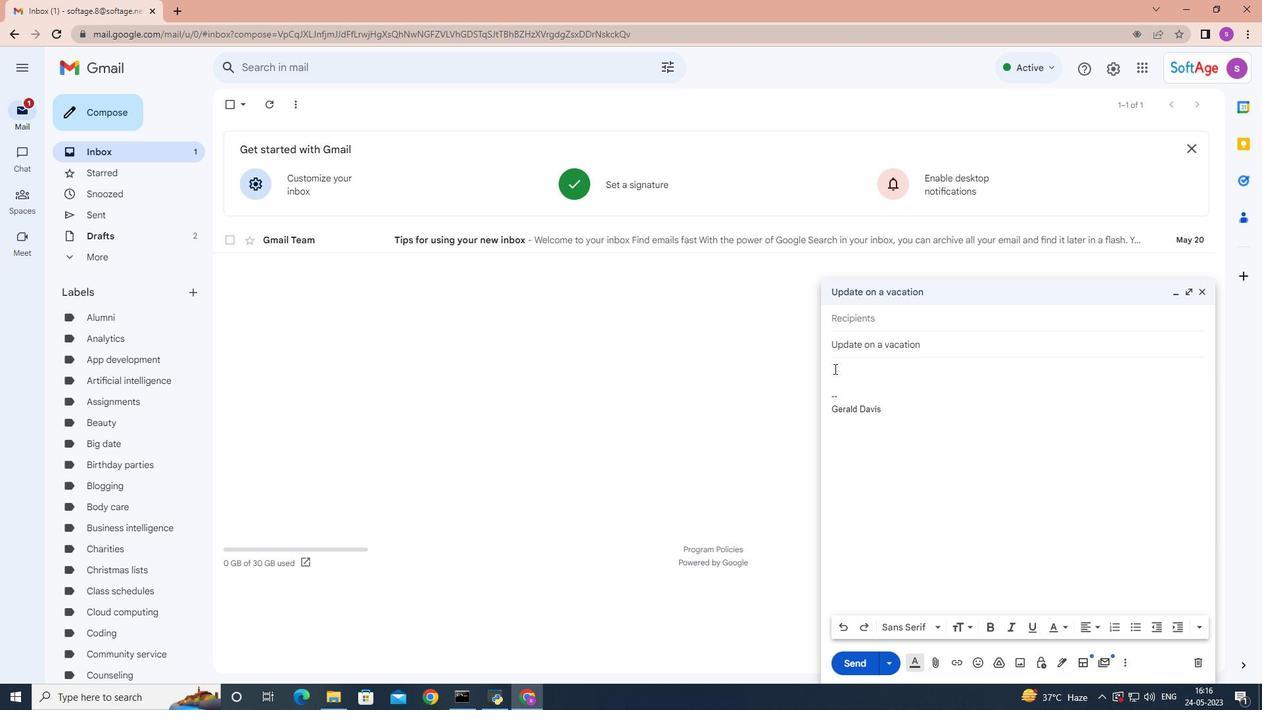 
Action: Mouse pressed left at (832, 366)
Screenshot: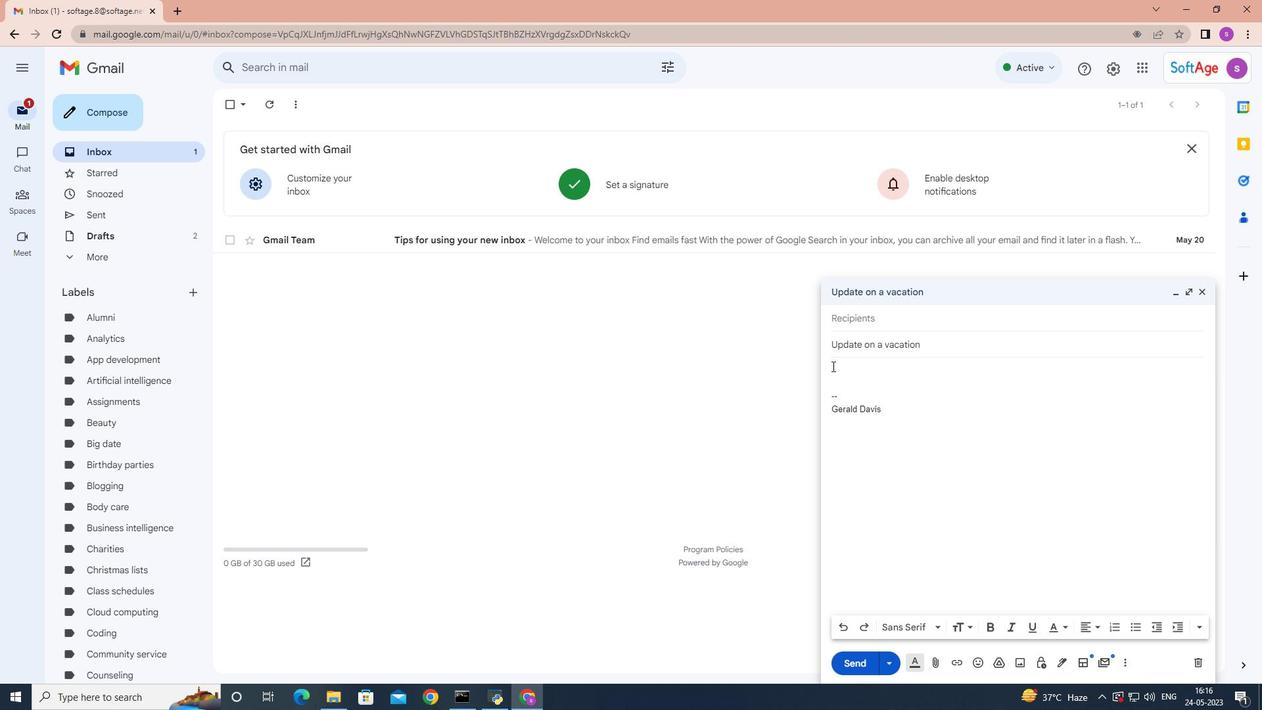 
Action: Mouse moved to (847, 394)
Screenshot: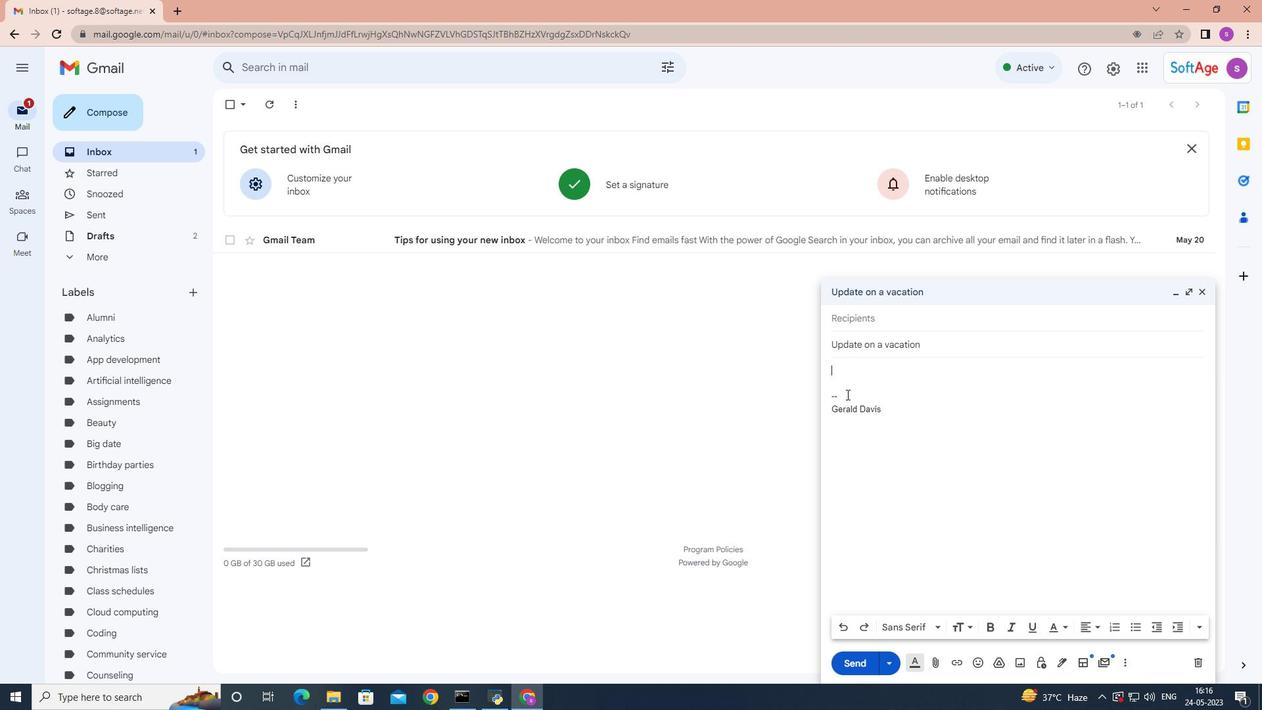 
Action: Key pressed <Key.shift>We<Key.space>need<Key.space>your<Key.space>assistance<Key.space>with<Key.space>coordinating<Key.space>the<Key.space>lof<Key.backspace>gistics<Key.space>for<Key.space>the<Key.space>trade<Key.space>show.
Screenshot: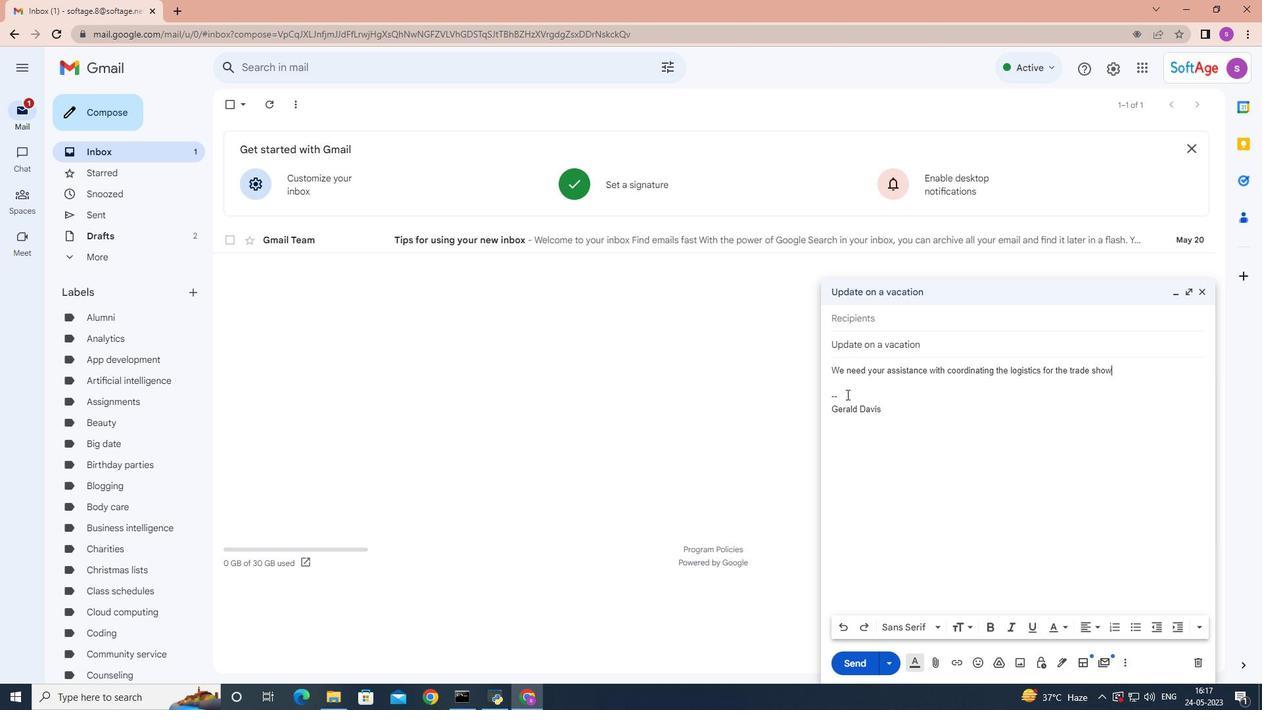 
Action: Mouse moved to (845, 316)
Screenshot: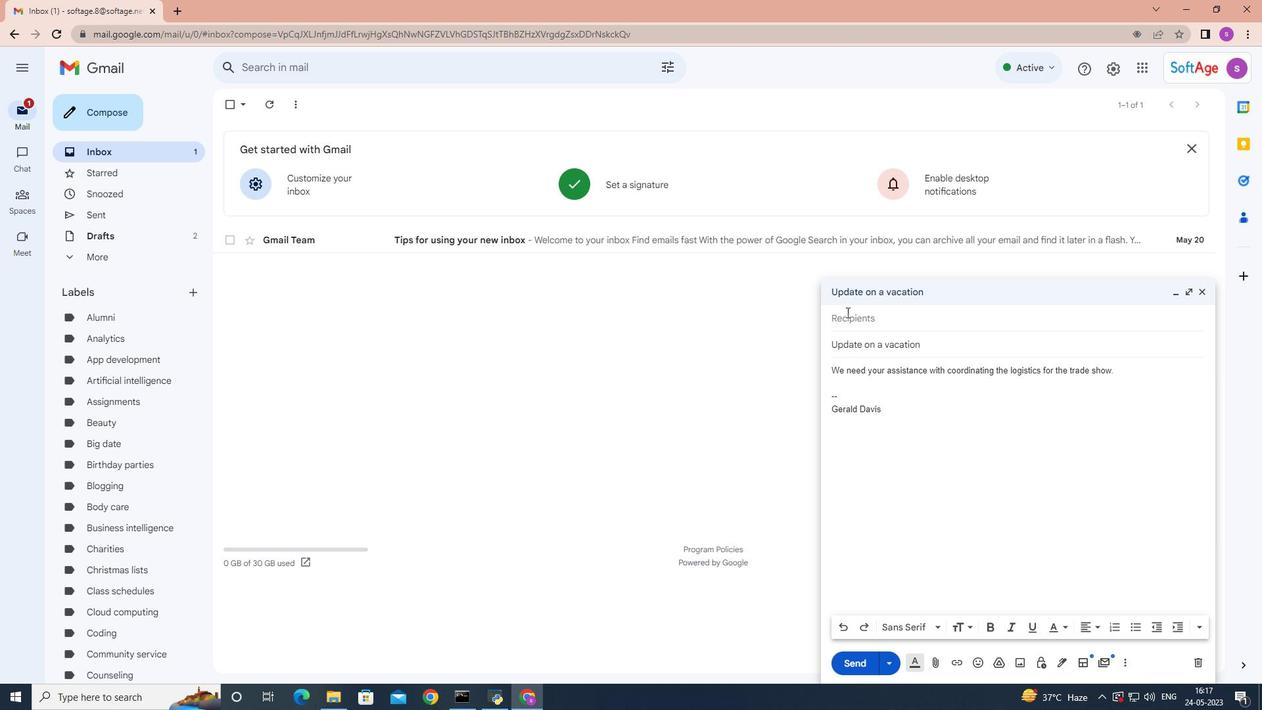
Action: Mouse pressed left at (845, 316)
Screenshot: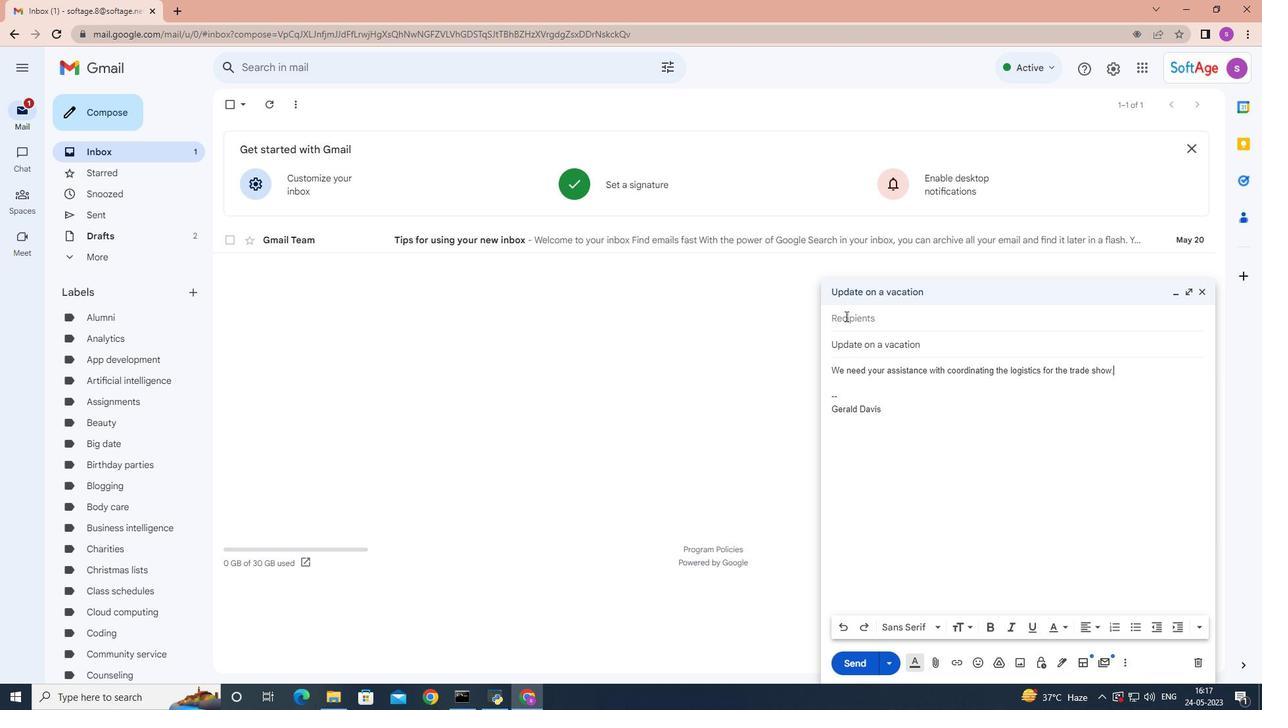 
Action: Mouse moved to (845, 316)
Screenshot: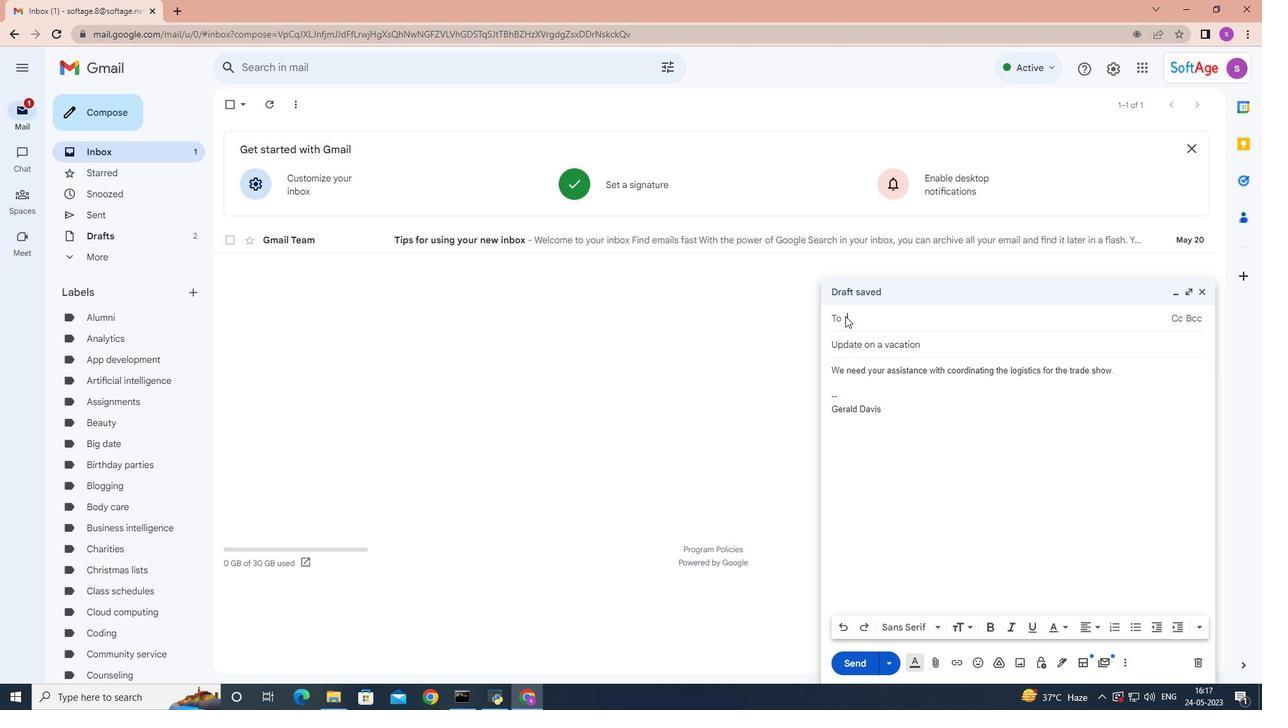 
Action: Key pressed softage.5
Screenshot: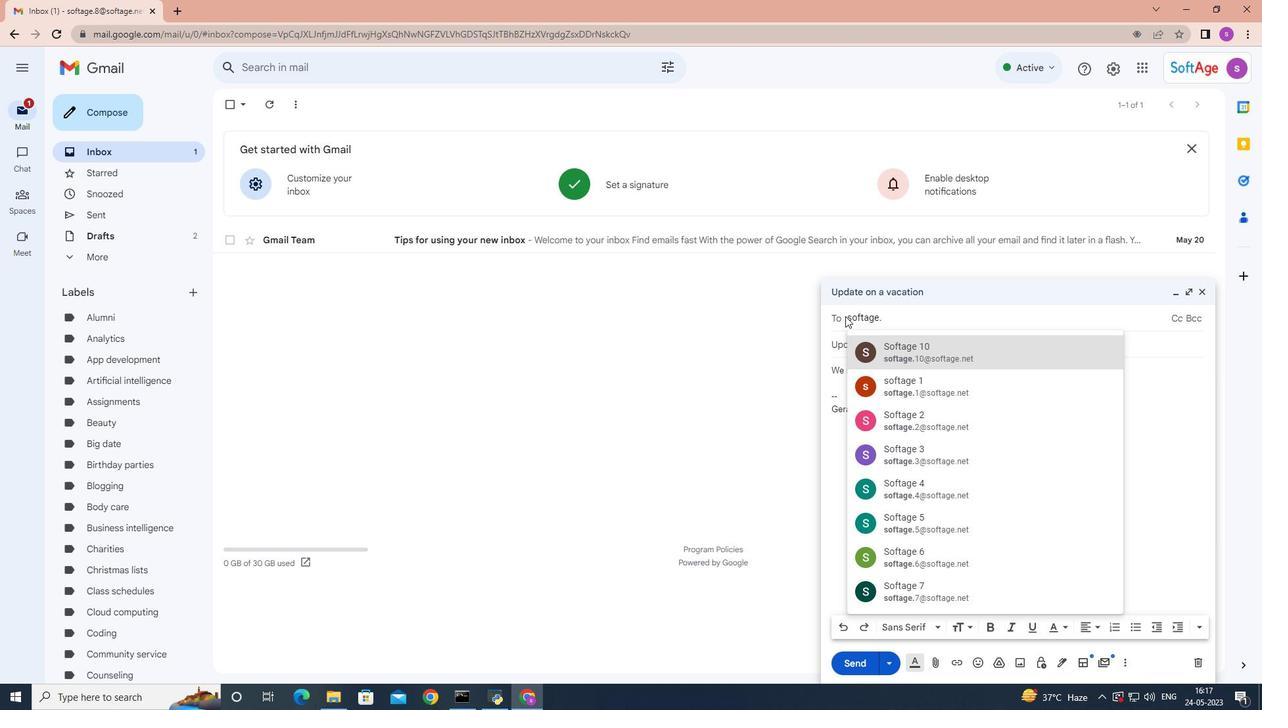 
Action: Mouse moved to (881, 347)
Screenshot: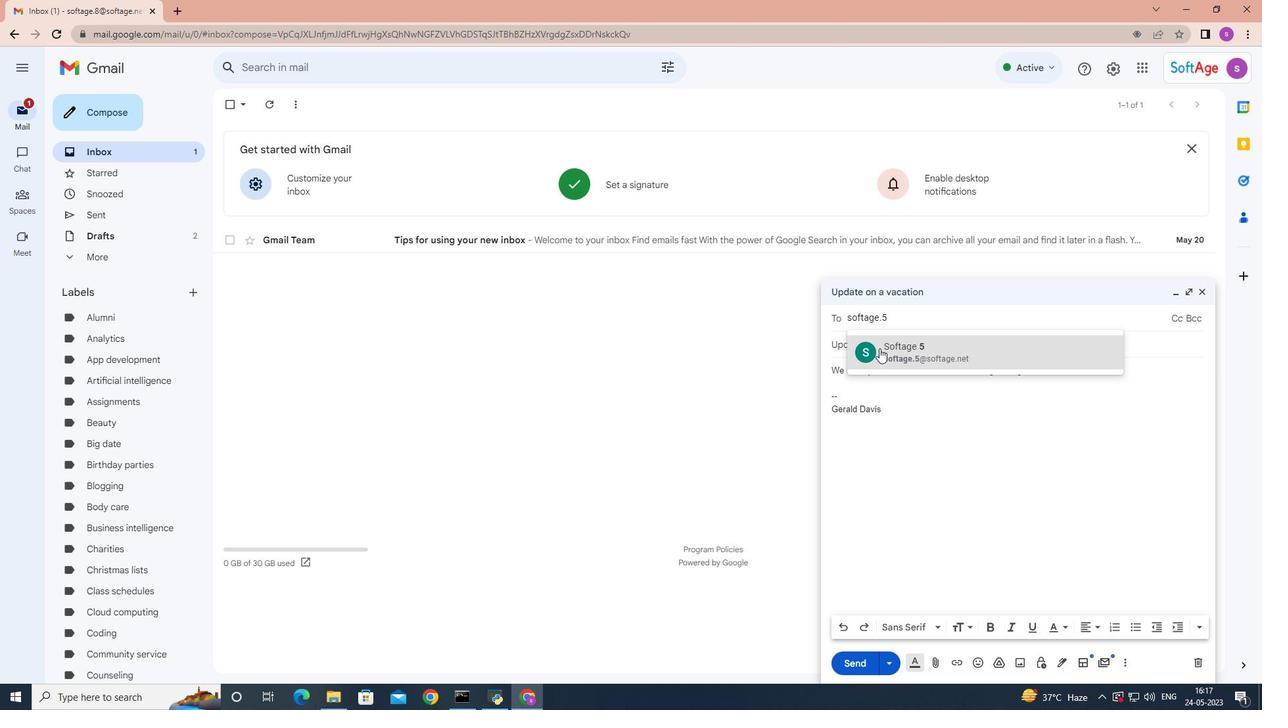 
Action: Mouse pressed left at (881, 347)
Screenshot: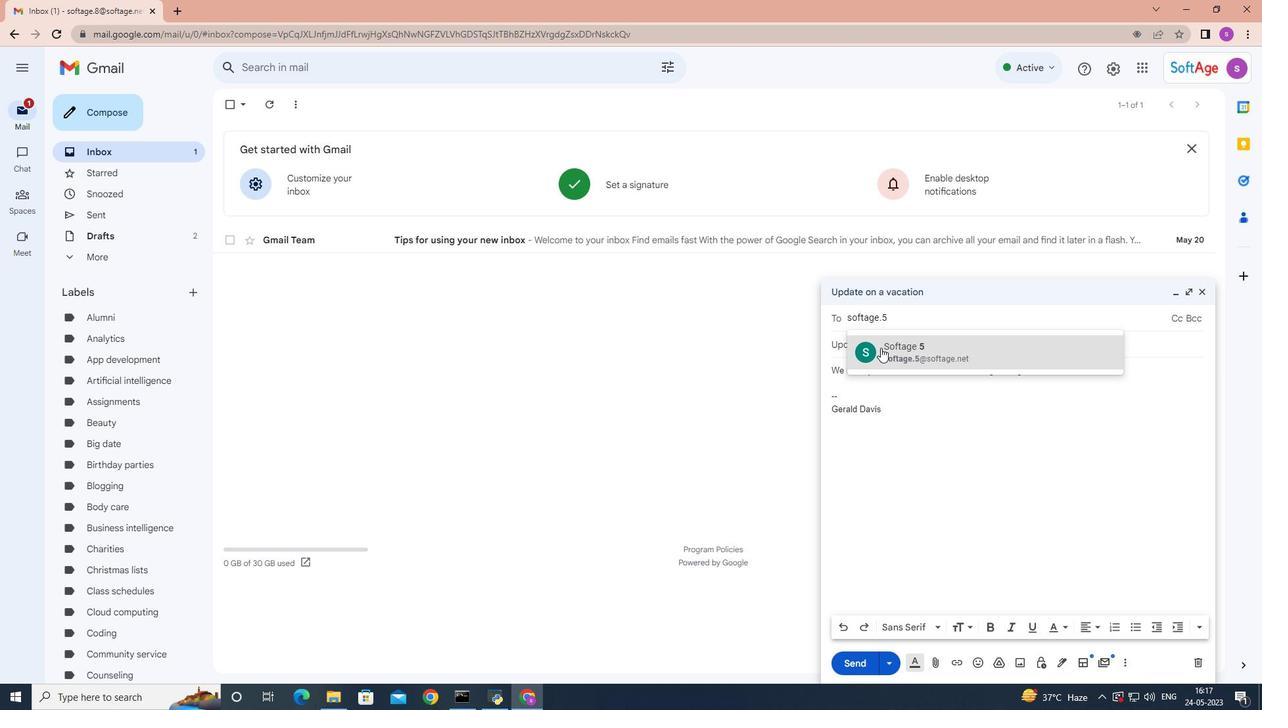 
Action: Mouse moved to (882, 349)
Screenshot: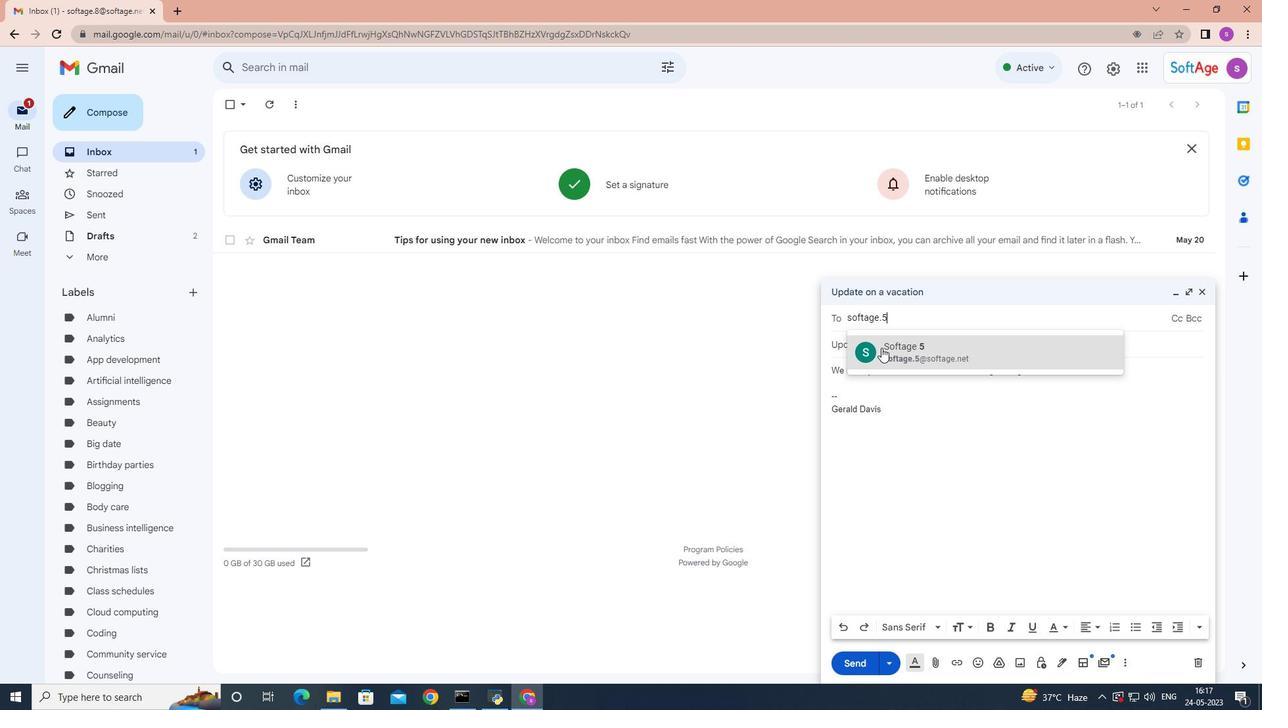
Action: Key pressed softage.6
Screenshot: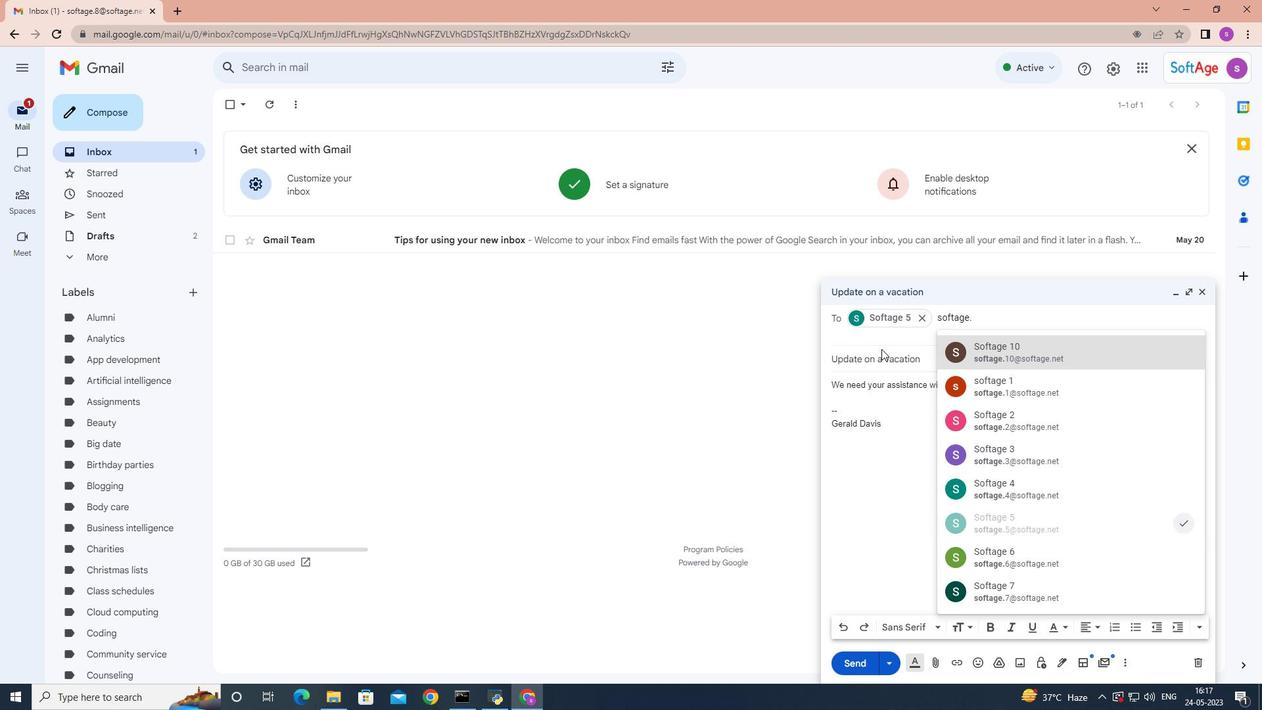 
Action: Mouse moved to (964, 352)
Screenshot: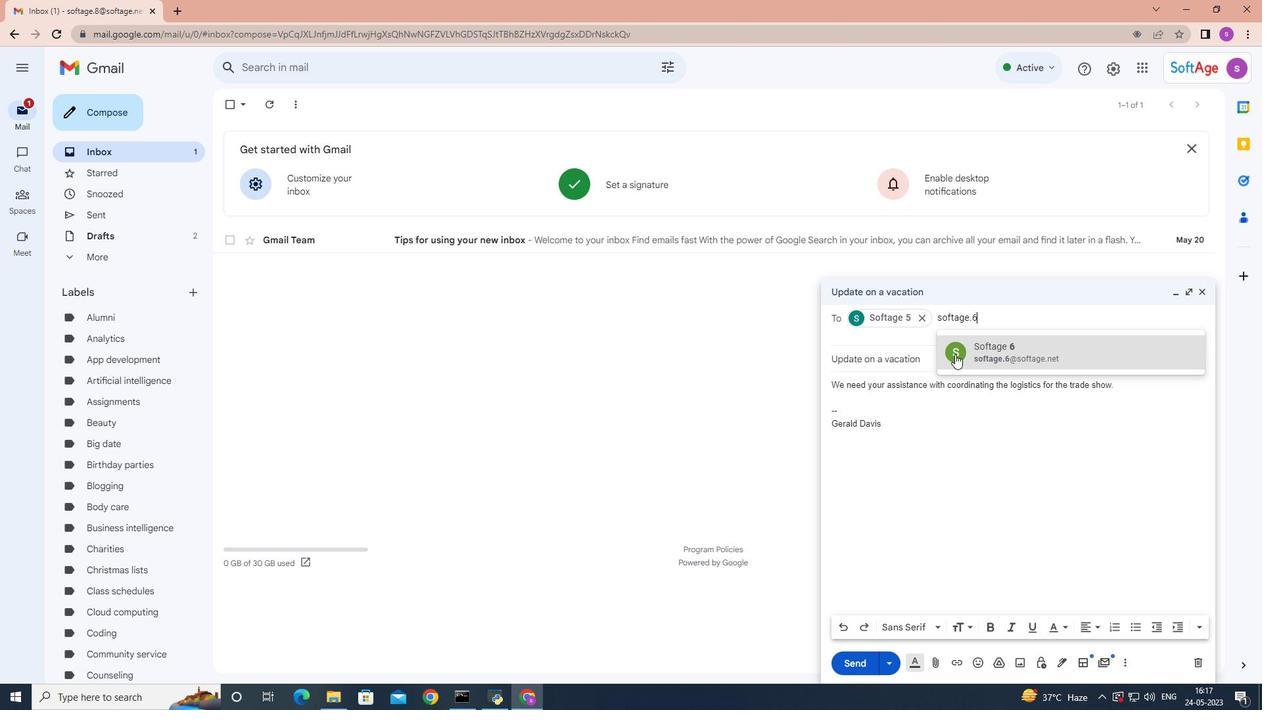
Action: Mouse pressed left at (964, 352)
Screenshot: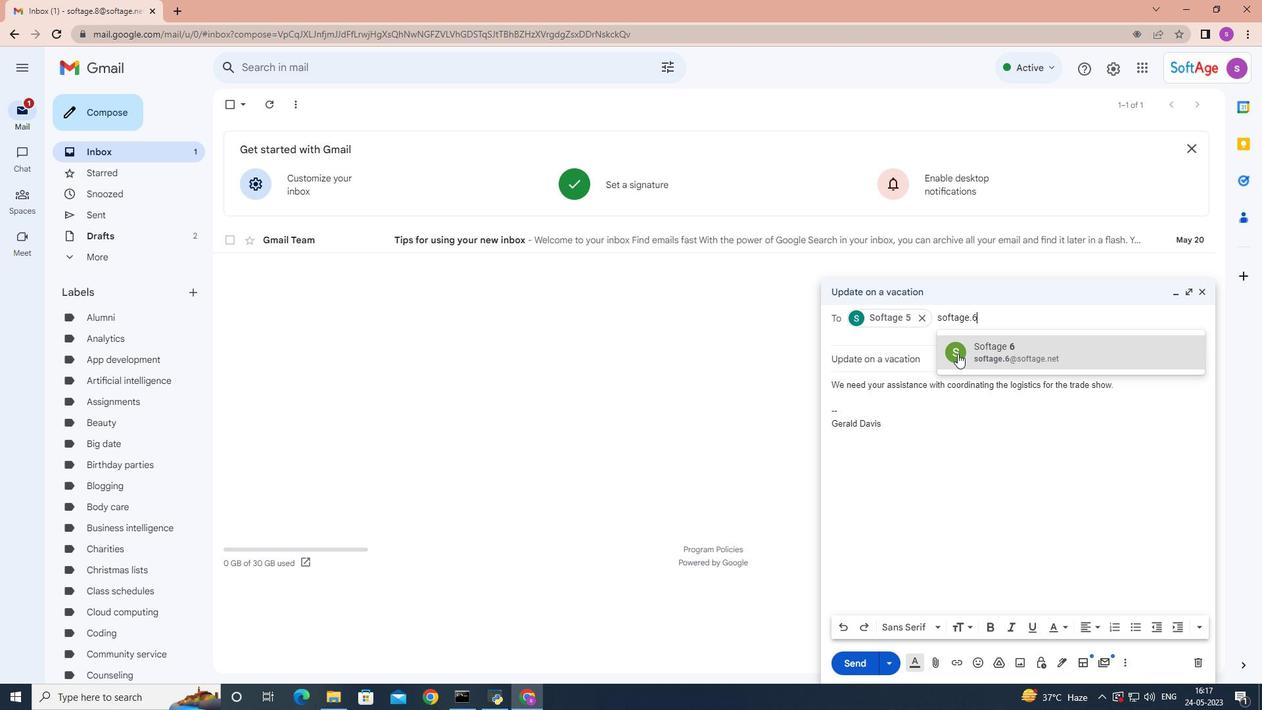 
Action: Mouse moved to (904, 553)
Screenshot: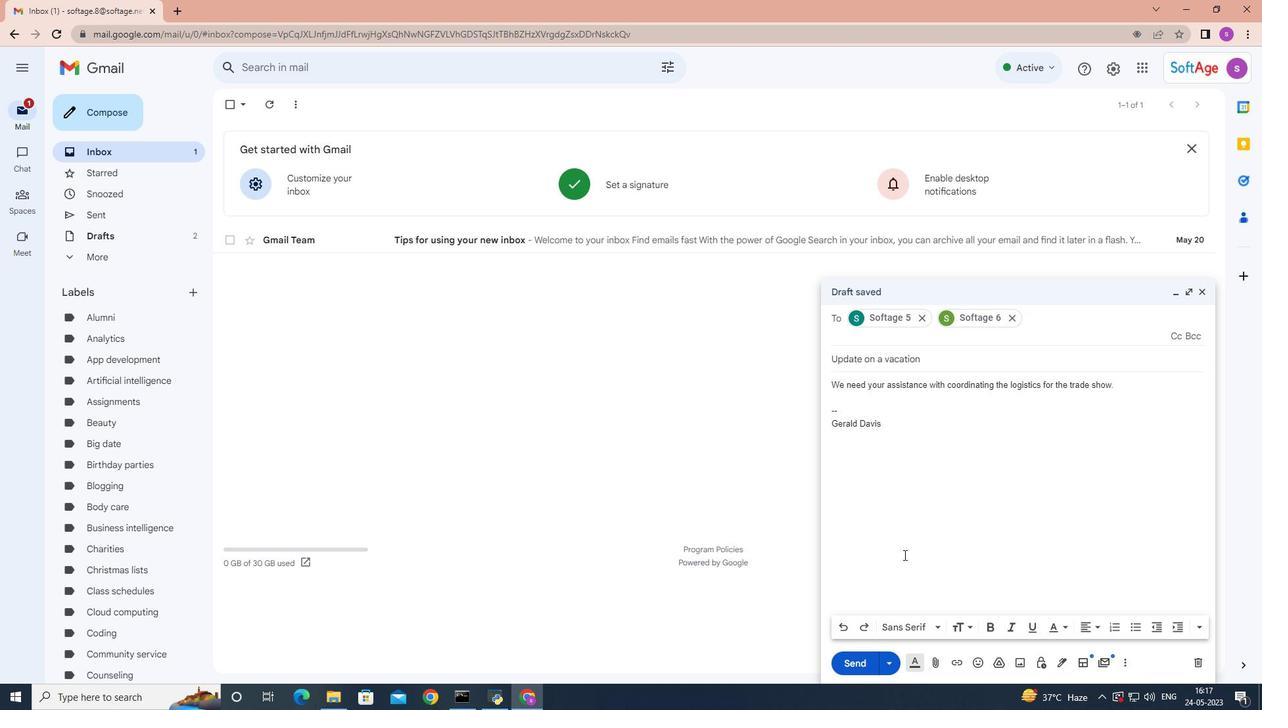 
Action: Mouse scrolled (904, 553) with delta (0, 0)
Screenshot: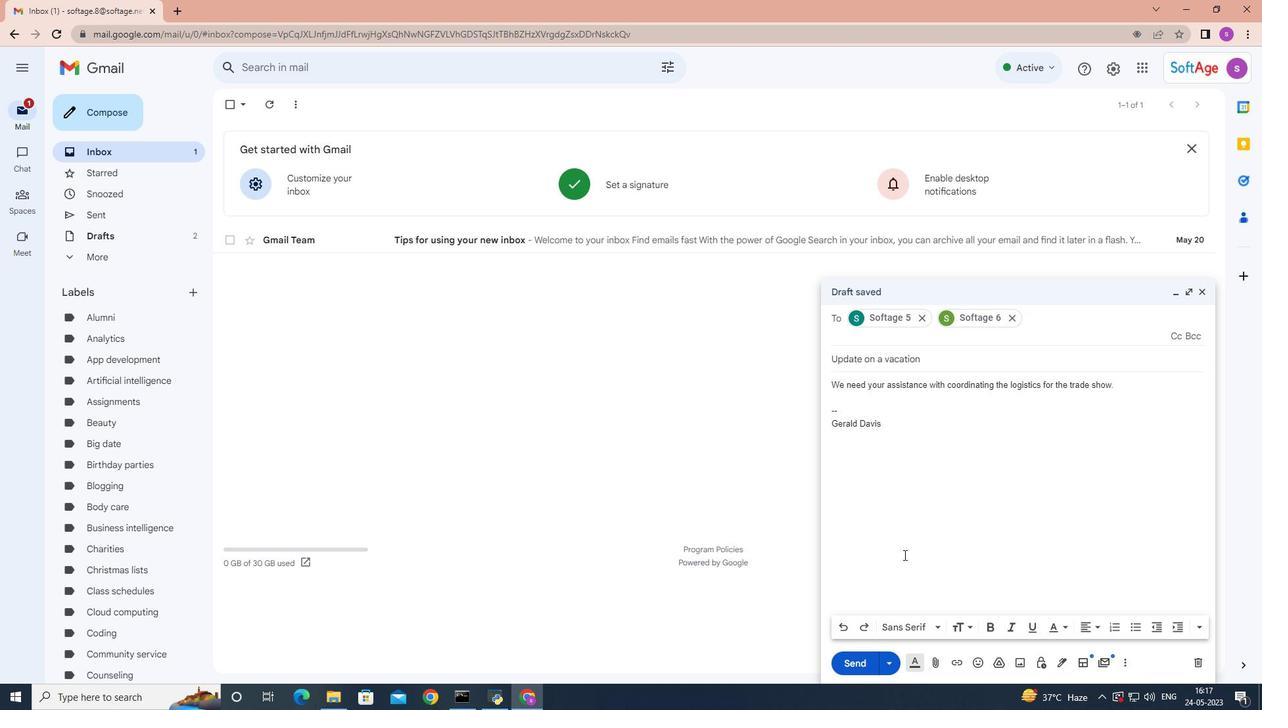 
Action: Mouse moved to (904, 553)
Screenshot: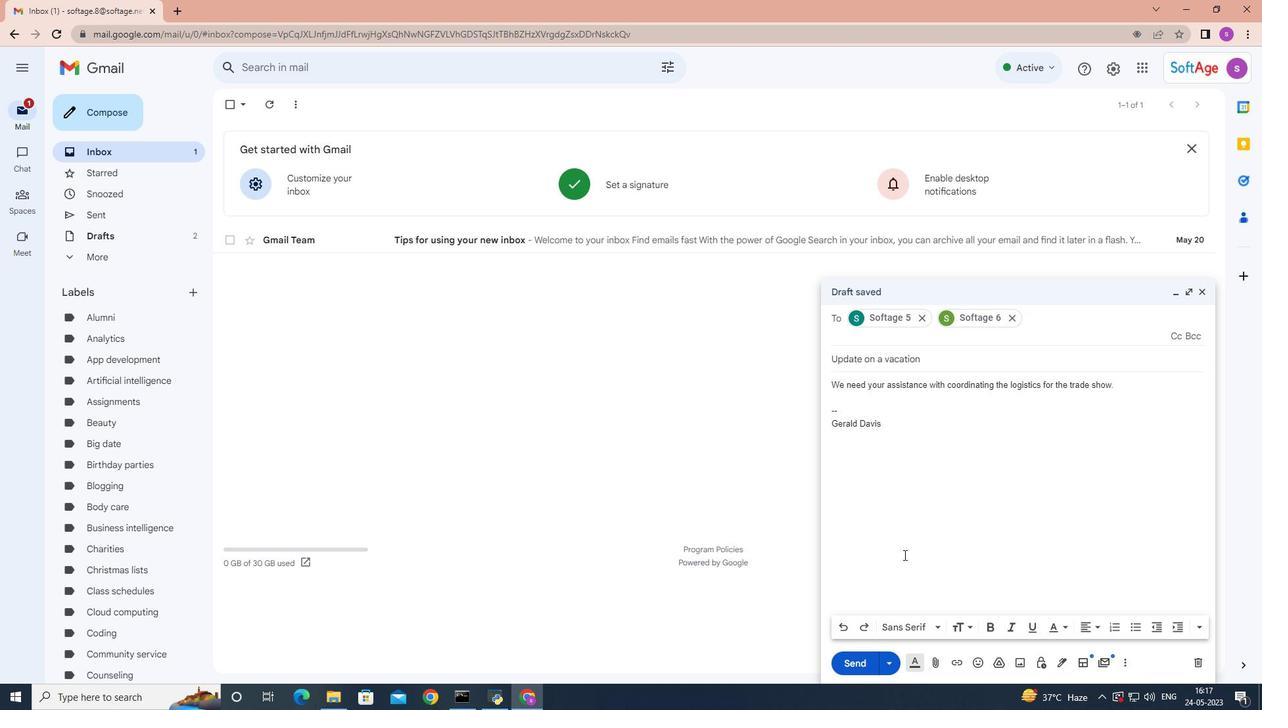 
Action: Mouse scrolled (904, 552) with delta (0, 0)
Screenshot: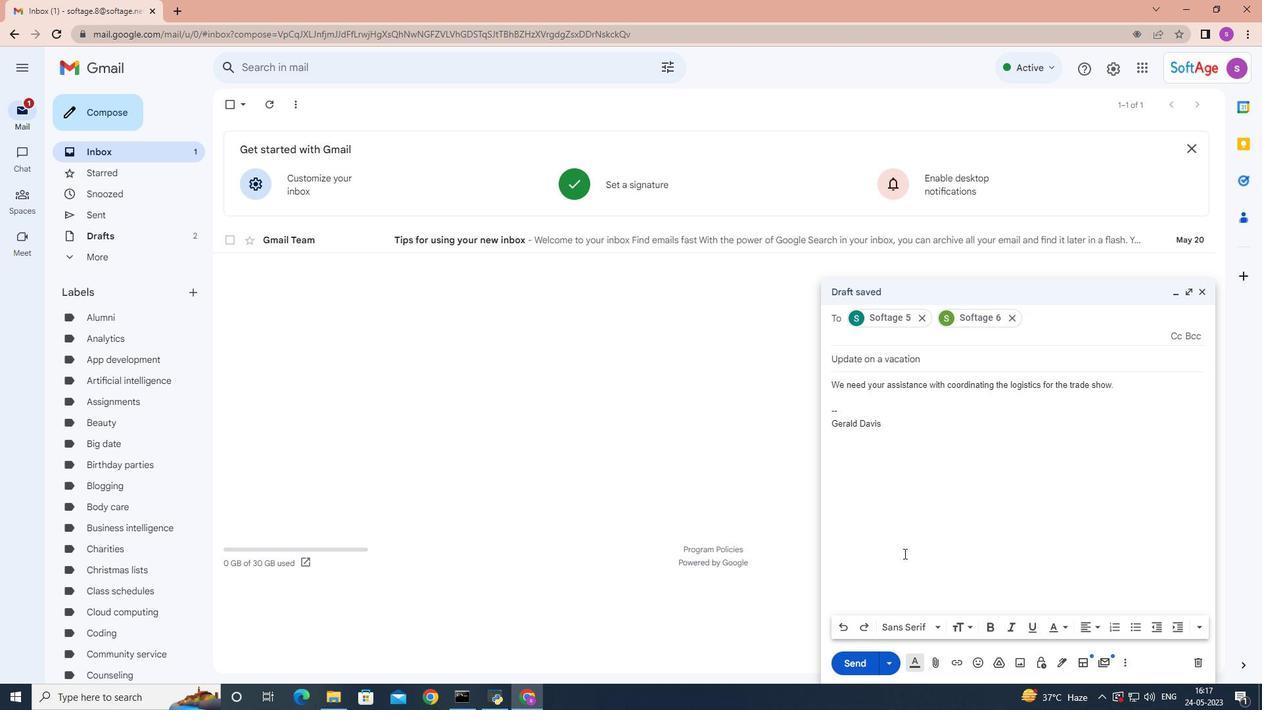 
Action: Mouse moved to (850, 663)
Screenshot: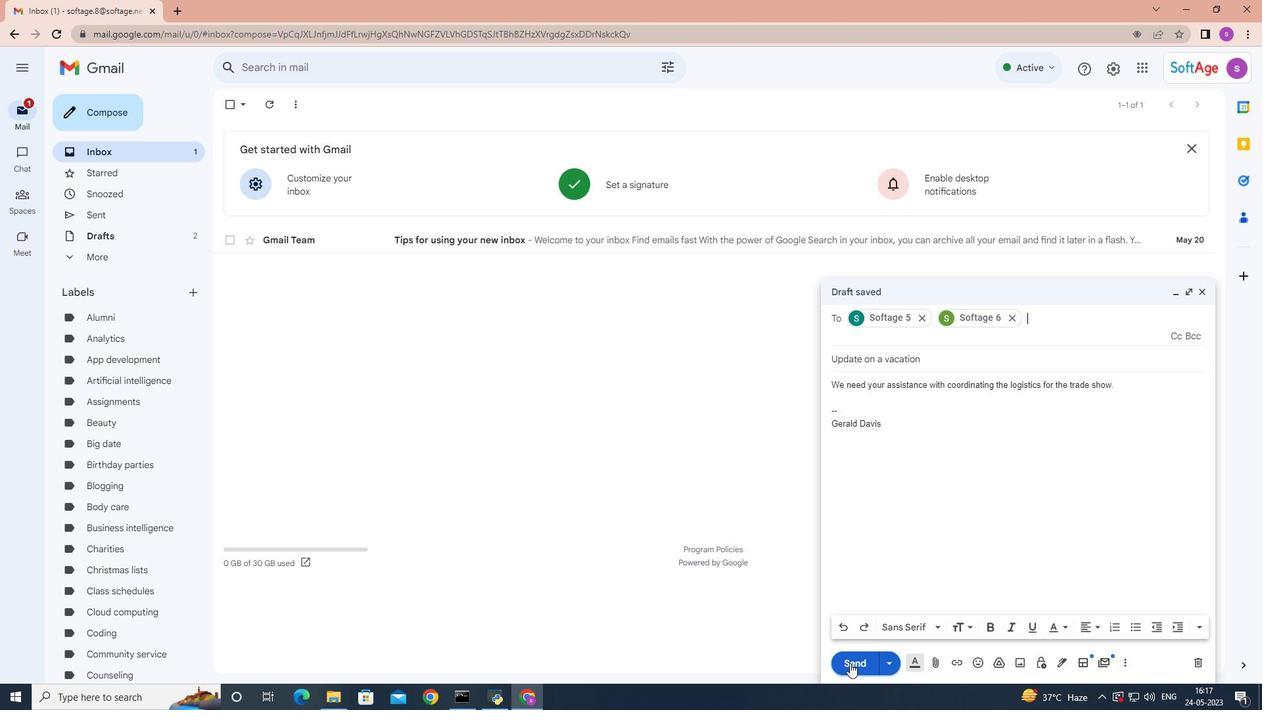 
Action: Mouse pressed left at (850, 663)
Screenshot: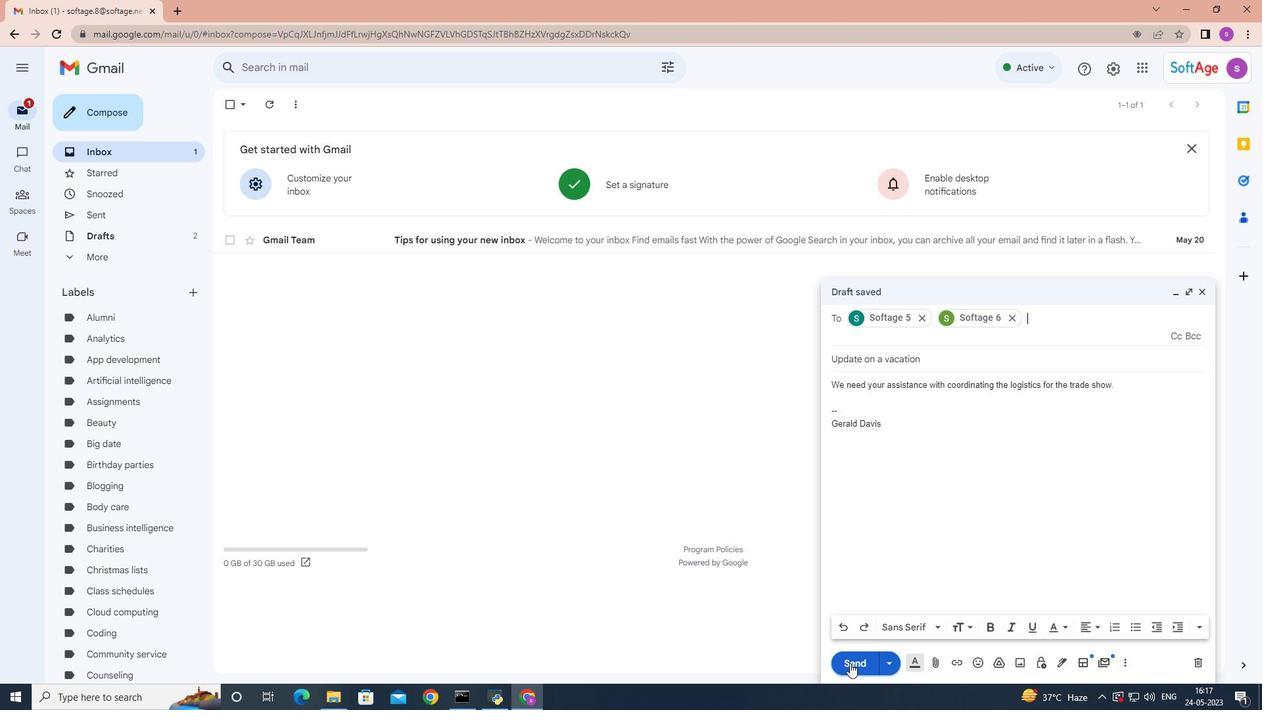 
Action: Mouse moved to (849, 663)
Screenshot: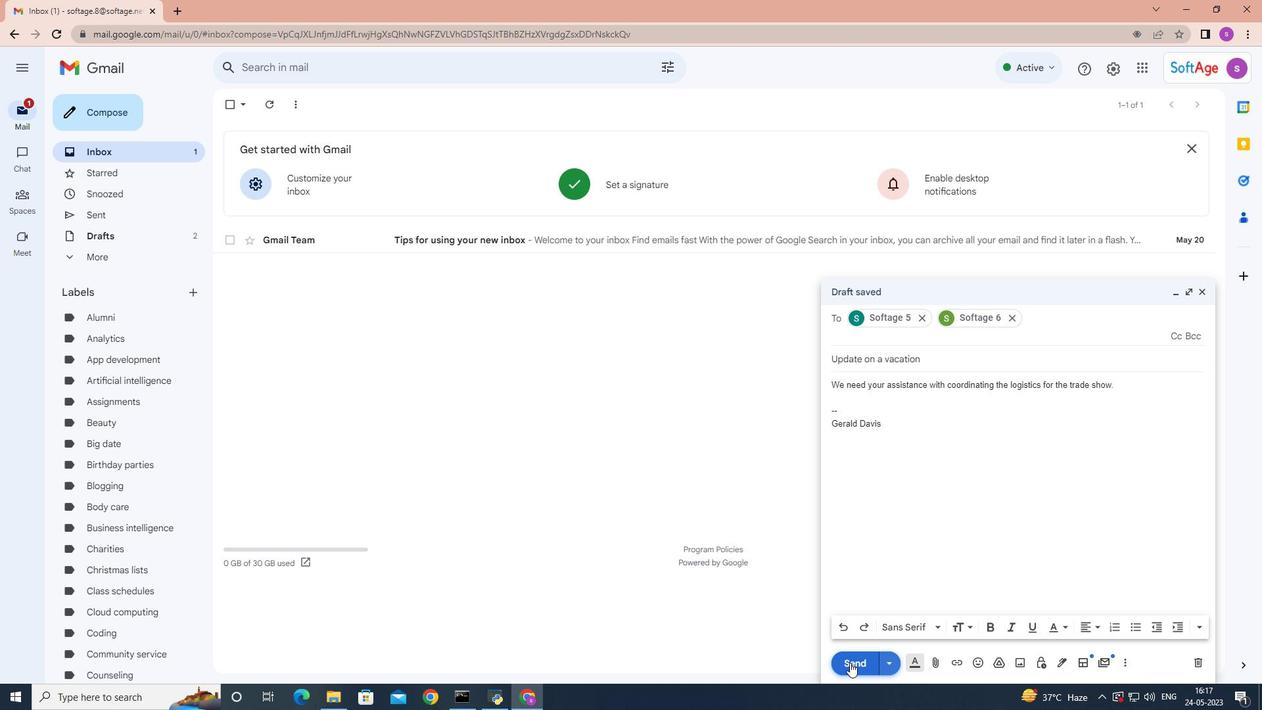
